 Task: Search one way flight ticket for 4 adults, 2 children, 2 infants in seat and 1 infant on lap in economy from Paducah: Barkley Regional Airport to Springfield: Abraham Lincoln Capital Airport on 5-2-2023. Choice of flights is Delta. Number of bags: 1 carry on bag. Price is upto 75000. Outbound departure time preference is 13:30.
Action: Mouse moved to (416, 337)
Screenshot: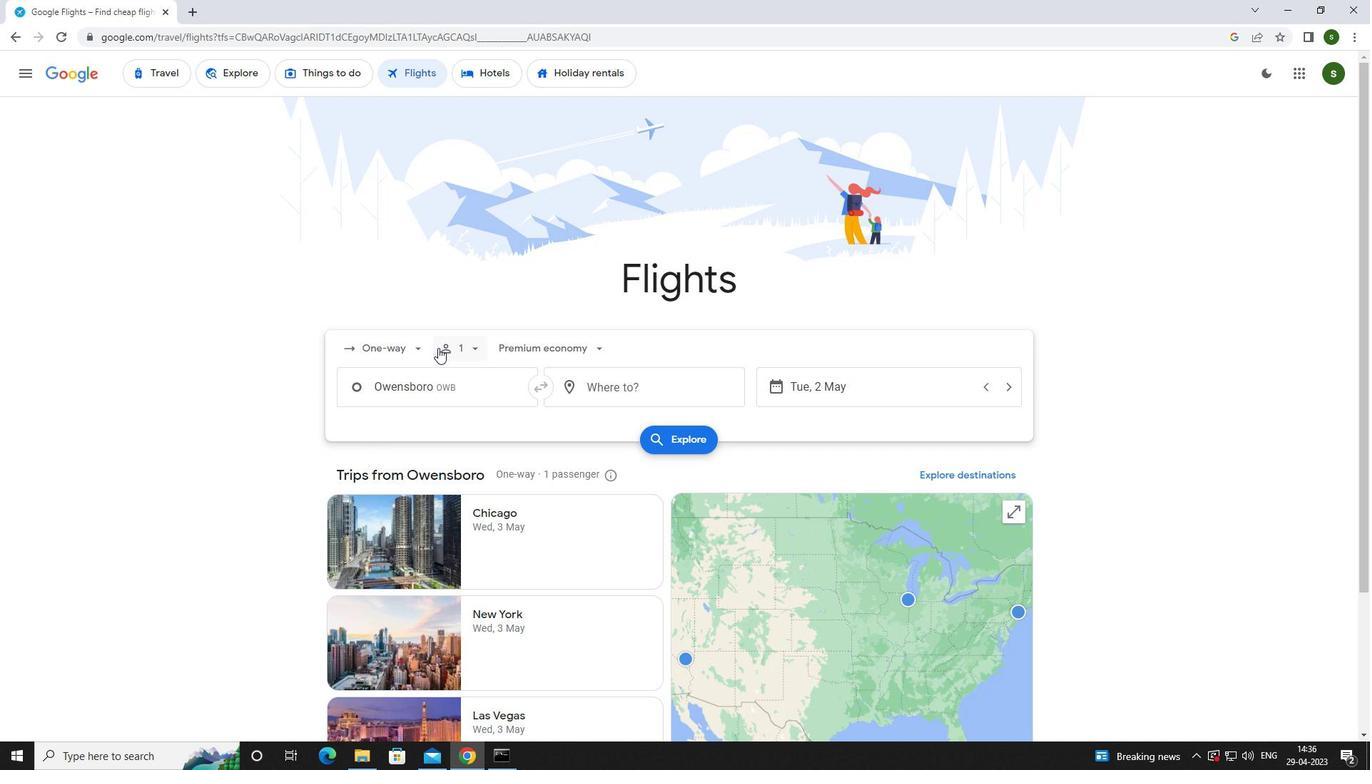 
Action: Mouse pressed left at (416, 337)
Screenshot: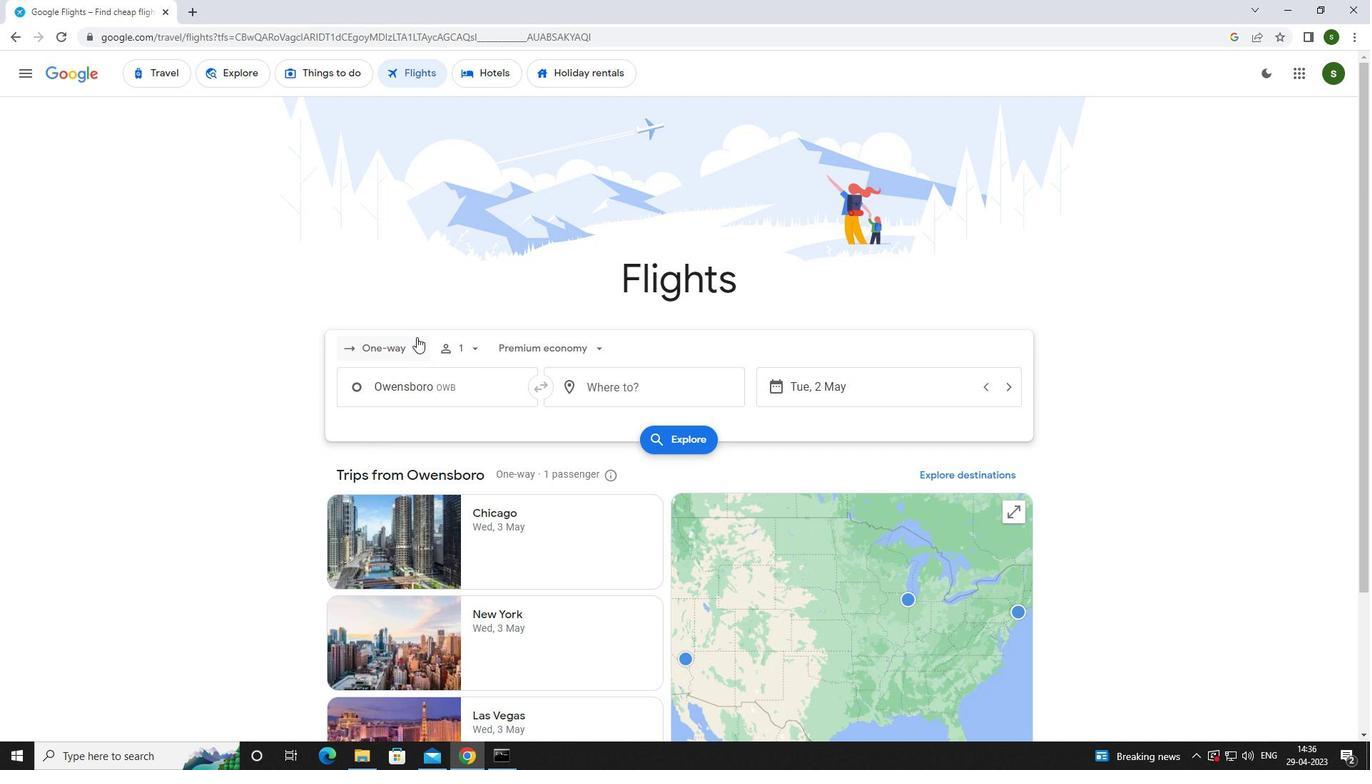 
Action: Mouse moved to (418, 345)
Screenshot: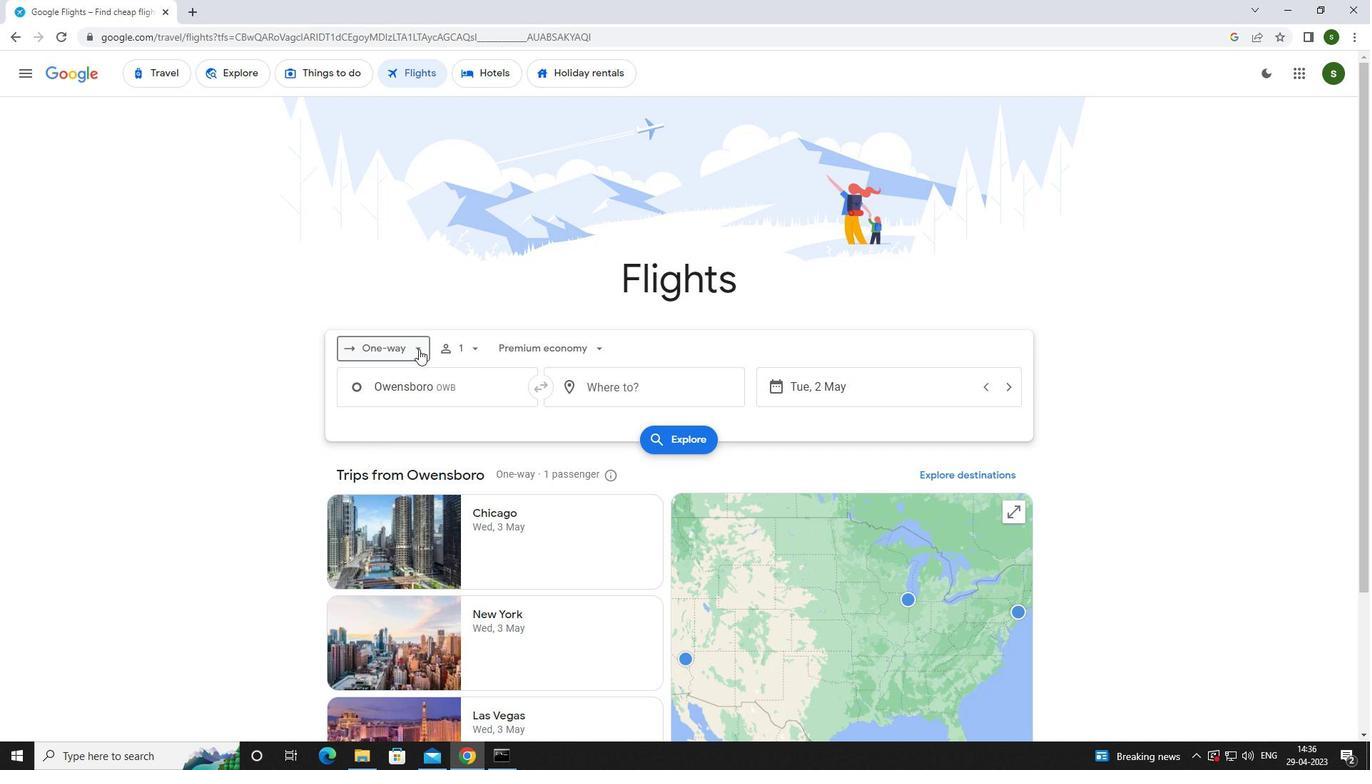 
Action: Mouse pressed left at (418, 345)
Screenshot: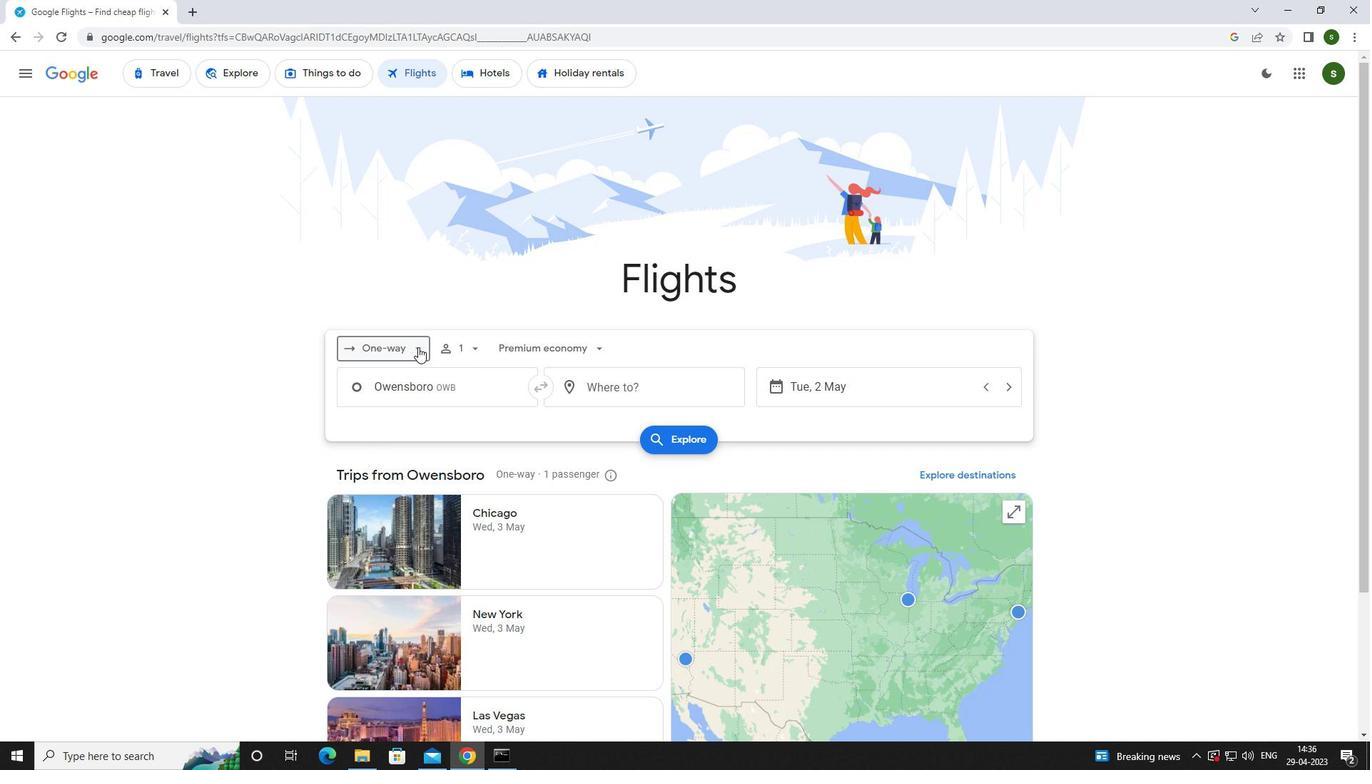 
Action: Mouse moved to (411, 349)
Screenshot: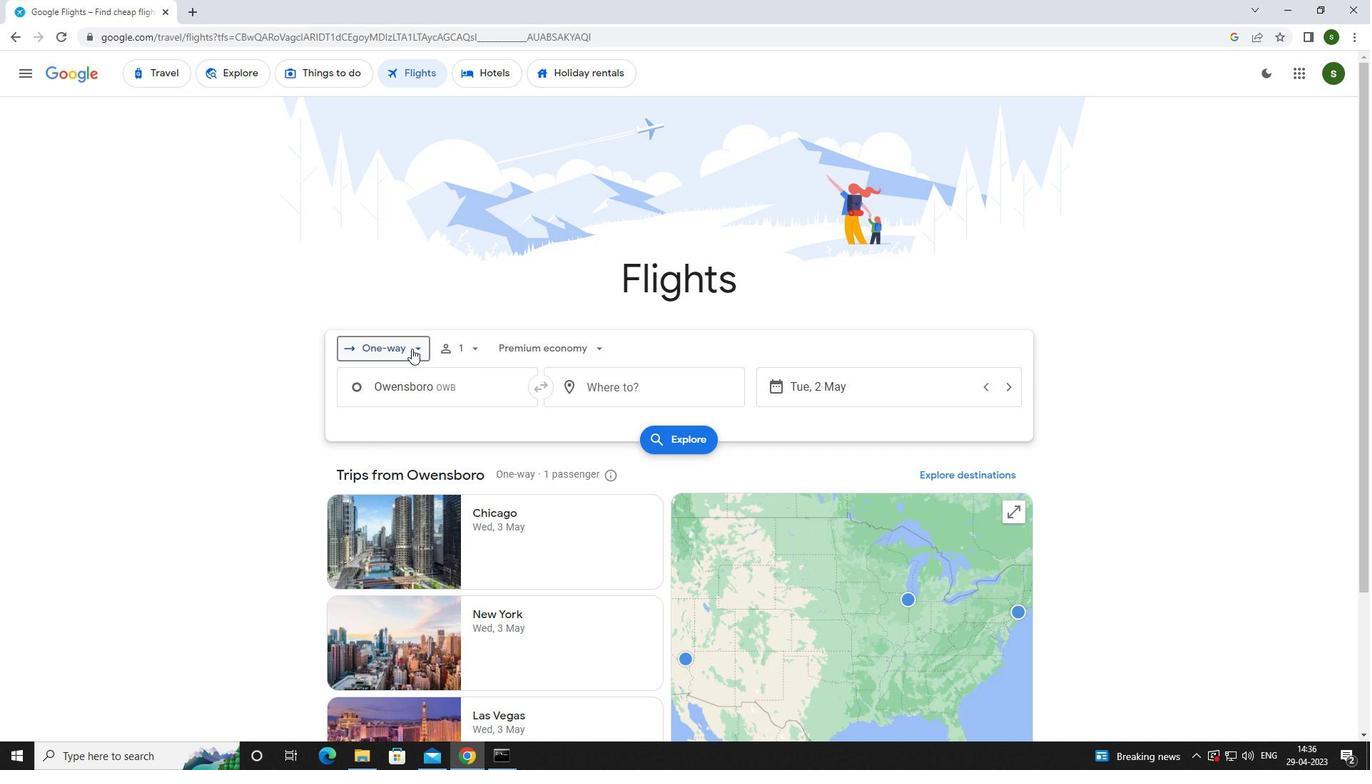 
Action: Mouse pressed left at (411, 349)
Screenshot: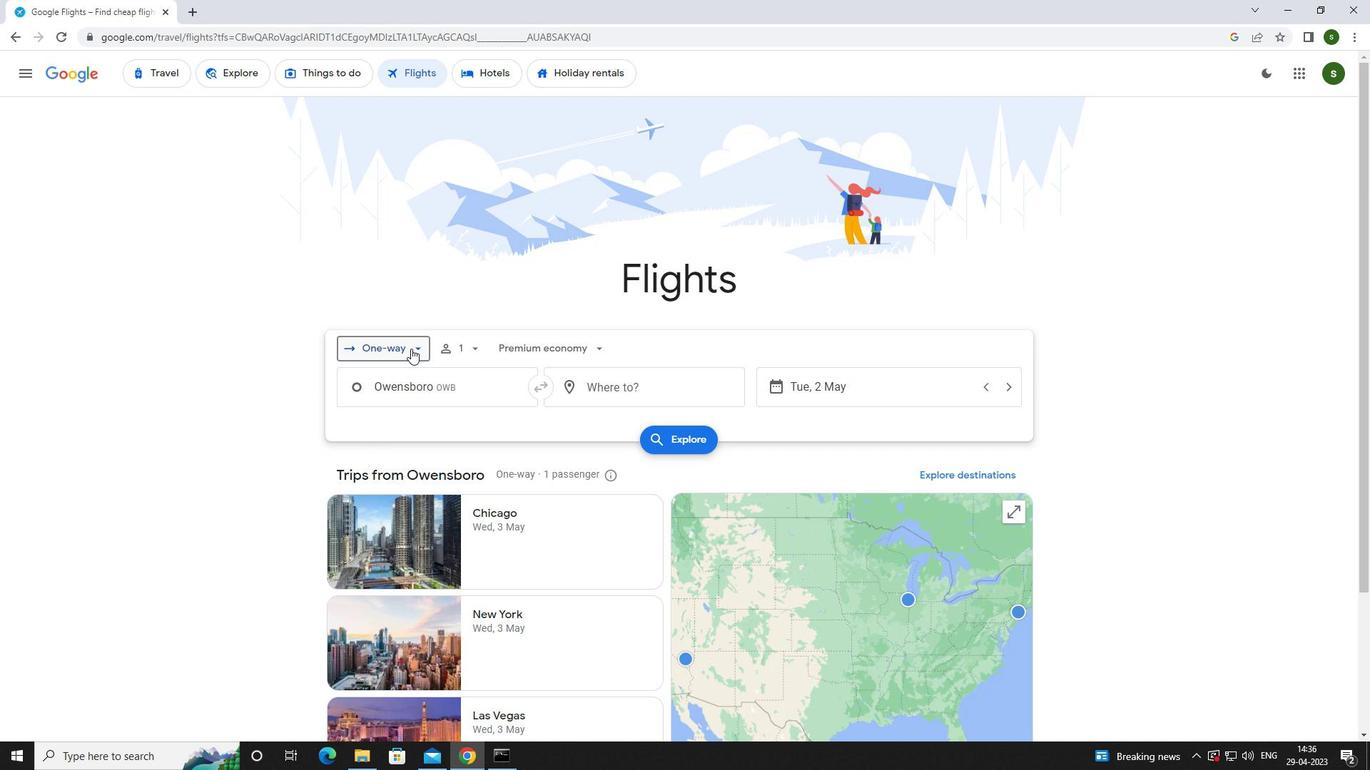 
Action: Mouse moved to (414, 409)
Screenshot: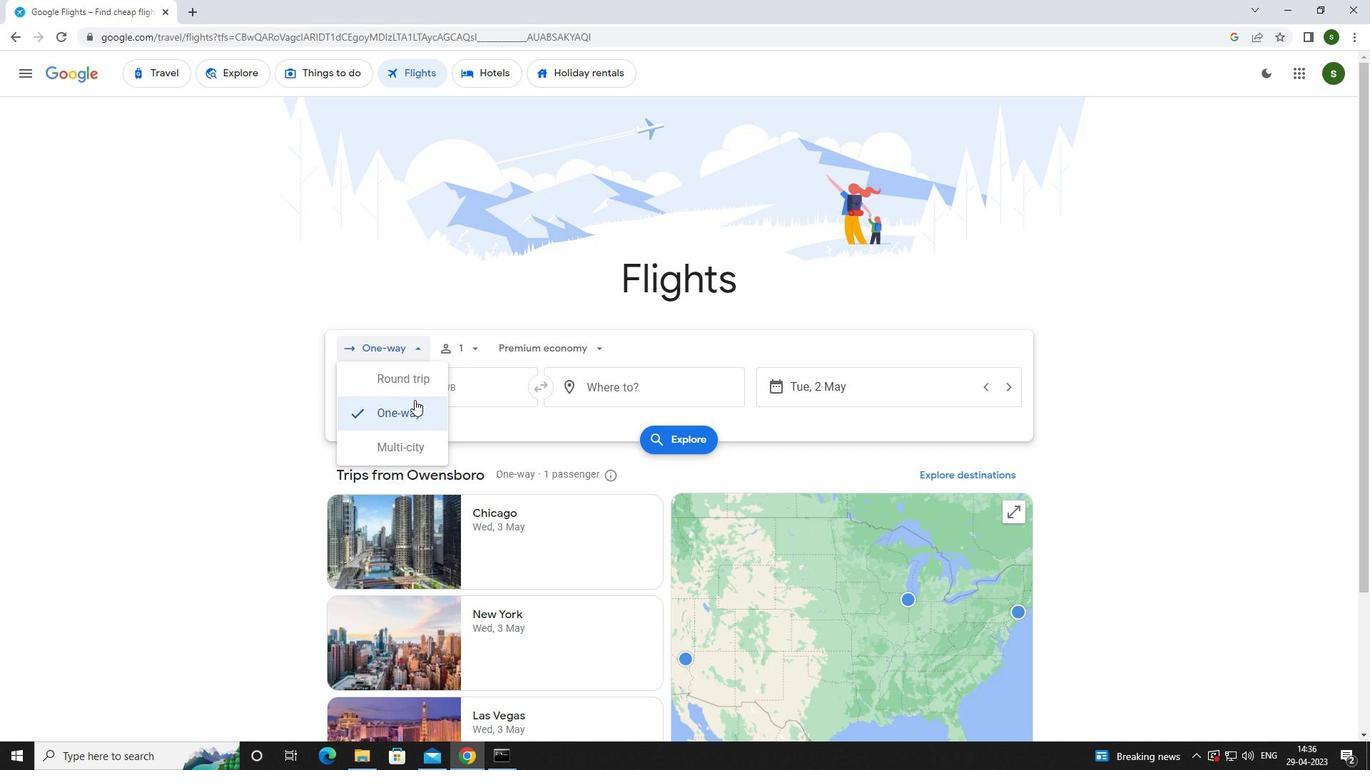 
Action: Mouse pressed left at (414, 409)
Screenshot: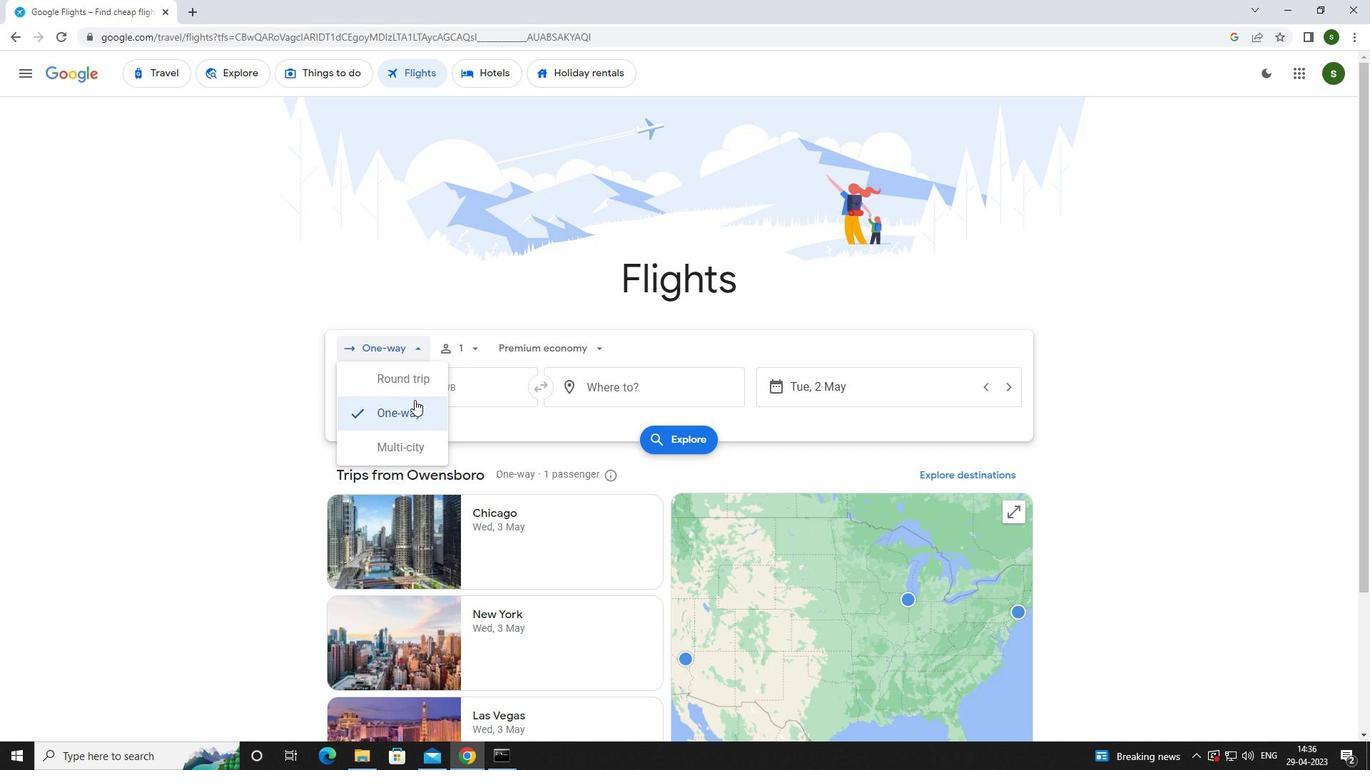 
Action: Mouse moved to (477, 344)
Screenshot: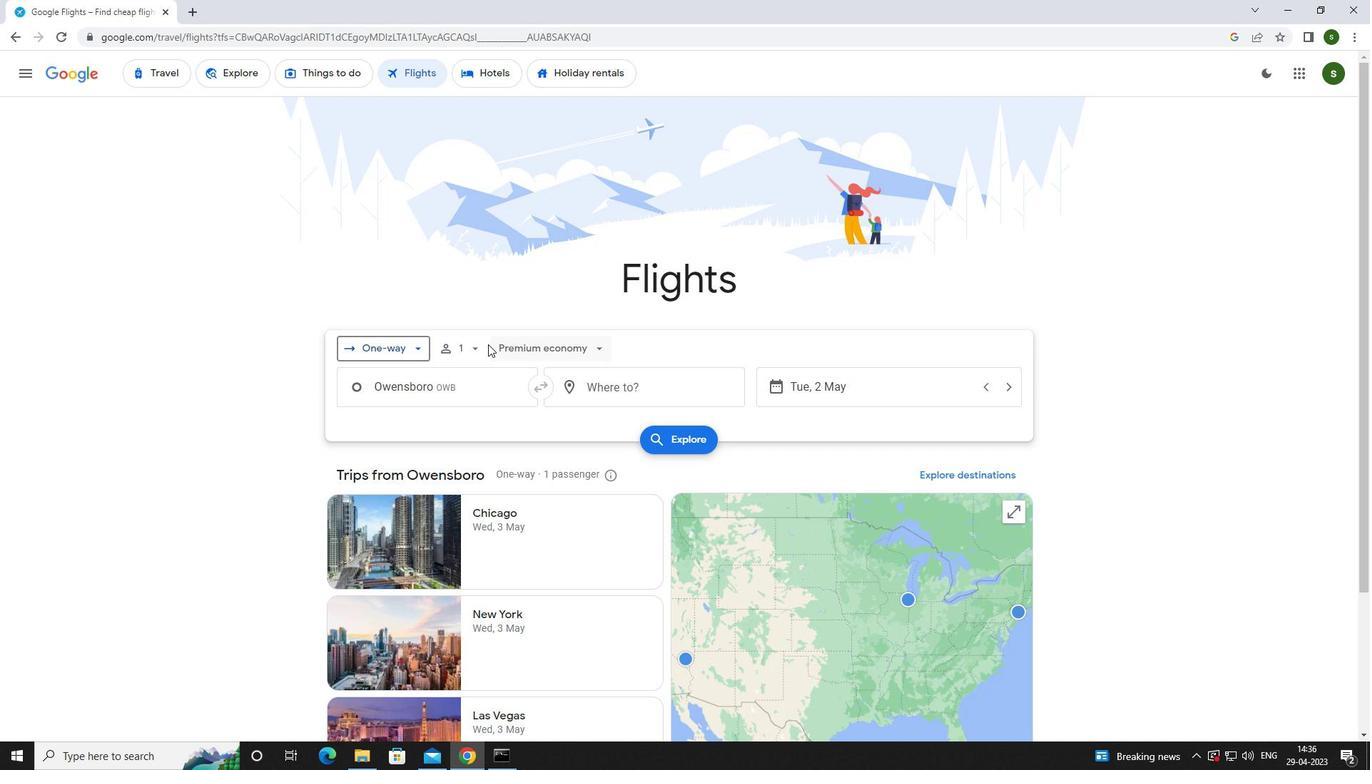 
Action: Mouse pressed left at (477, 344)
Screenshot: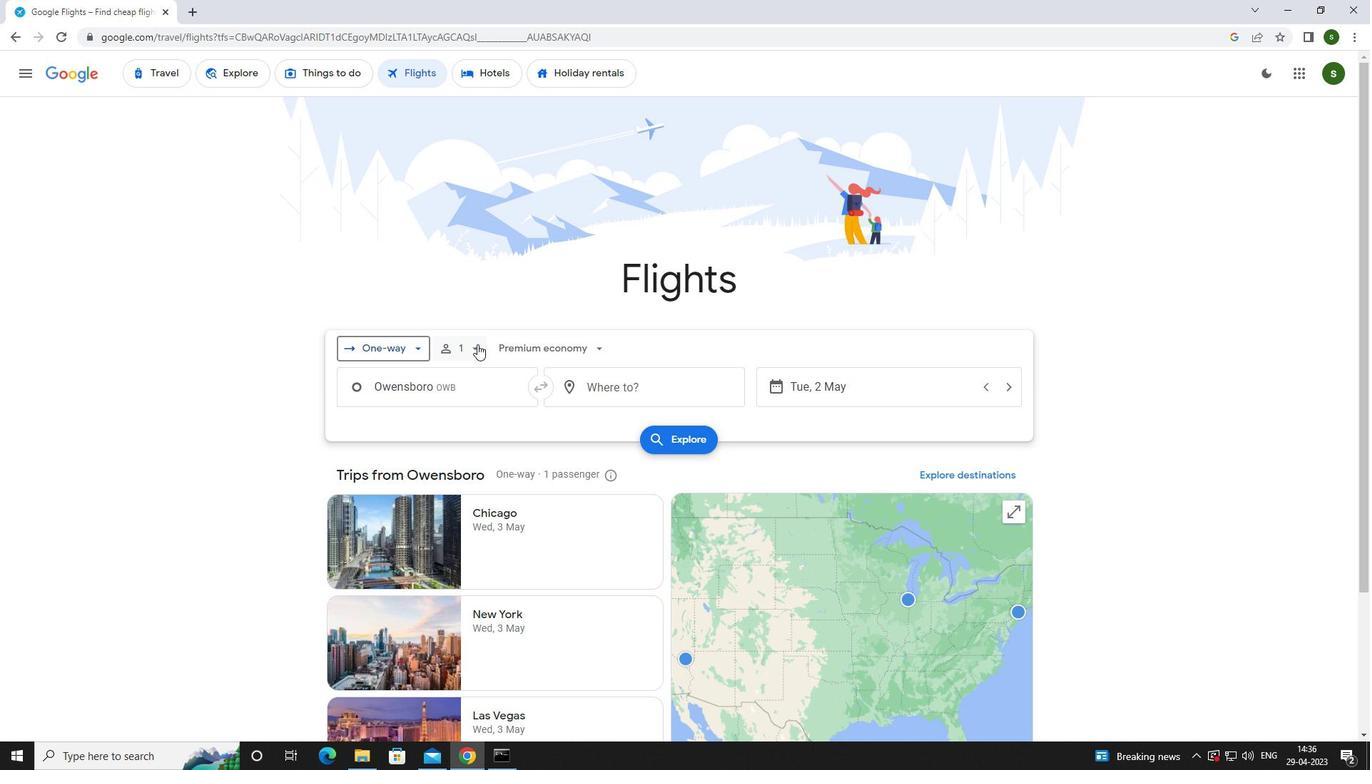 
Action: Mouse moved to (583, 382)
Screenshot: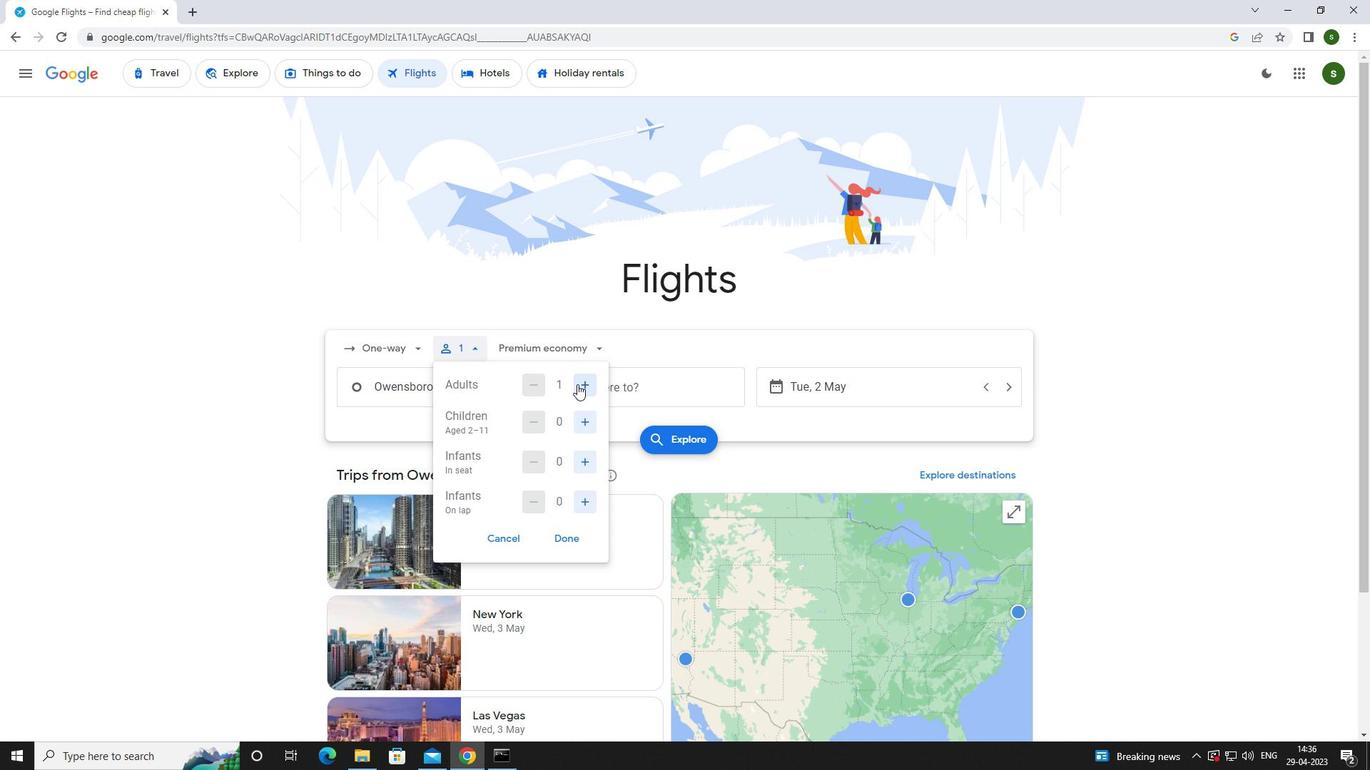 
Action: Mouse pressed left at (583, 382)
Screenshot: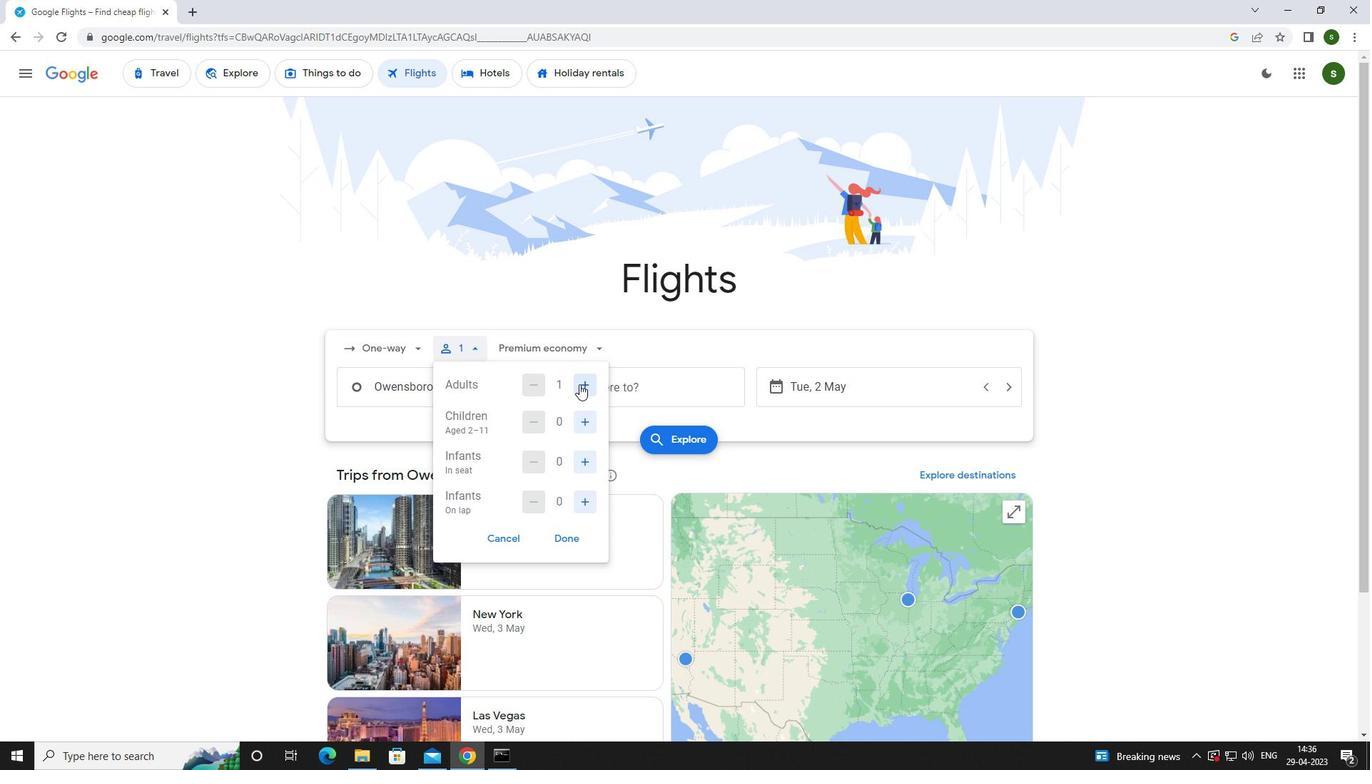 
Action: Mouse pressed left at (583, 382)
Screenshot: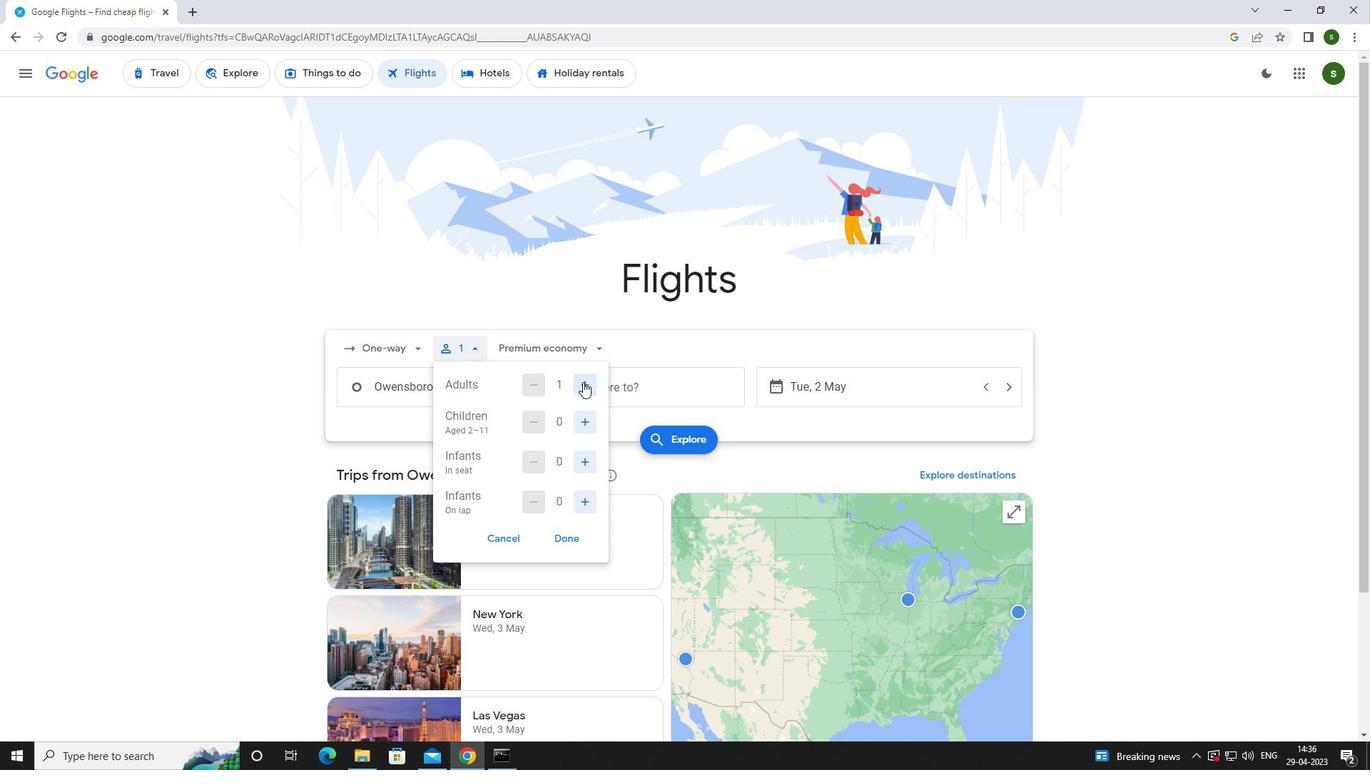 
Action: Mouse pressed left at (583, 382)
Screenshot: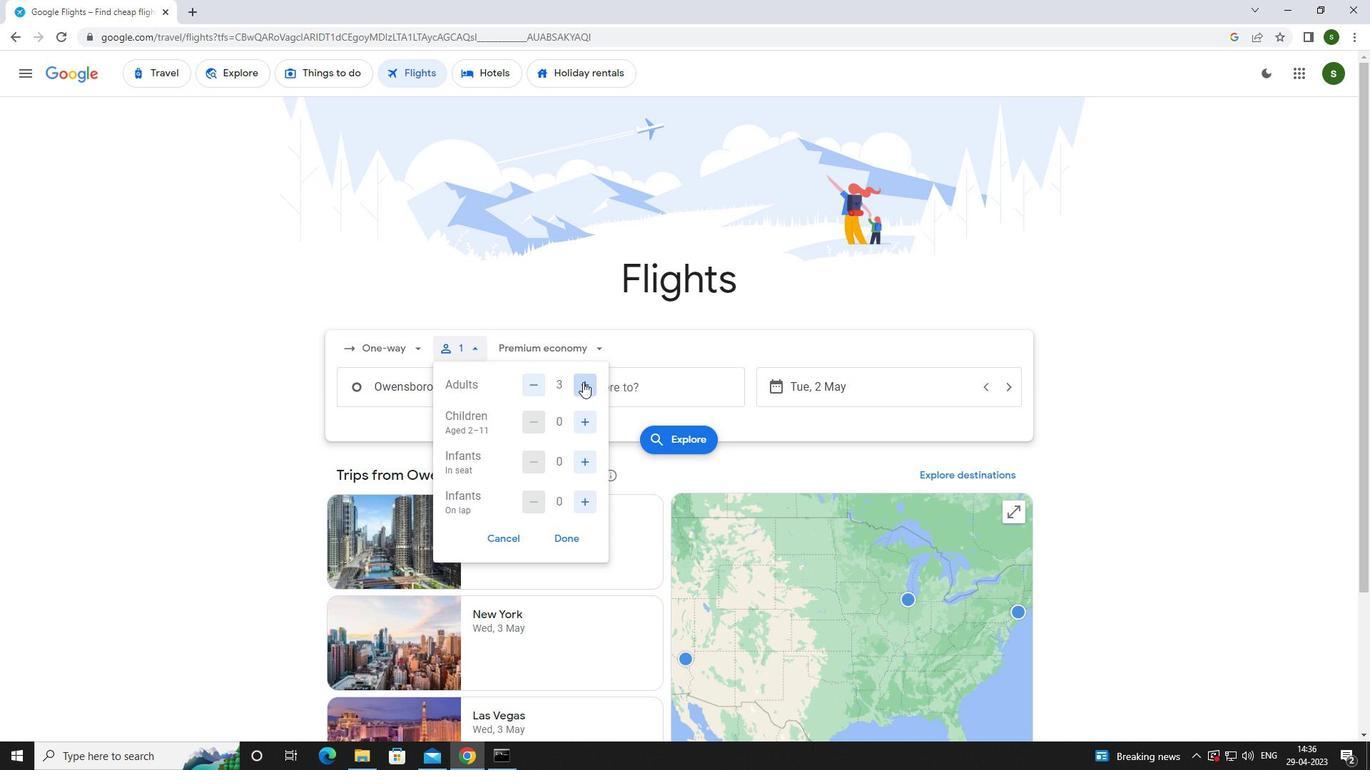 
Action: Mouse moved to (594, 424)
Screenshot: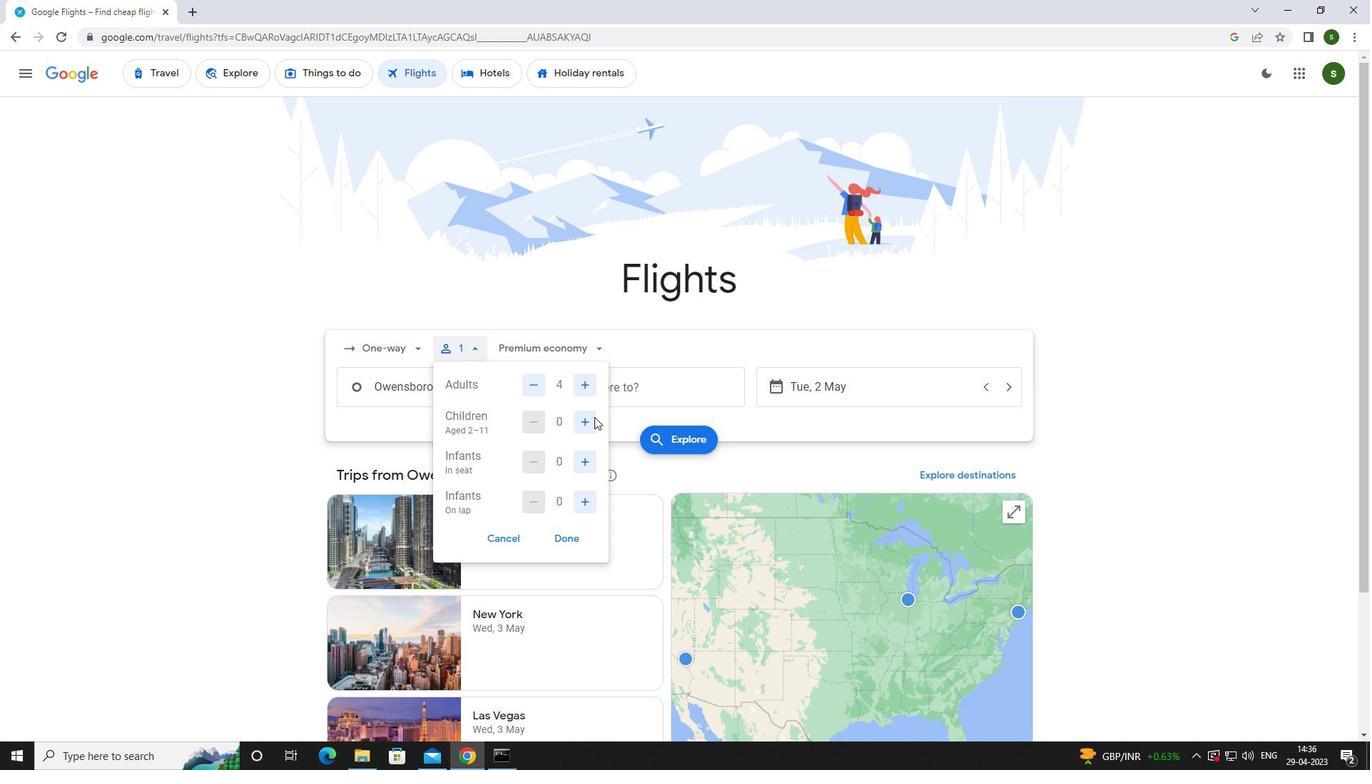 
Action: Mouse pressed left at (594, 424)
Screenshot: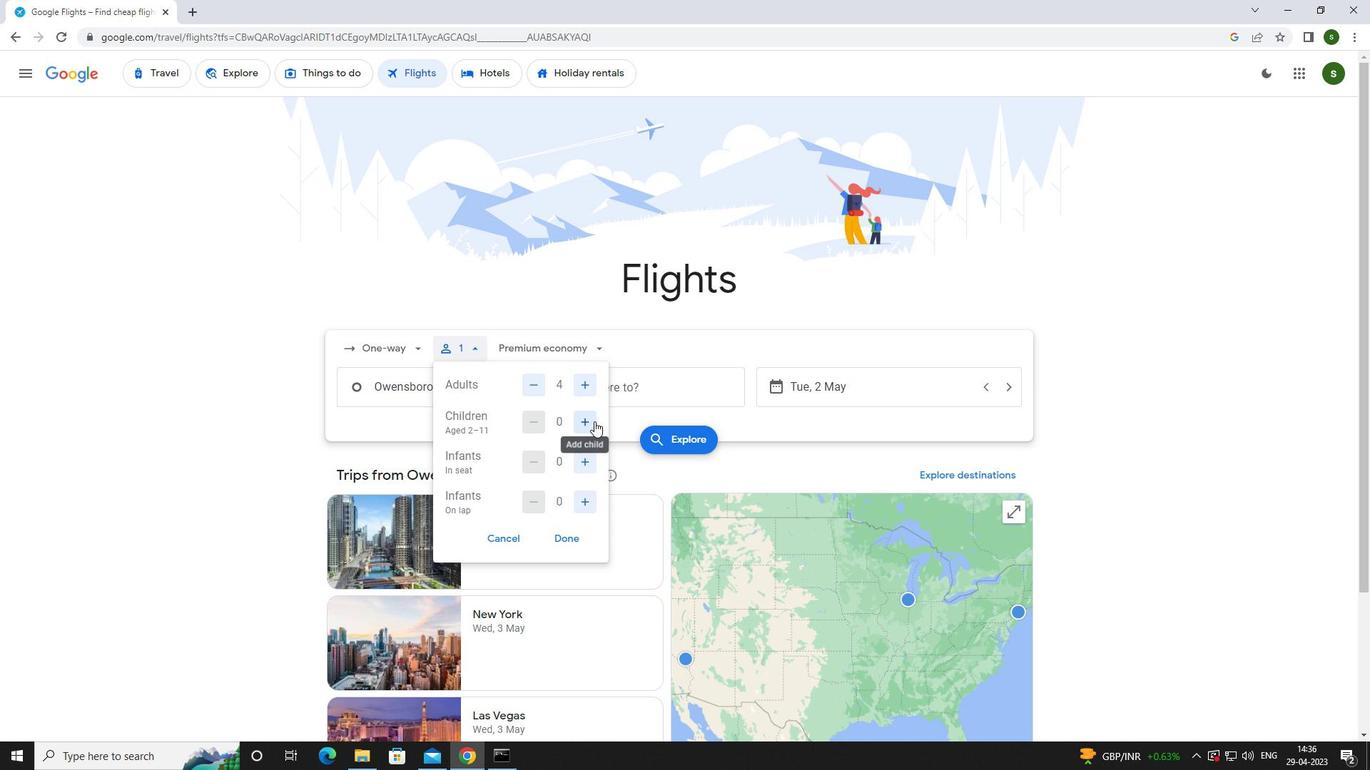 
Action: Mouse pressed left at (594, 424)
Screenshot: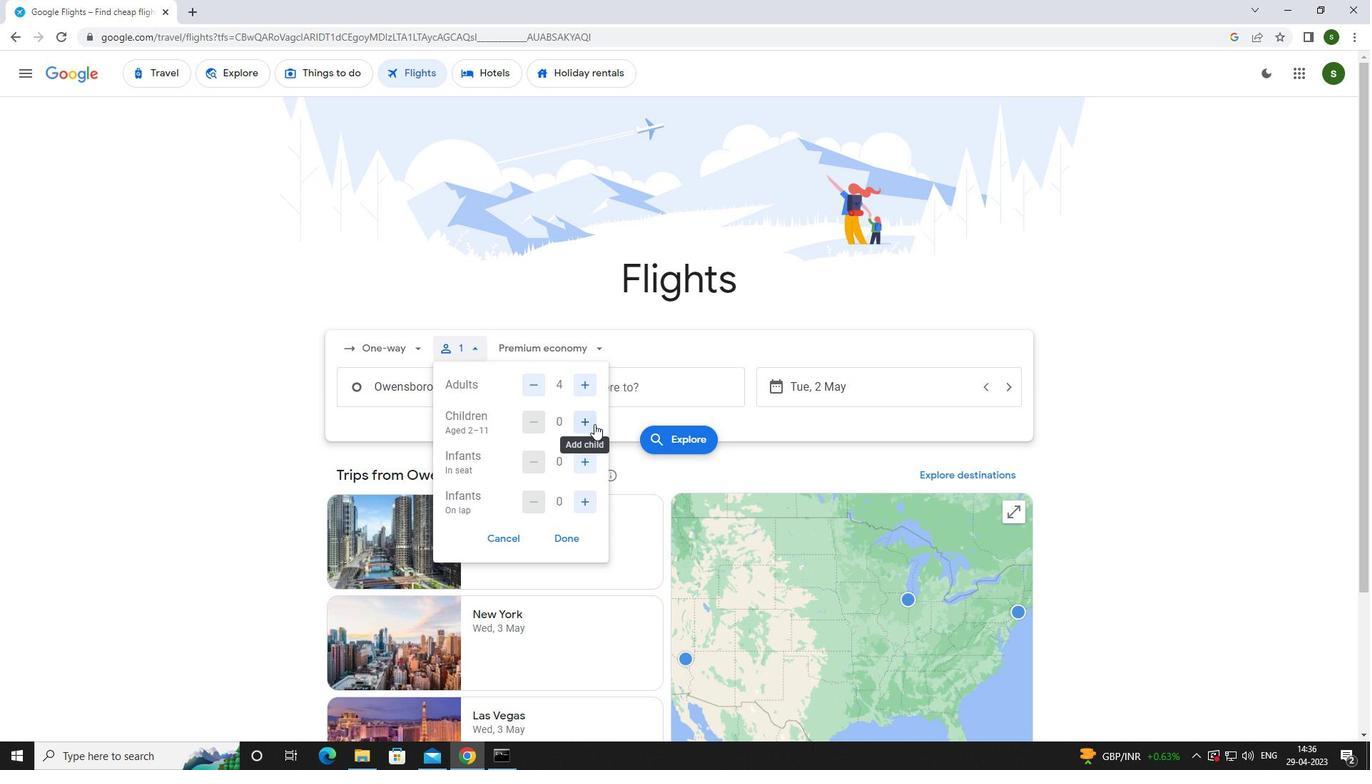 
Action: Mouse moved to (585, 458)
Screenshot: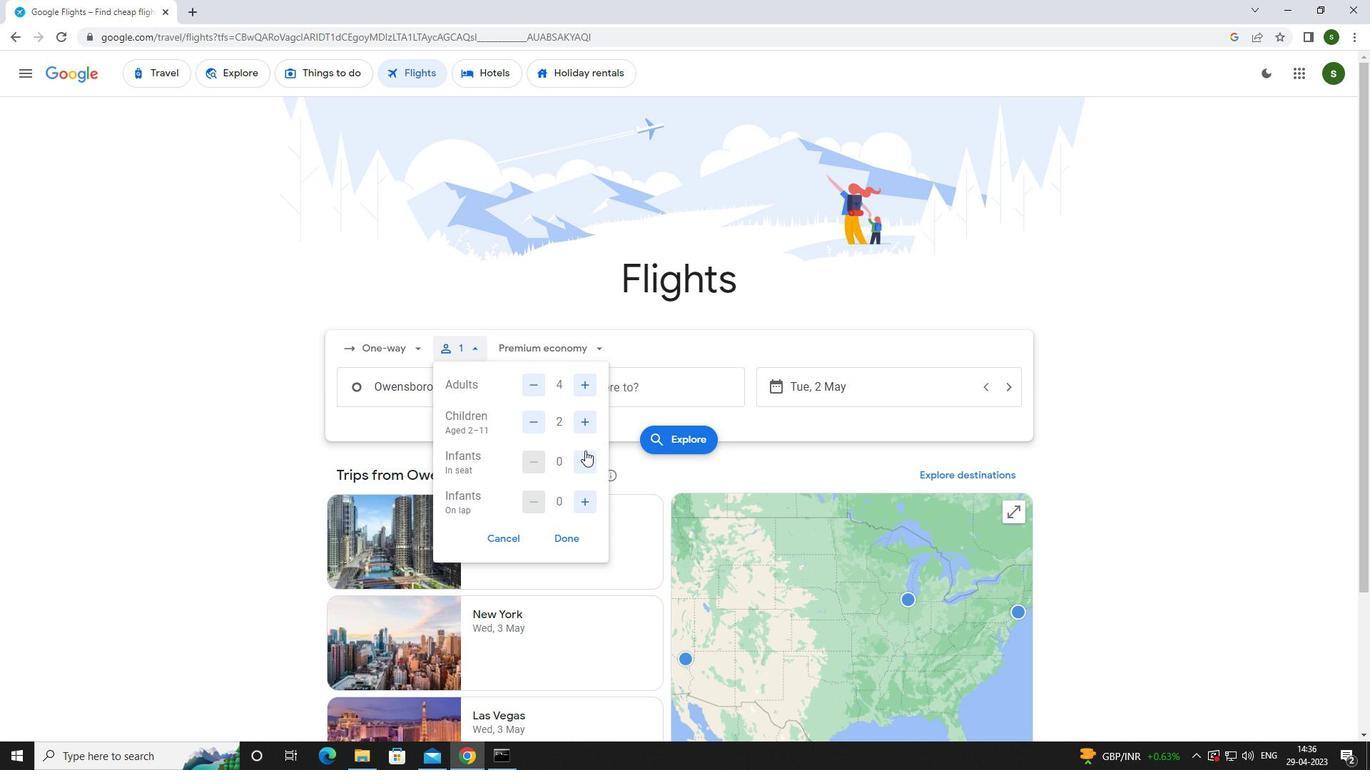
Action: Mouse pressed left at (585, 458)
Screenshot: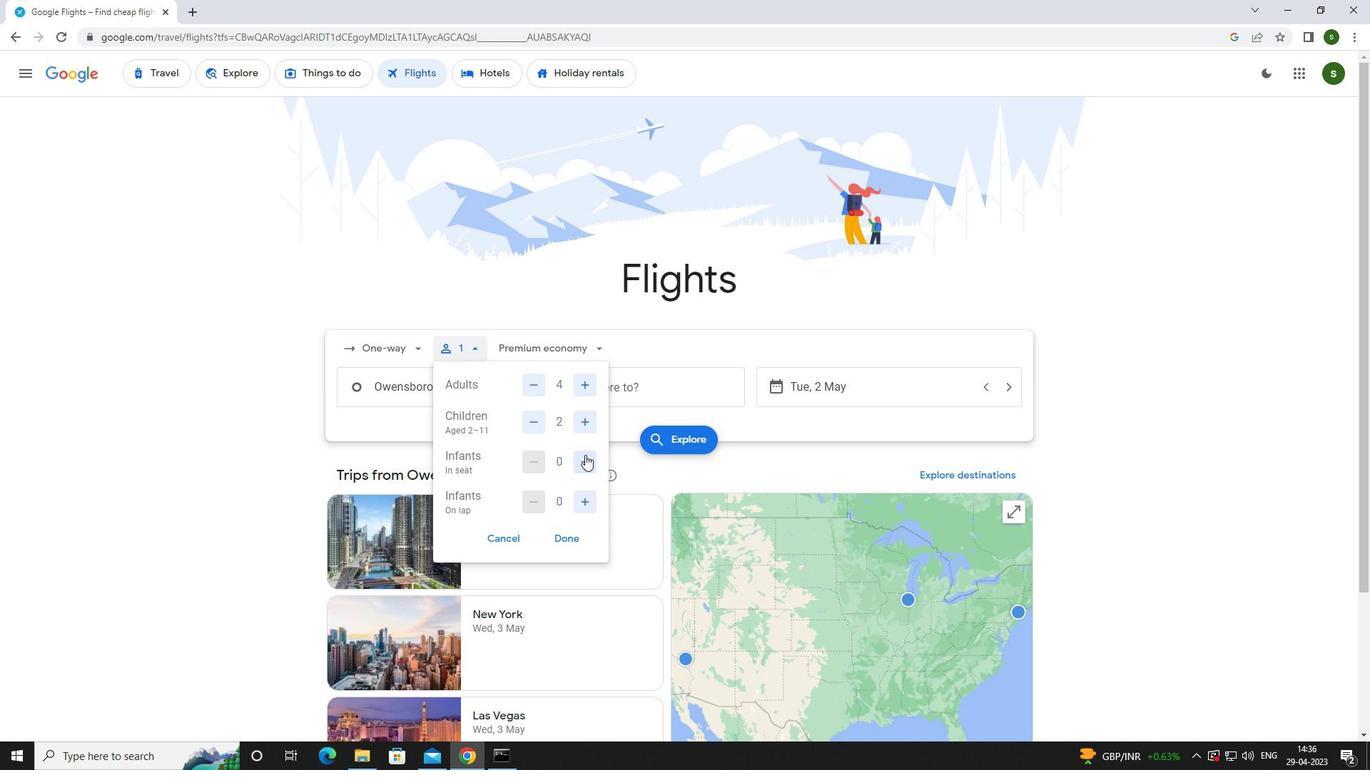 
Action: Mouse pressed left at (585, 458)
Screenshot: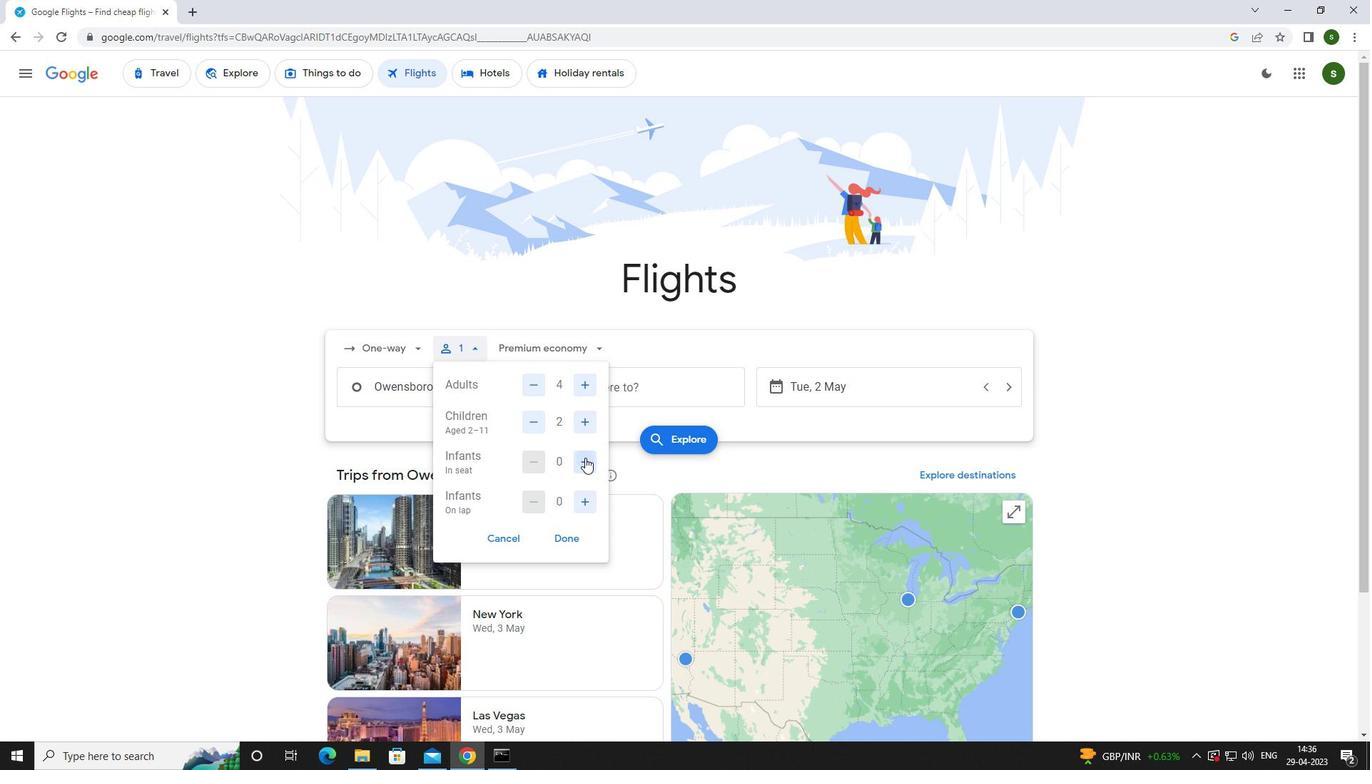
Action: Mouse moved to (593, 507)
Screenshot: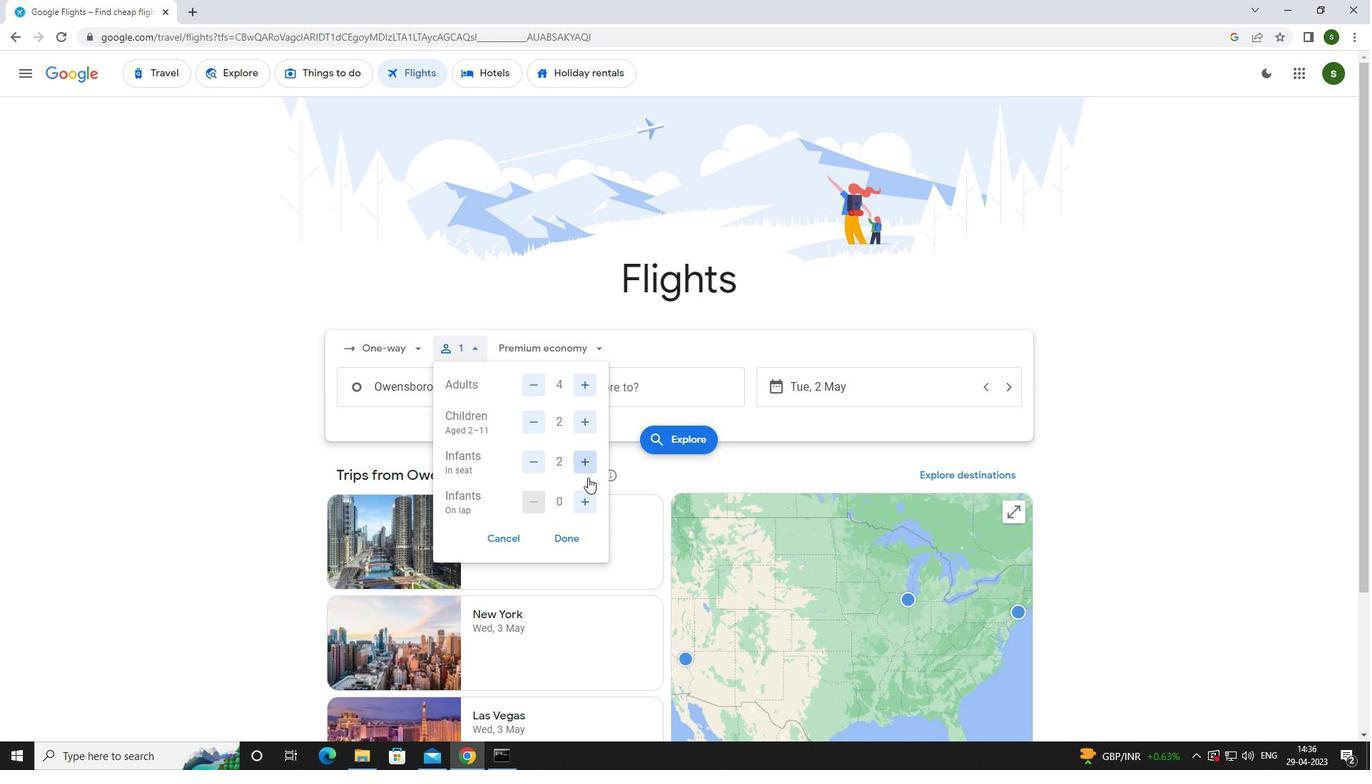 
Action: Mouse pressed left at (593, 507)
Screenshot: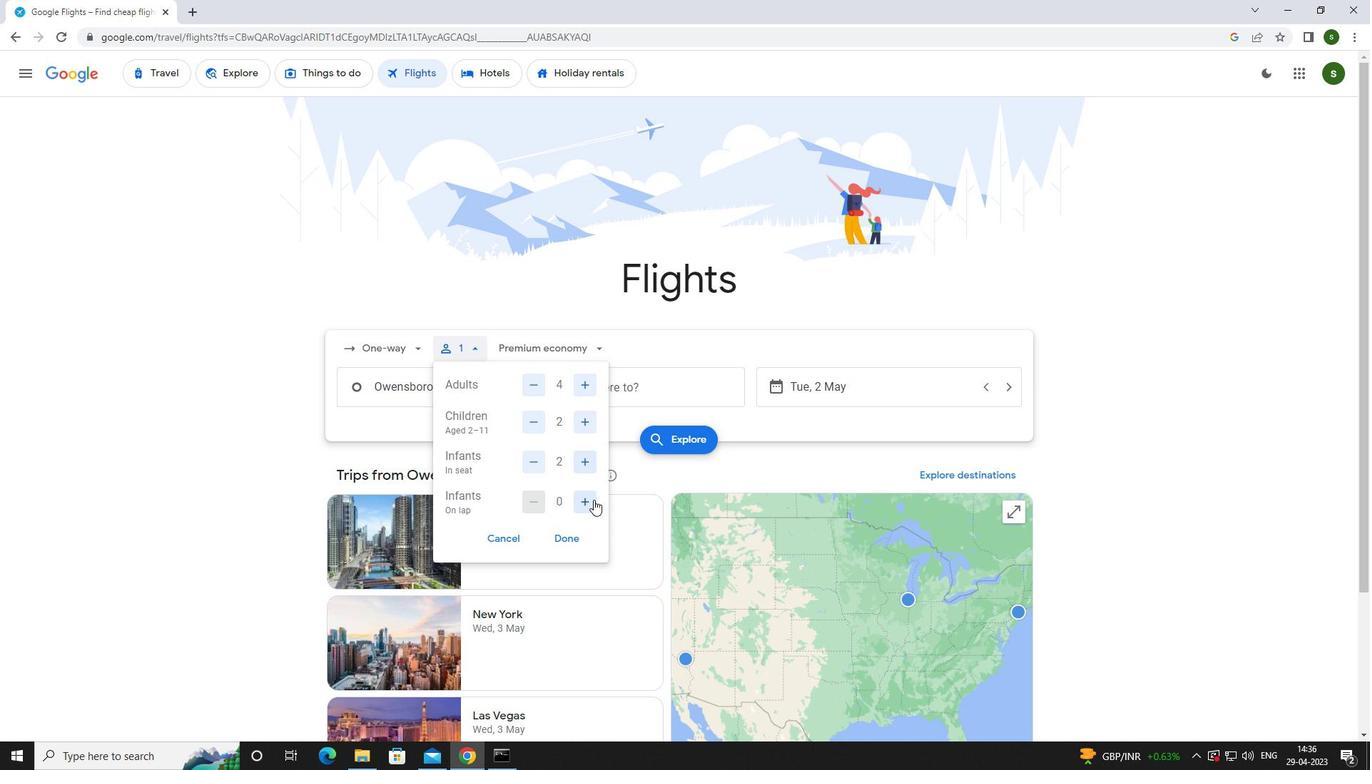 
Action: Mouse moved to (558, 349)
Screenshot: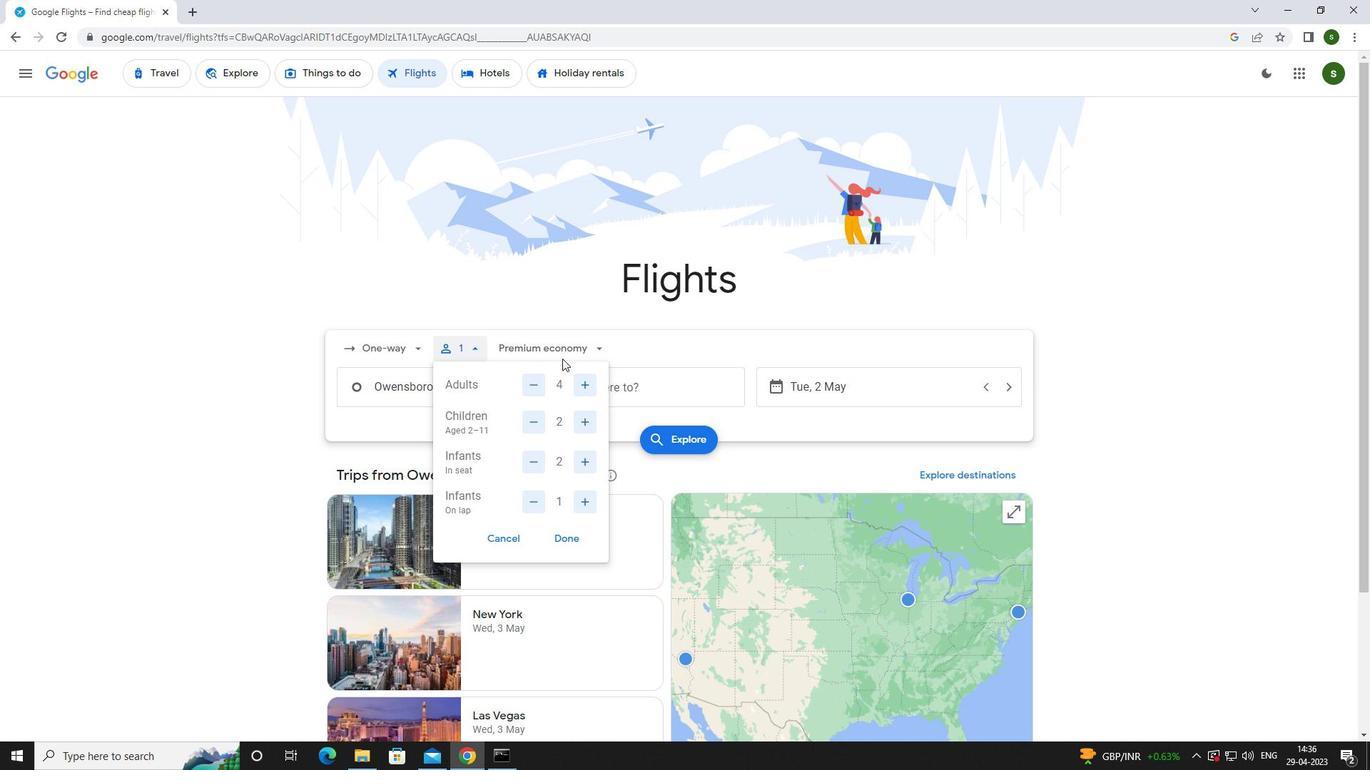
Action: Mouse pressed left at (558, 349)
Screenshot: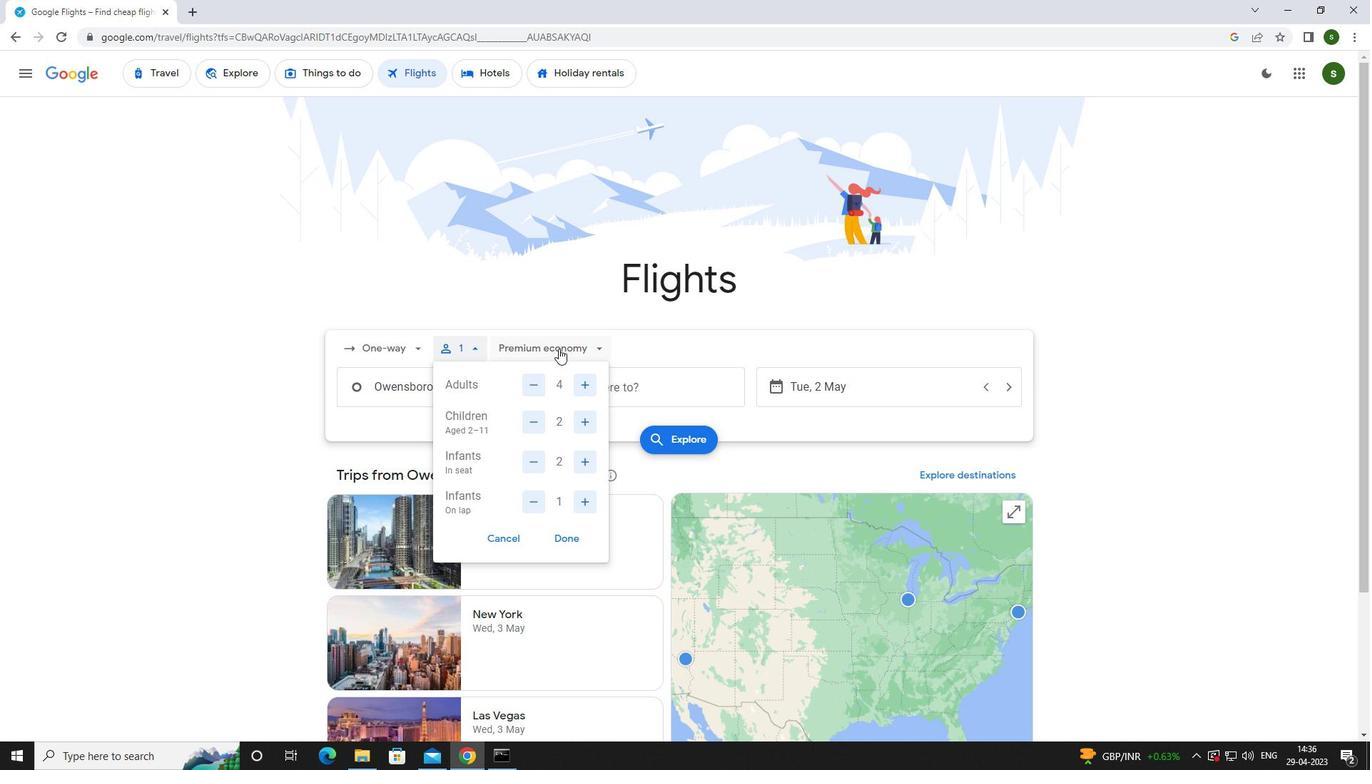 
Action: Mouse moved to (561, 375)
Screenshot: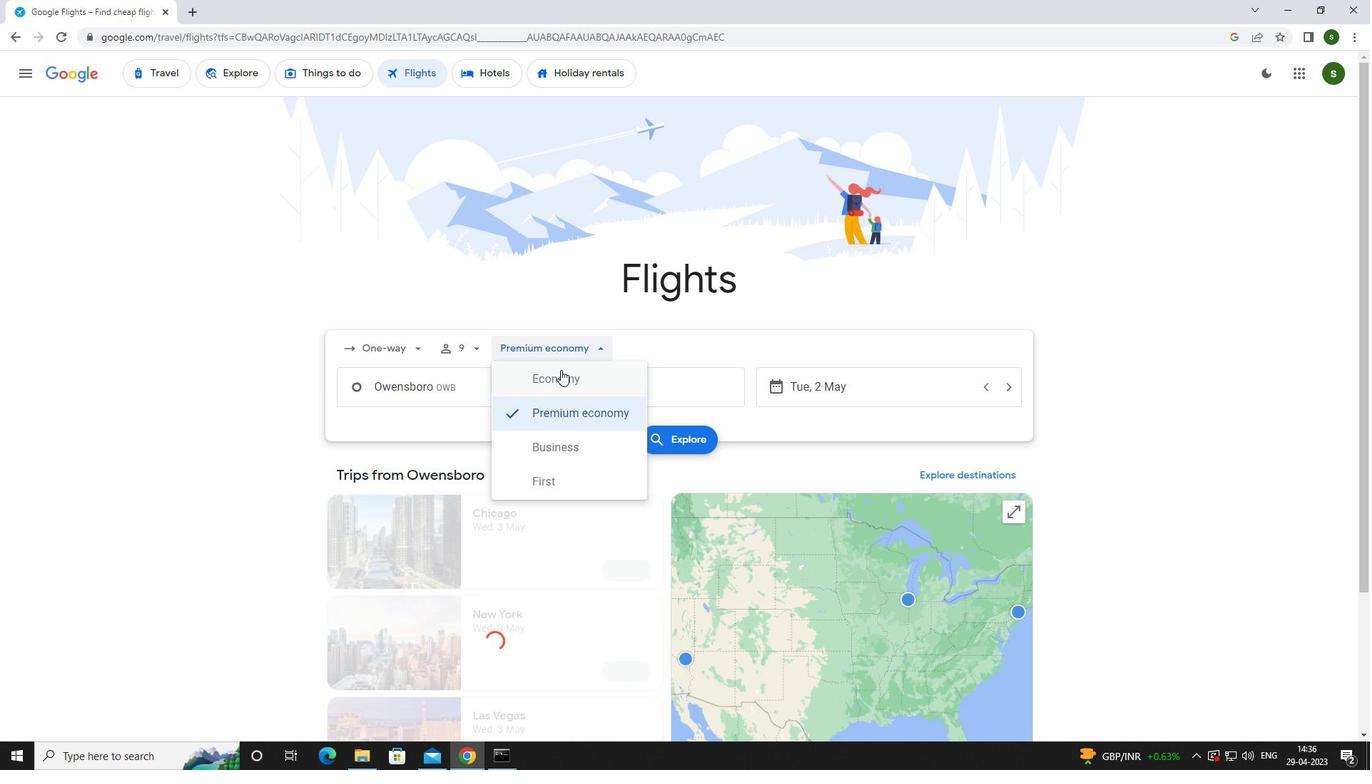 
Action: Mouse pressed left at (561, 375)
Screenshot: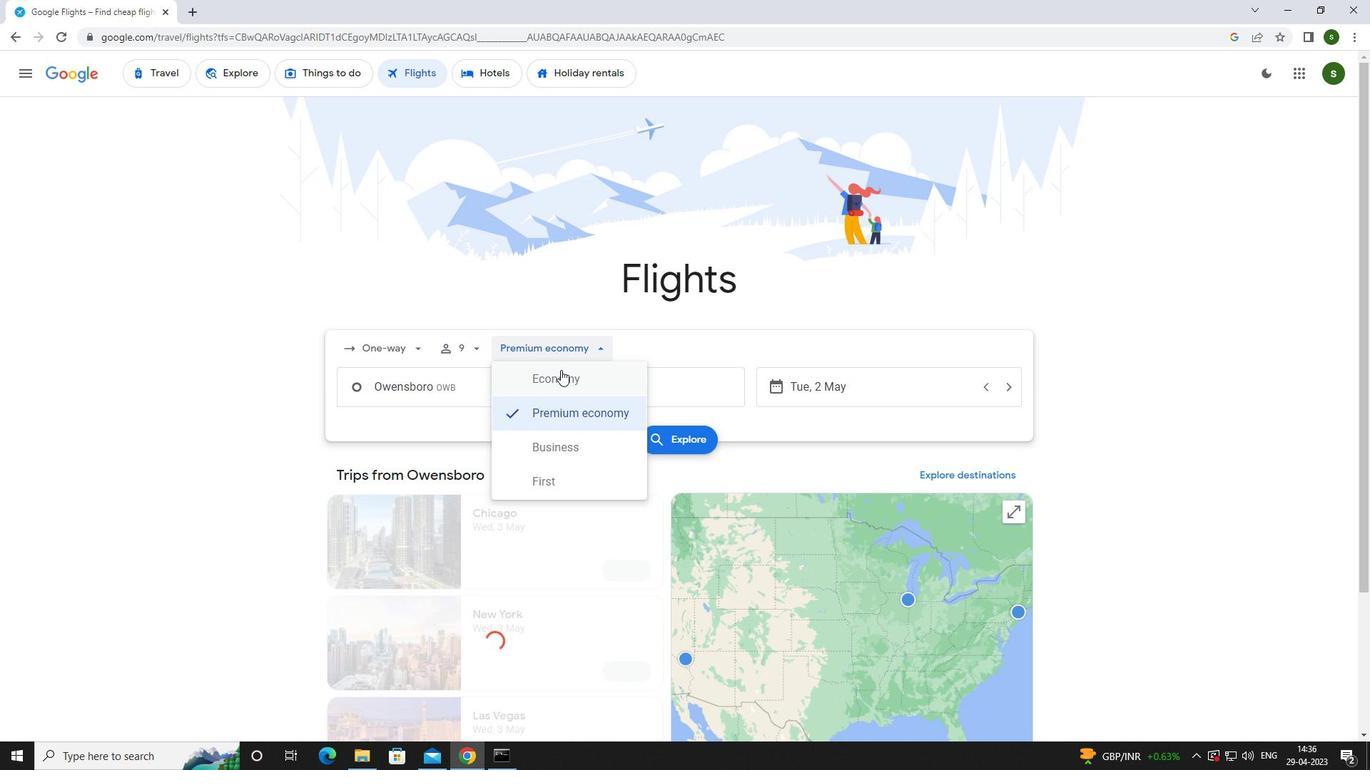 
Action: Mouse moved to (490, 392)
Screenshot: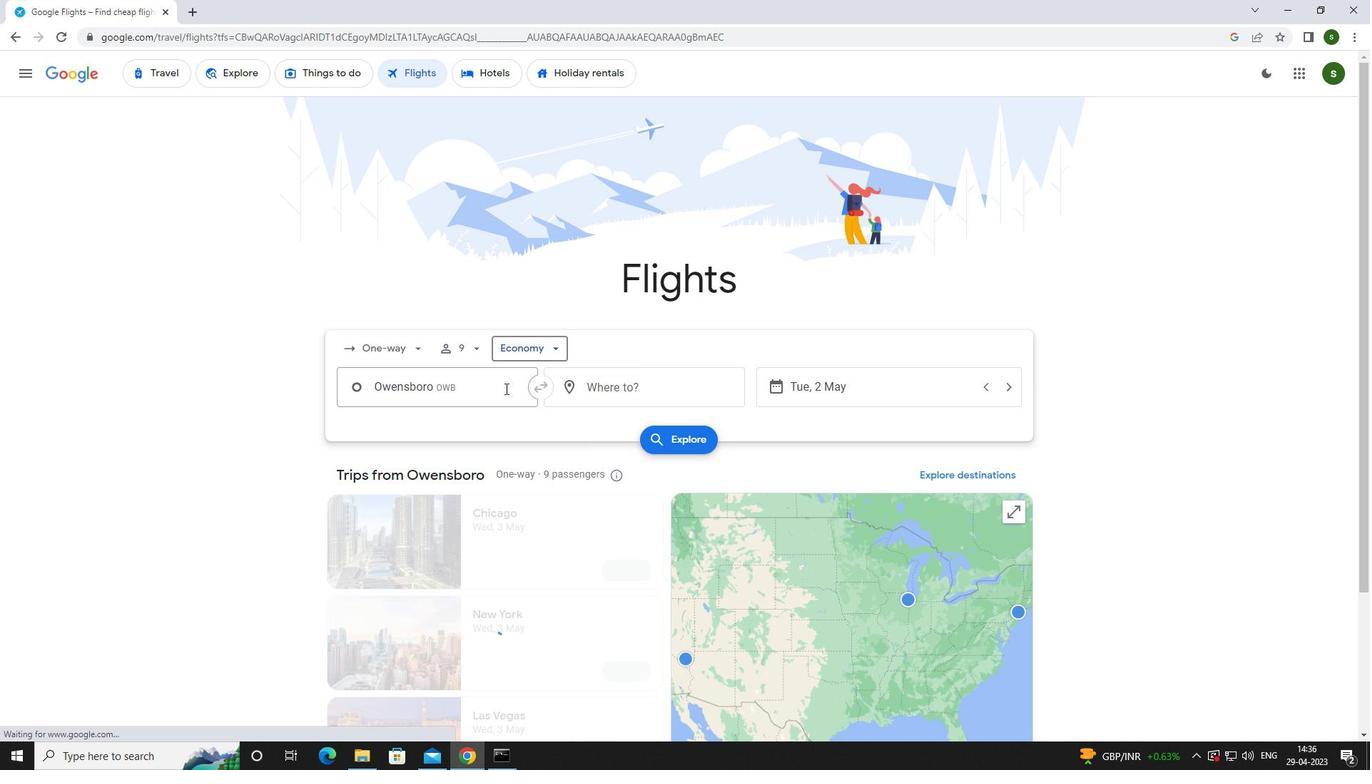 
Action: Mouse pressed left at (490, 392)
Screenshot: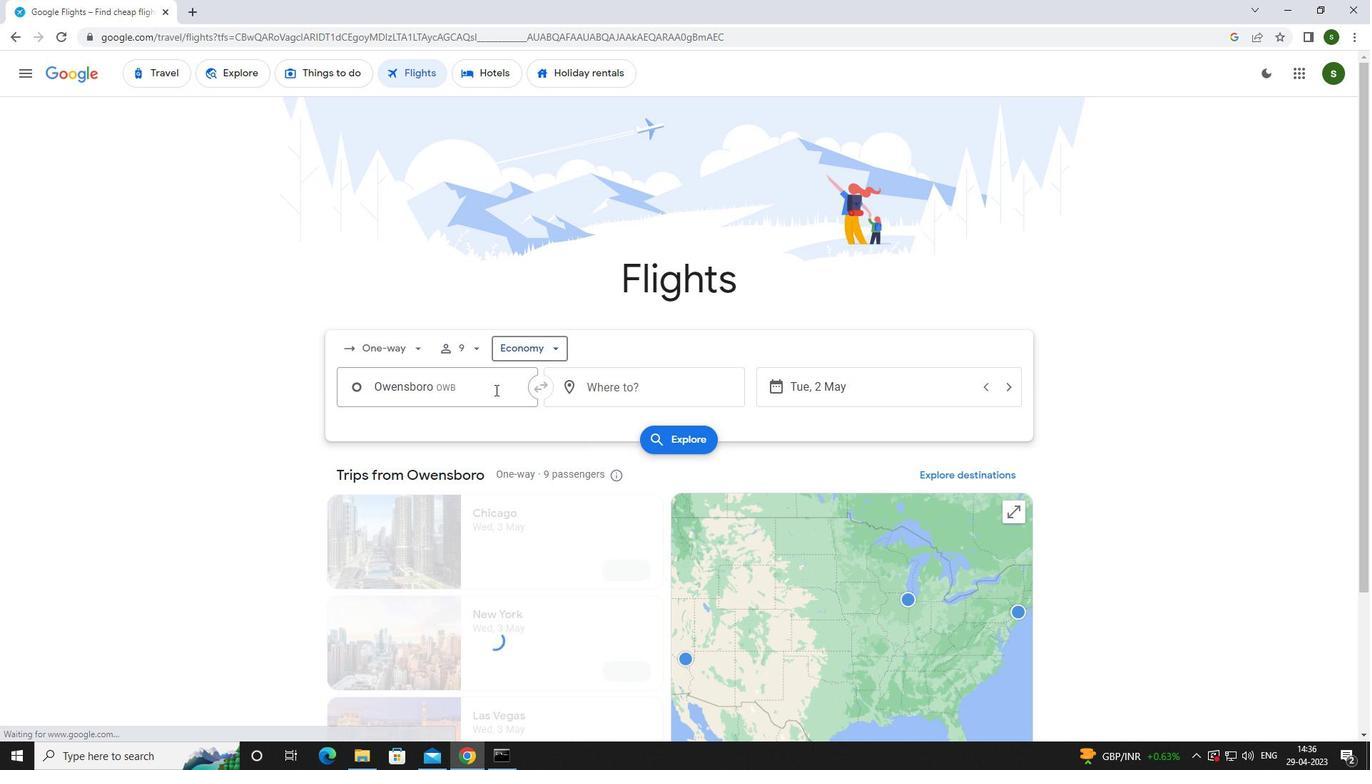 
Action: Key pressed b<Key.caps_lock>arkle
Screenshot: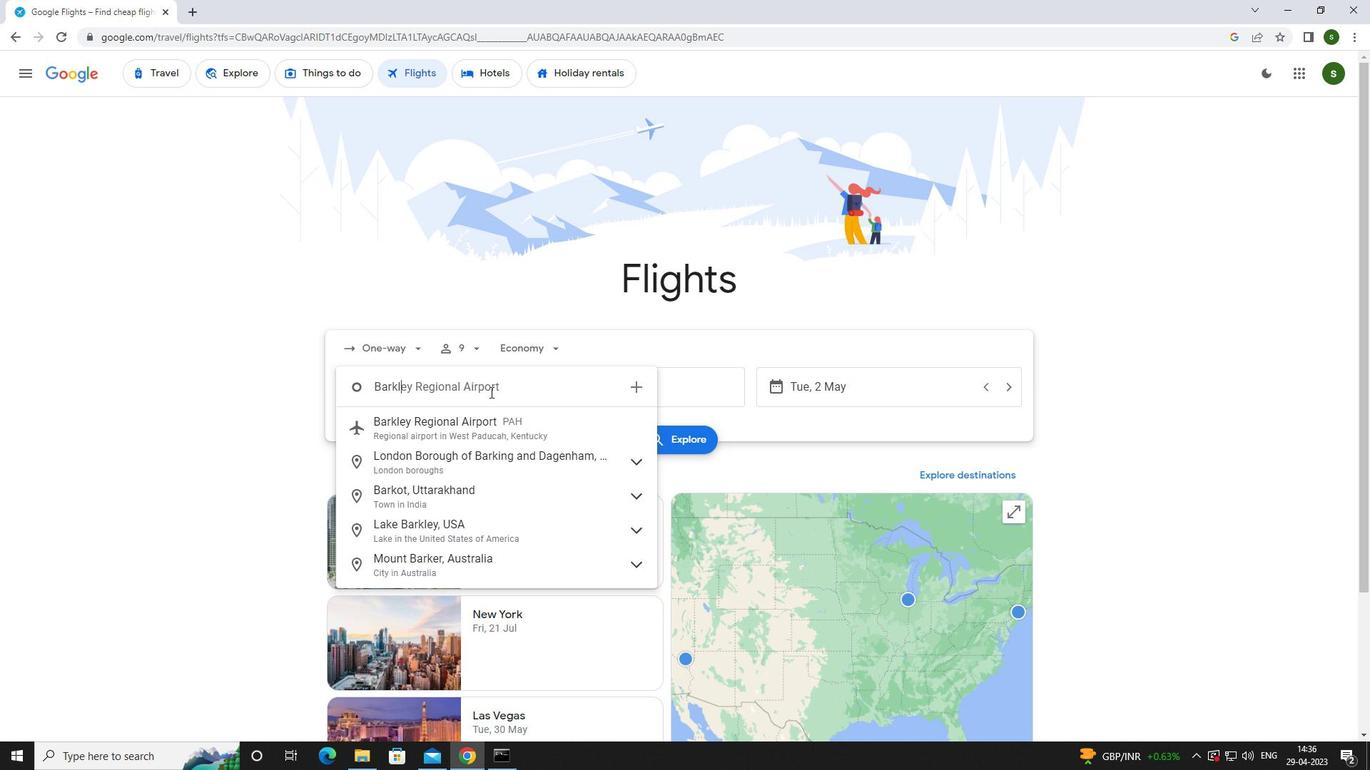
Action: Mouse moved to (494, 426)
Screenshot: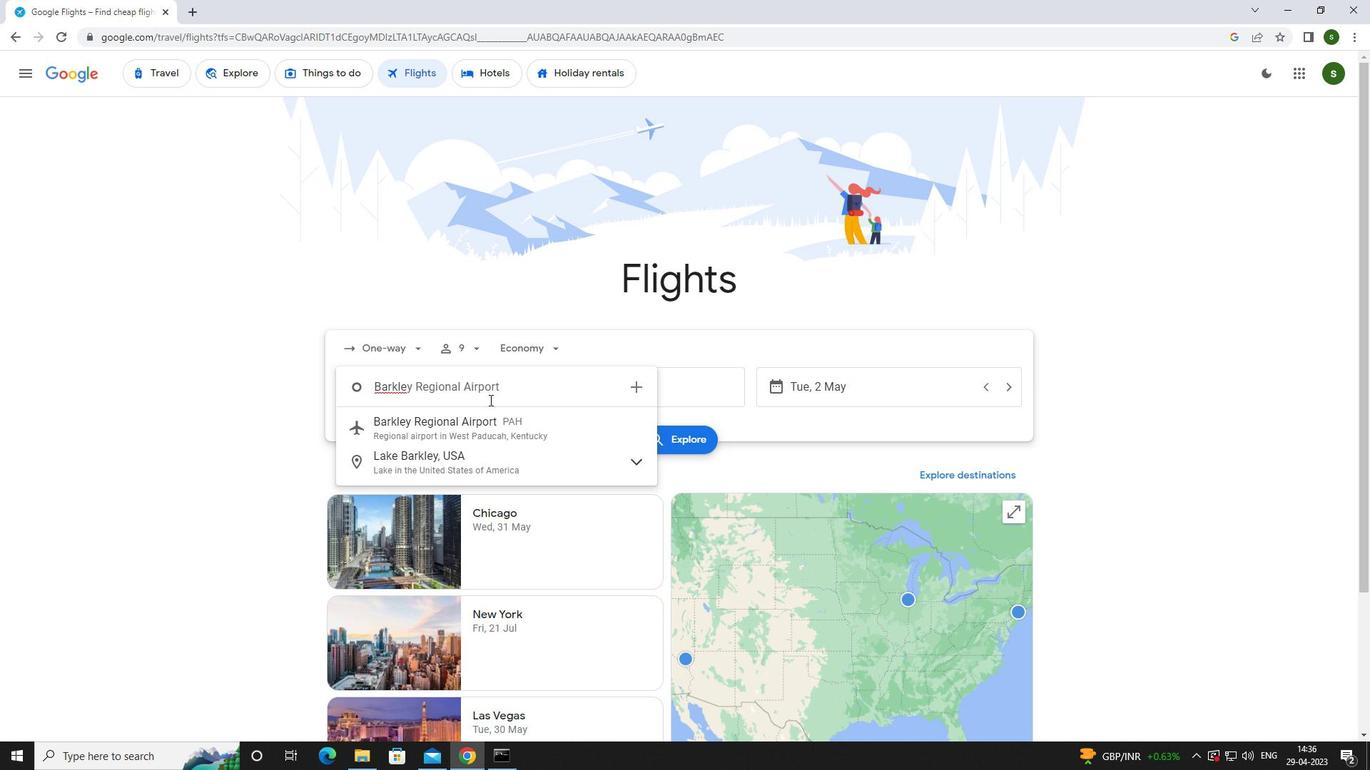 
Action: Mouse pressed left at (494, 426)
Screenshot: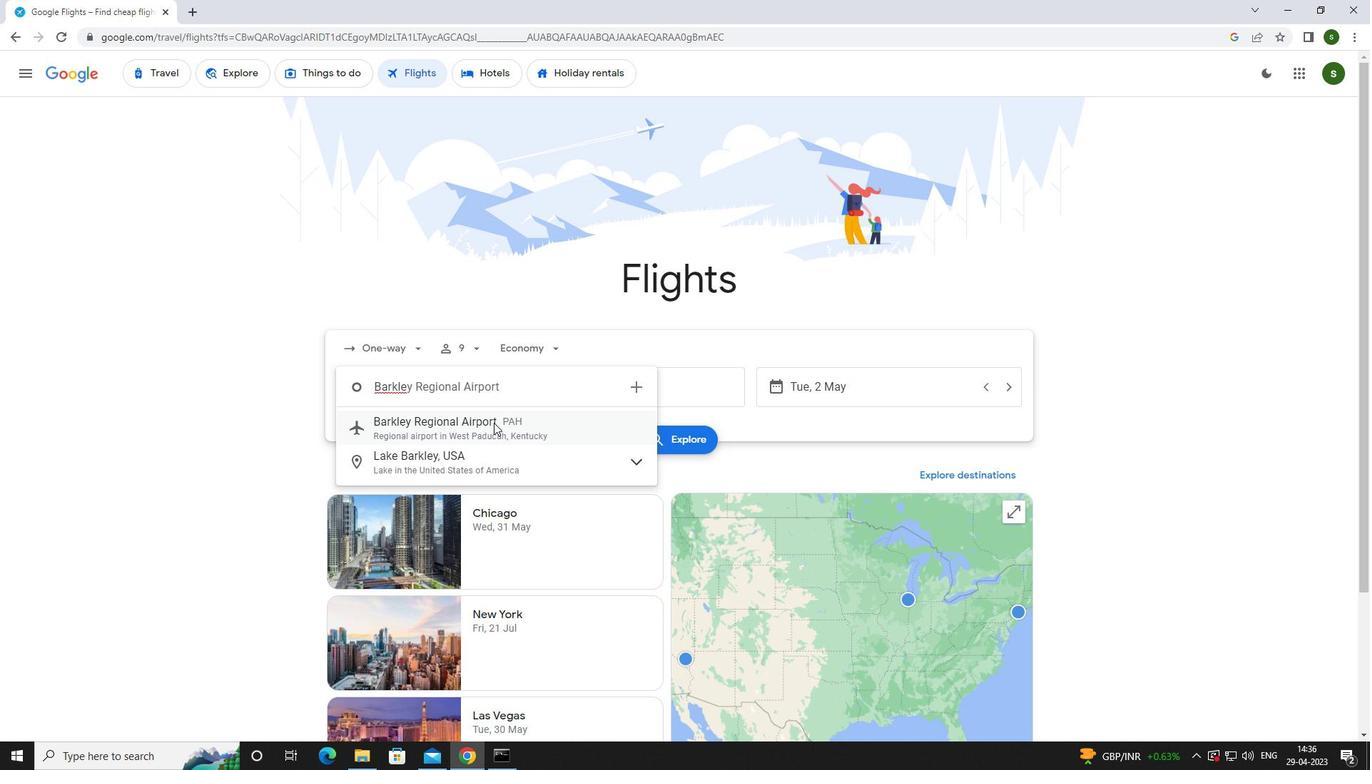 
Action: Mouse moved to (661, 393)
Screenshot: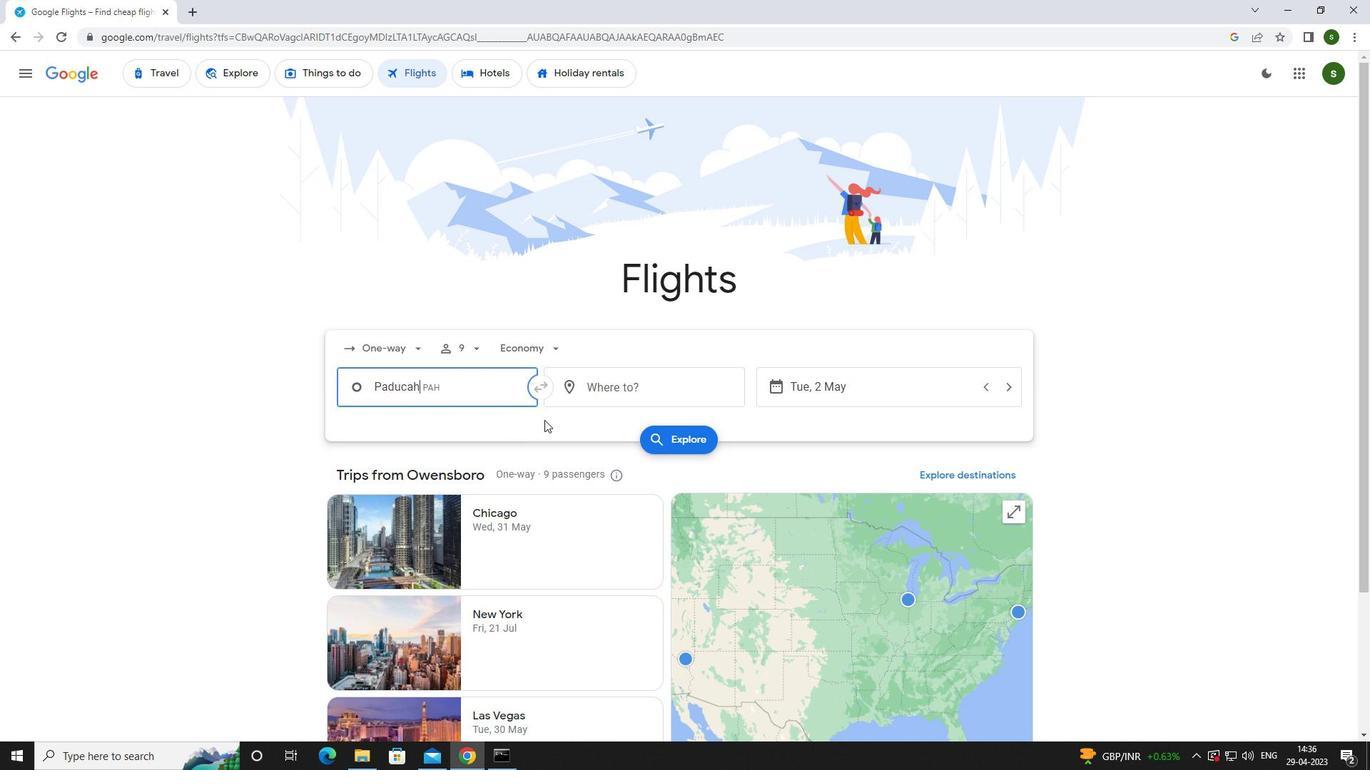 
Action: Mouse pressed left at (661, 393)
Screenshot: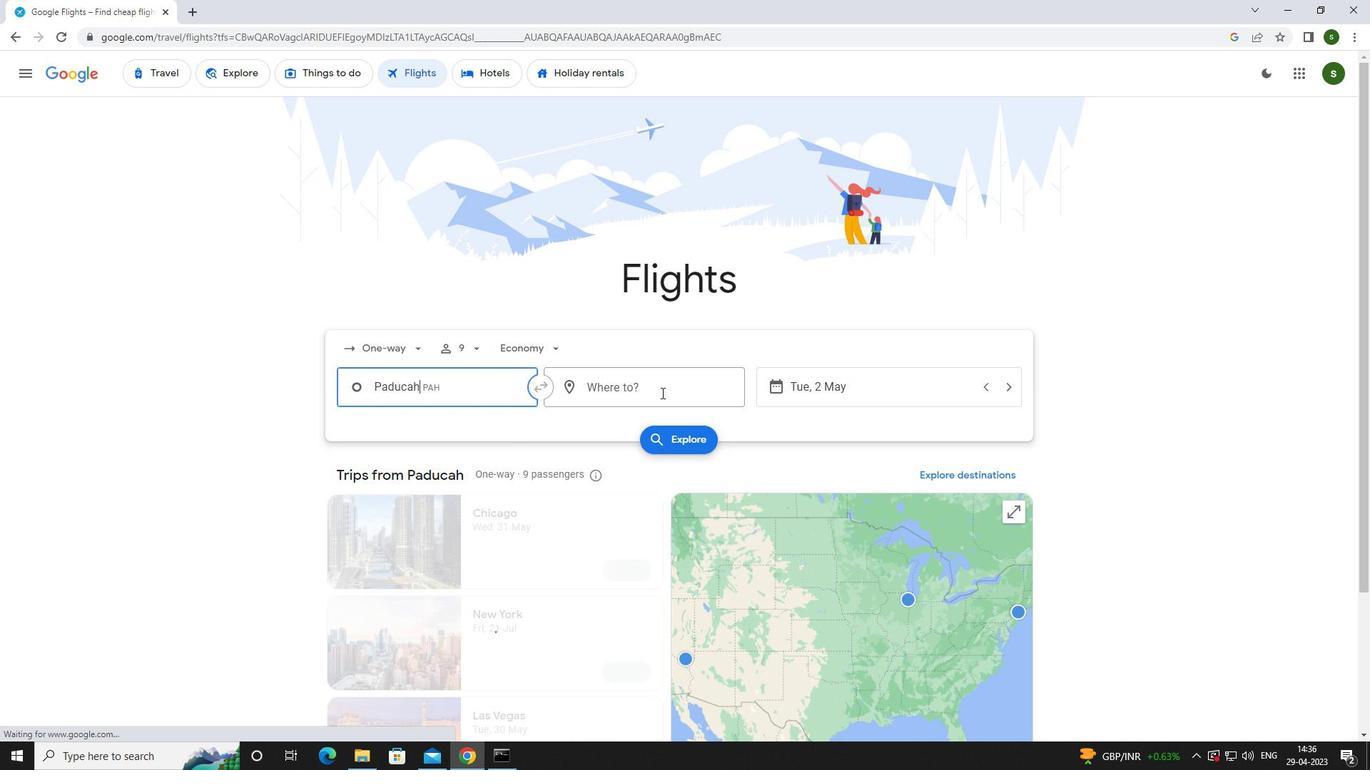 
Action: Mouse moved to (661, 384)
Screenshot: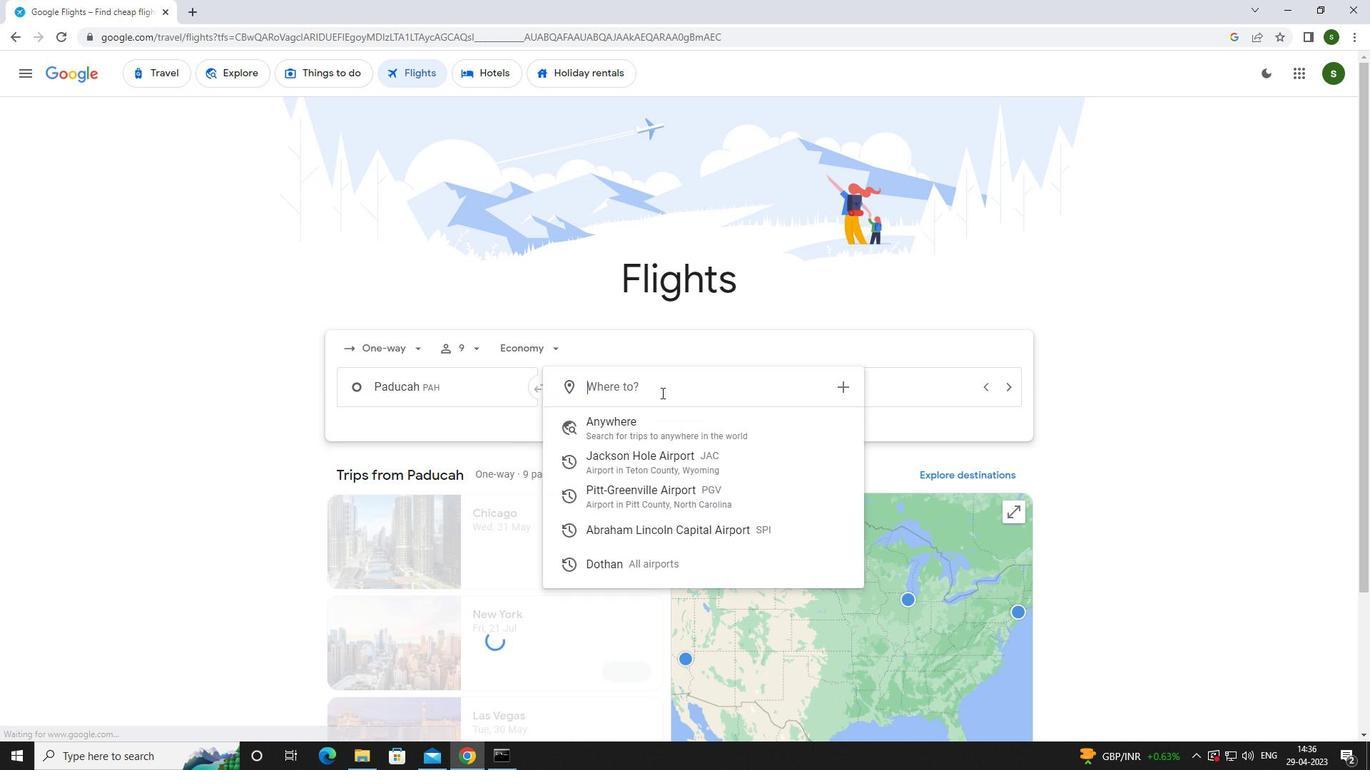 
Action: Key pressed <Key.caps_lock>s<Key.caps_lock>pringfiel
Screenshot: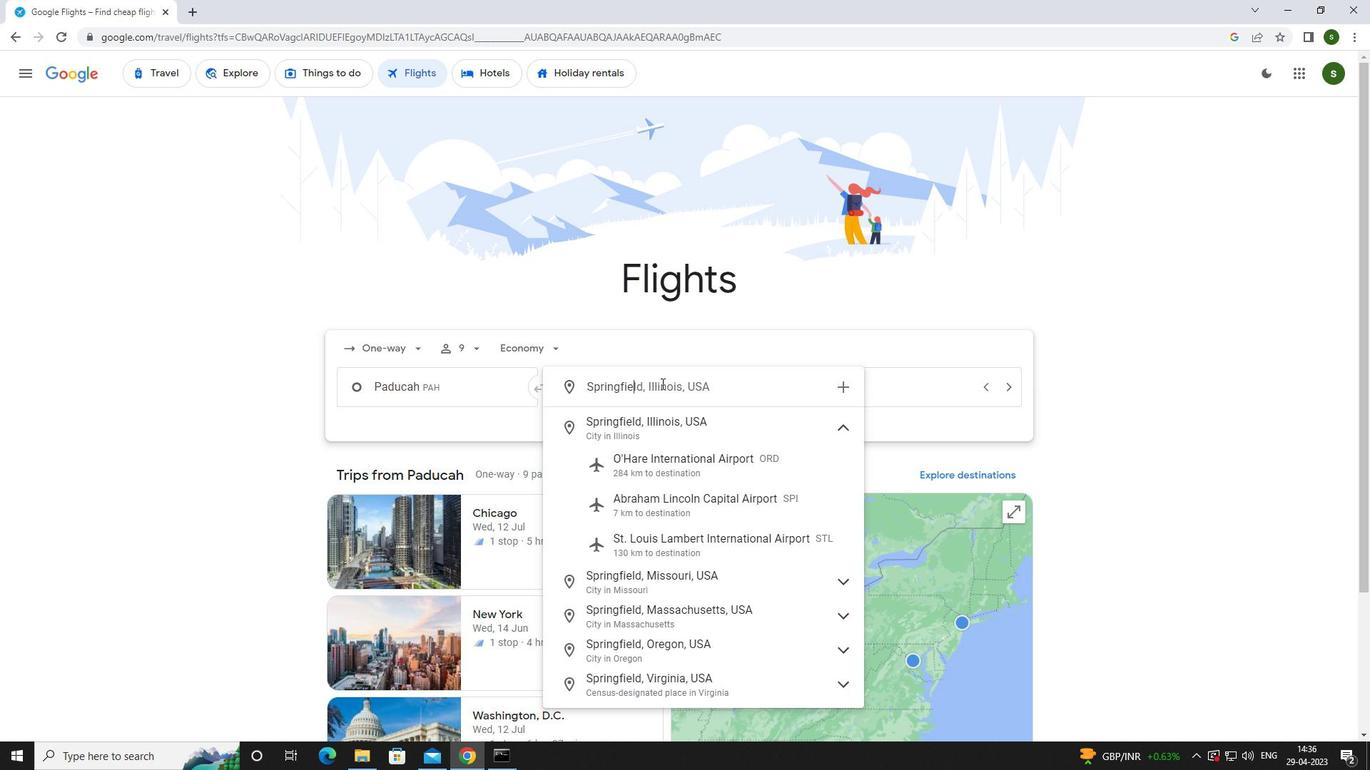 
Action: Mouse moved to (677, 500)
Screenshot: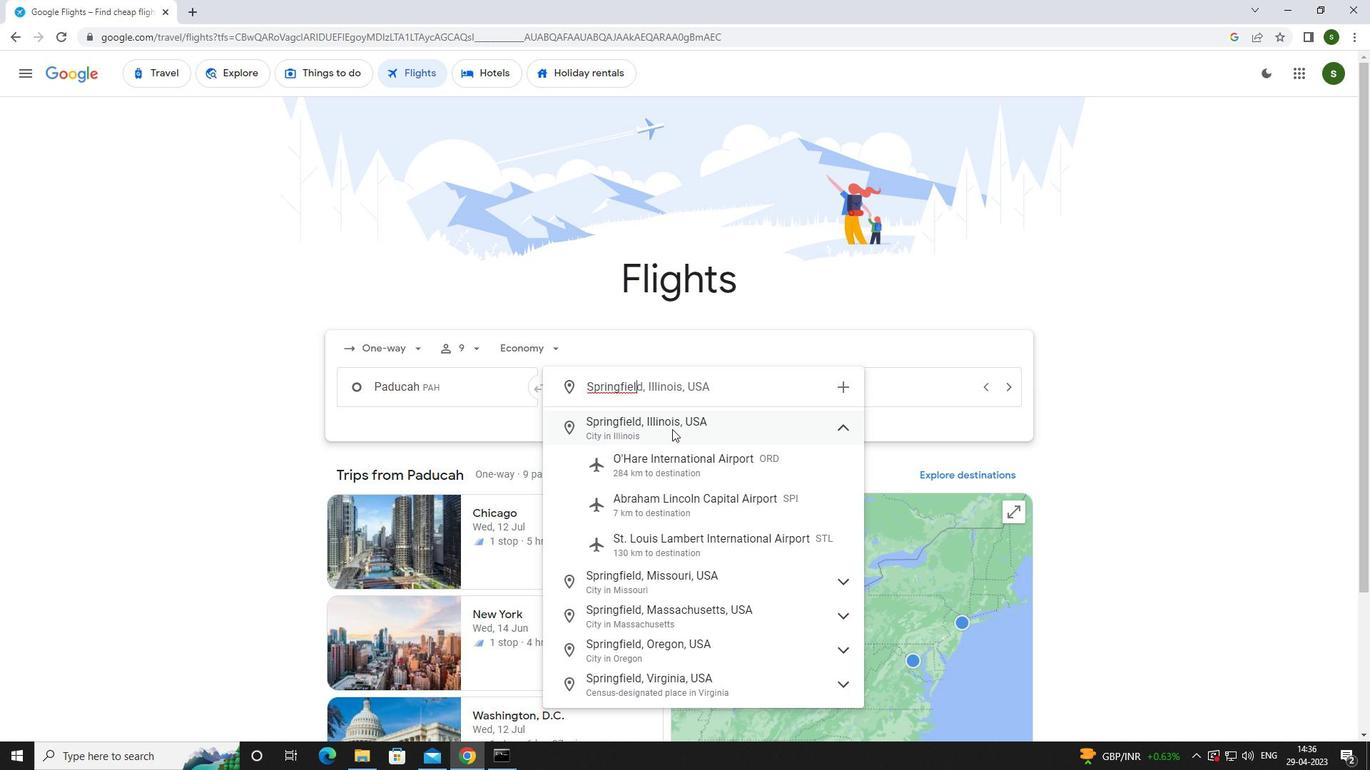 
Action: Mouse pressed left at (677, 500)
Screenshot: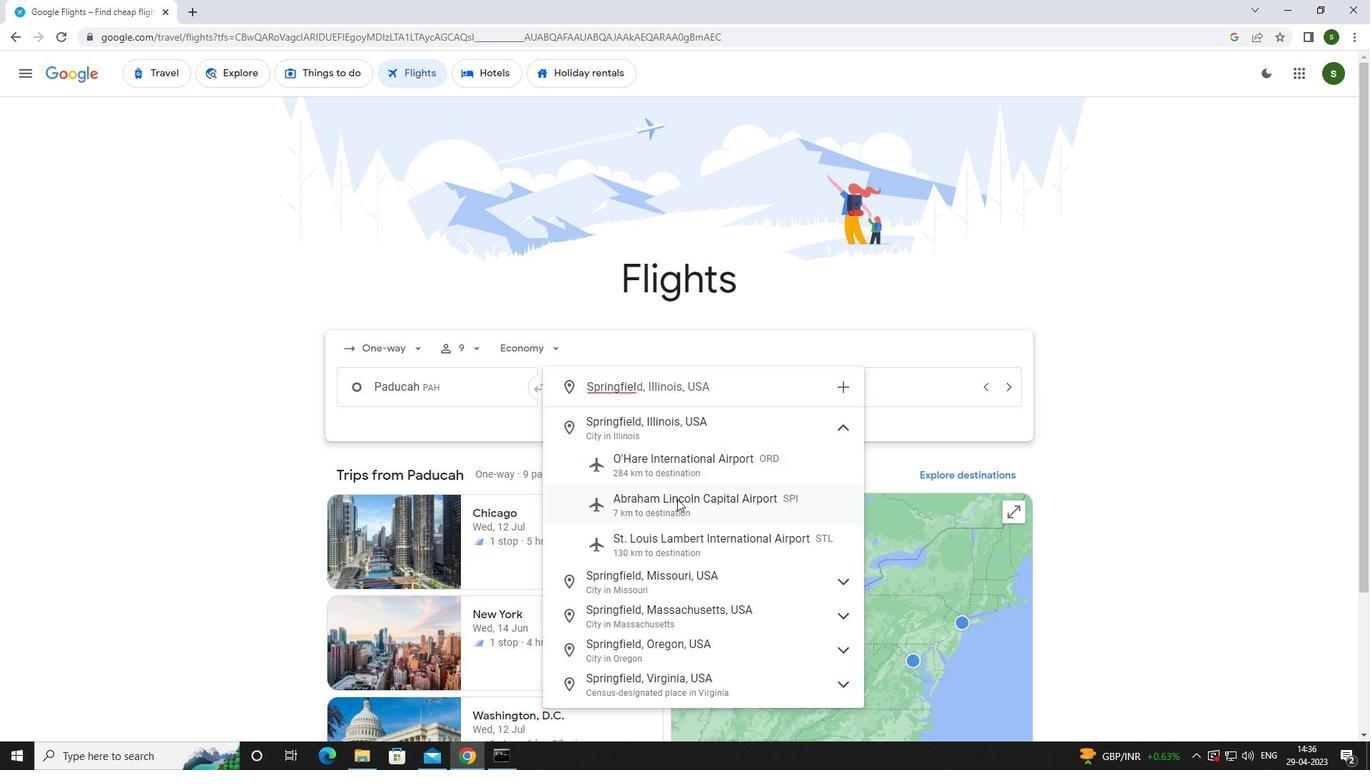 
Action: Mouse moved to (863, 393)
Screenshot: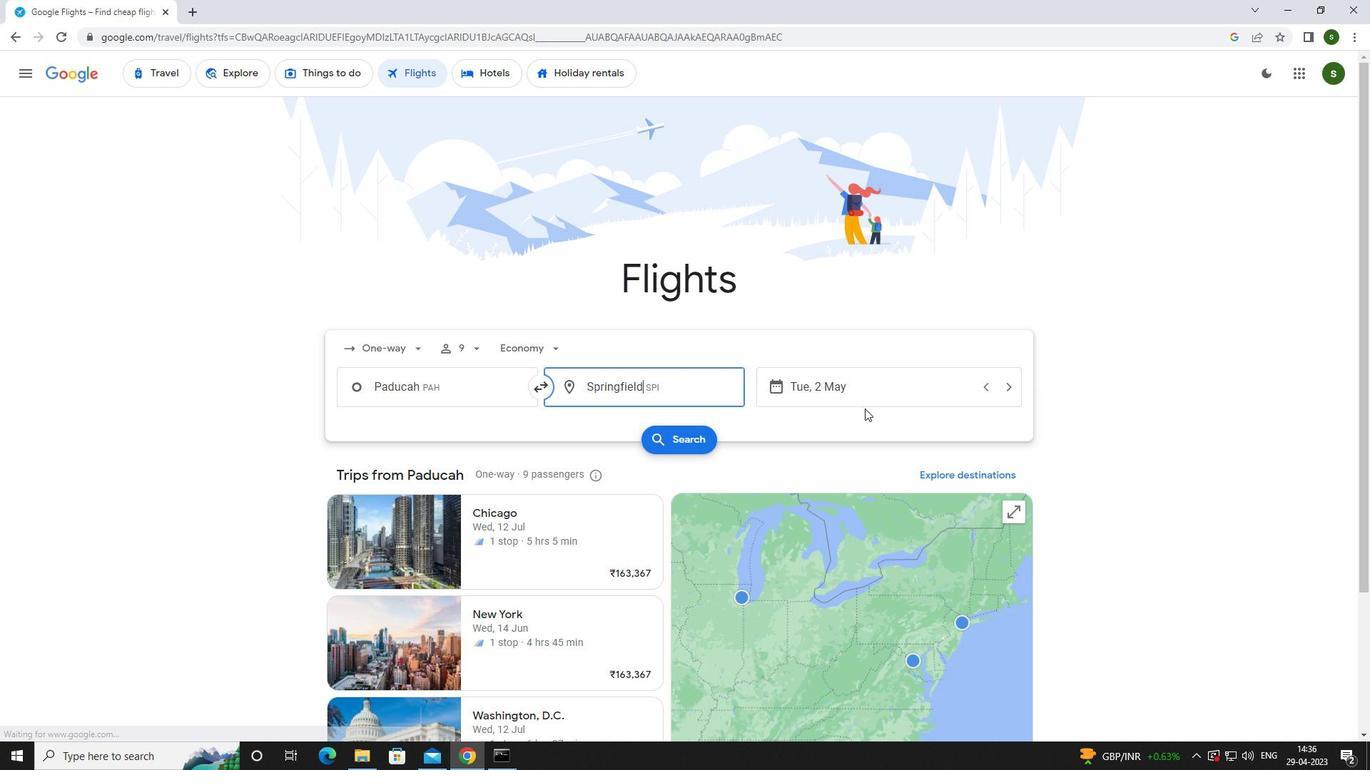 
Action: Mouse pressed left at (863, 393)
Screenshot: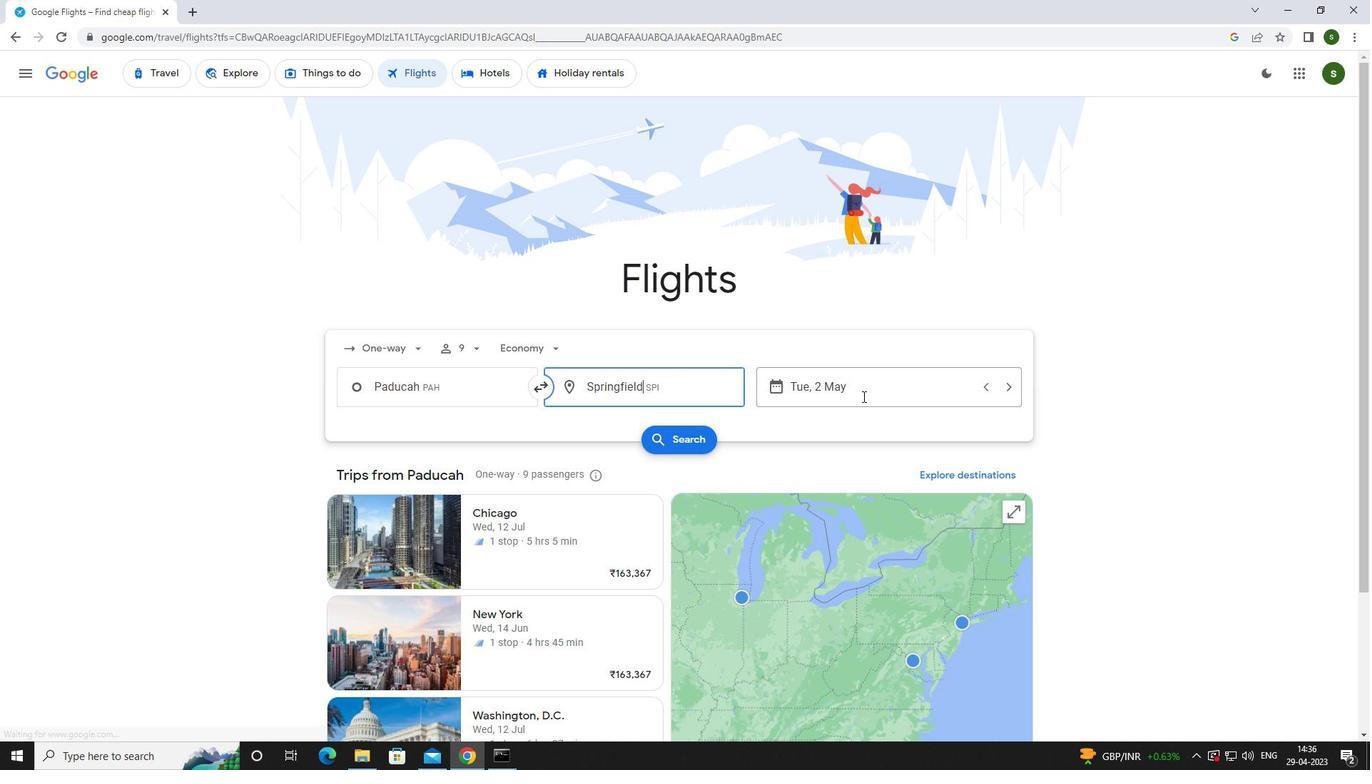 
Action: Mouse moved to (863, 488)
Screenshot: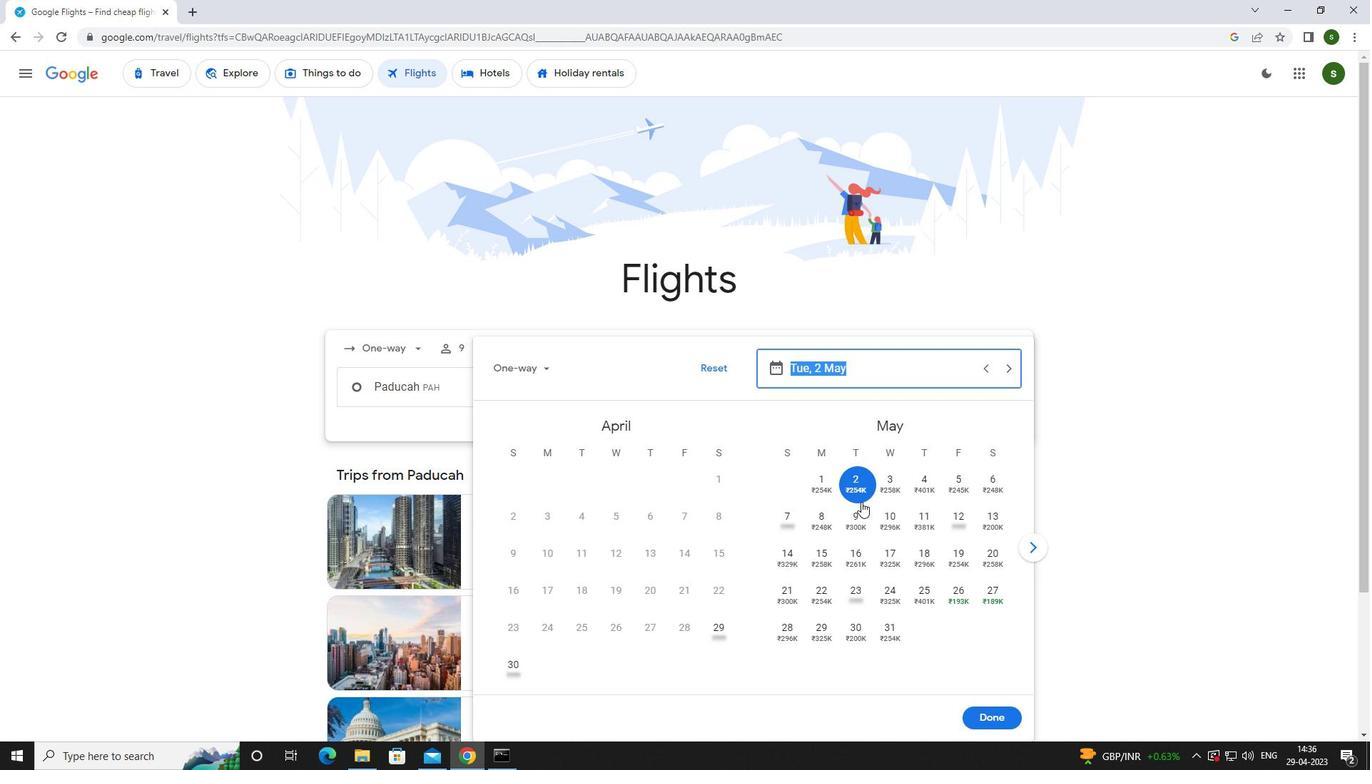 
Action: Mouse pressed left at (863, 488)
Screenshot: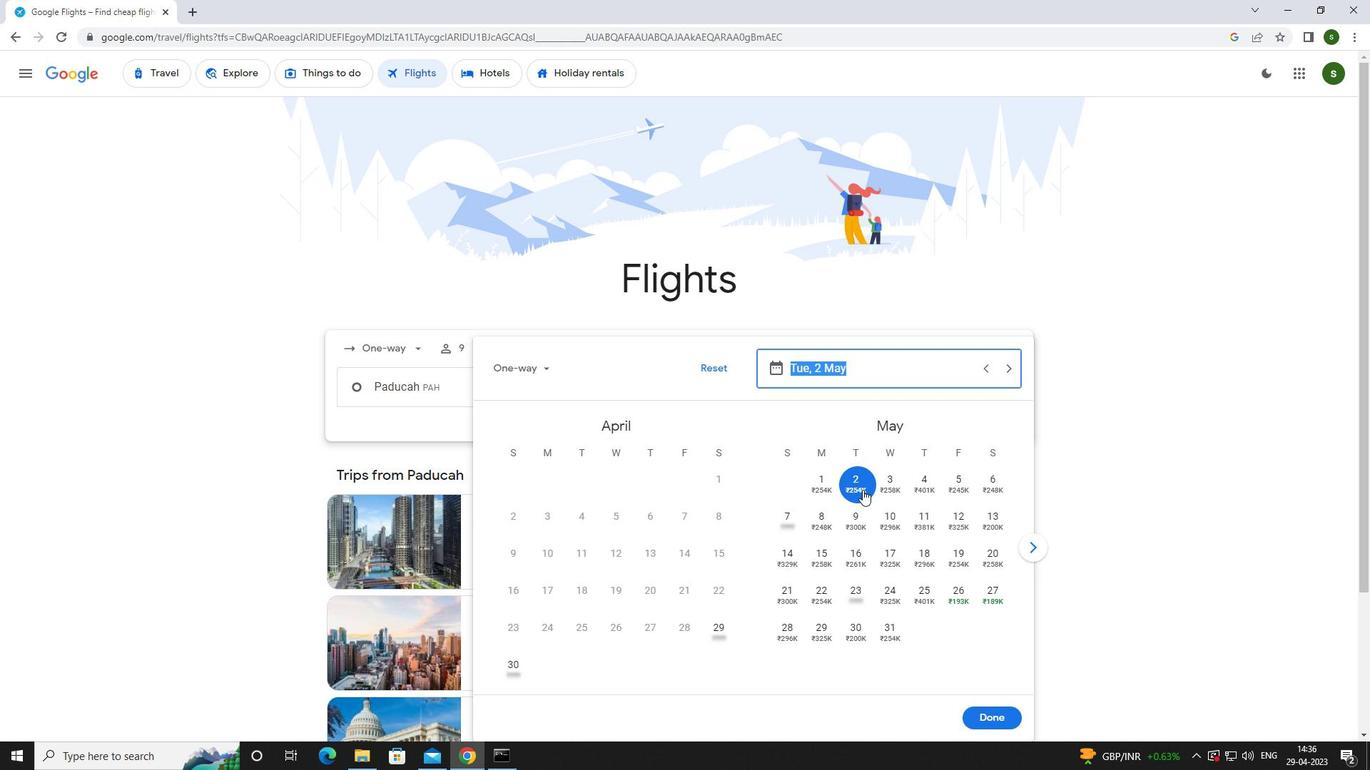 
Action: Mouse moved to (1007, 720)
Screenshot: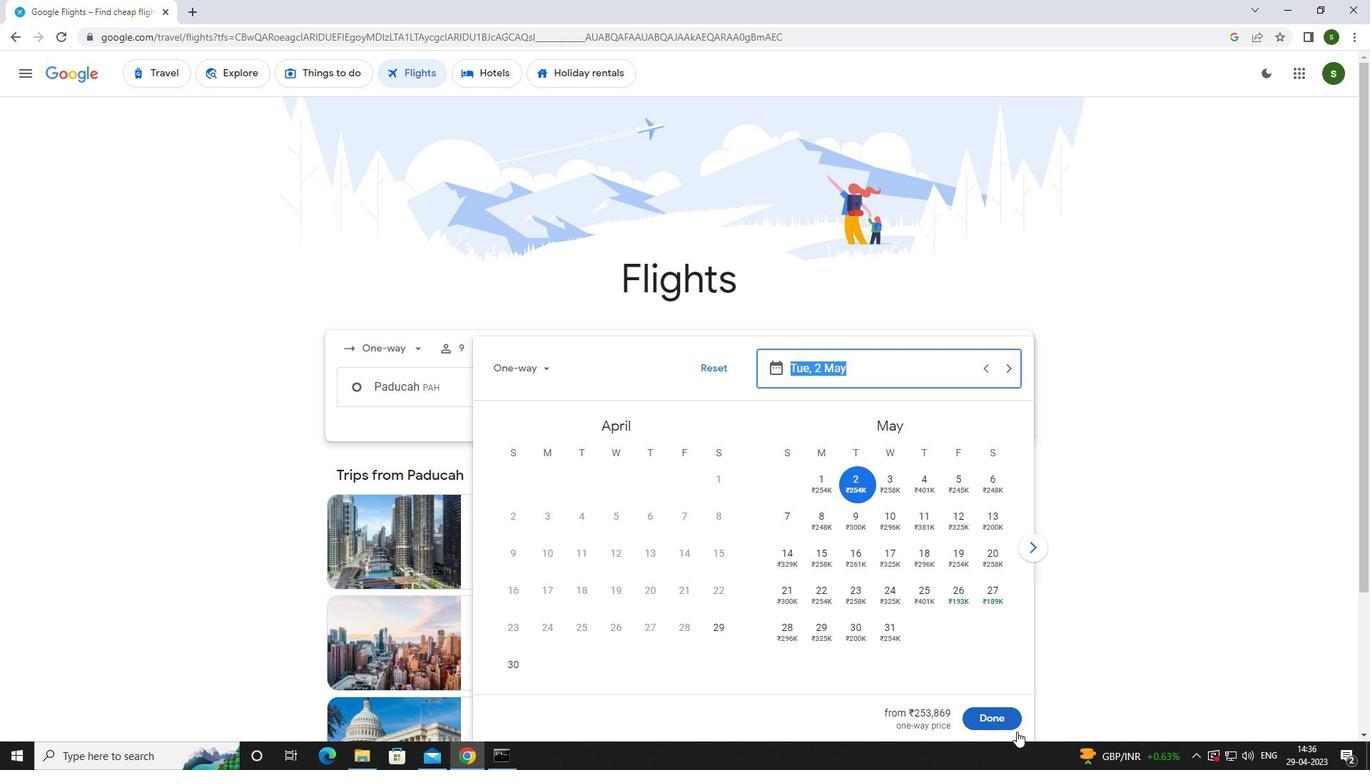 
Action: Mouse pressed left at (1007, 720)
Screenshot: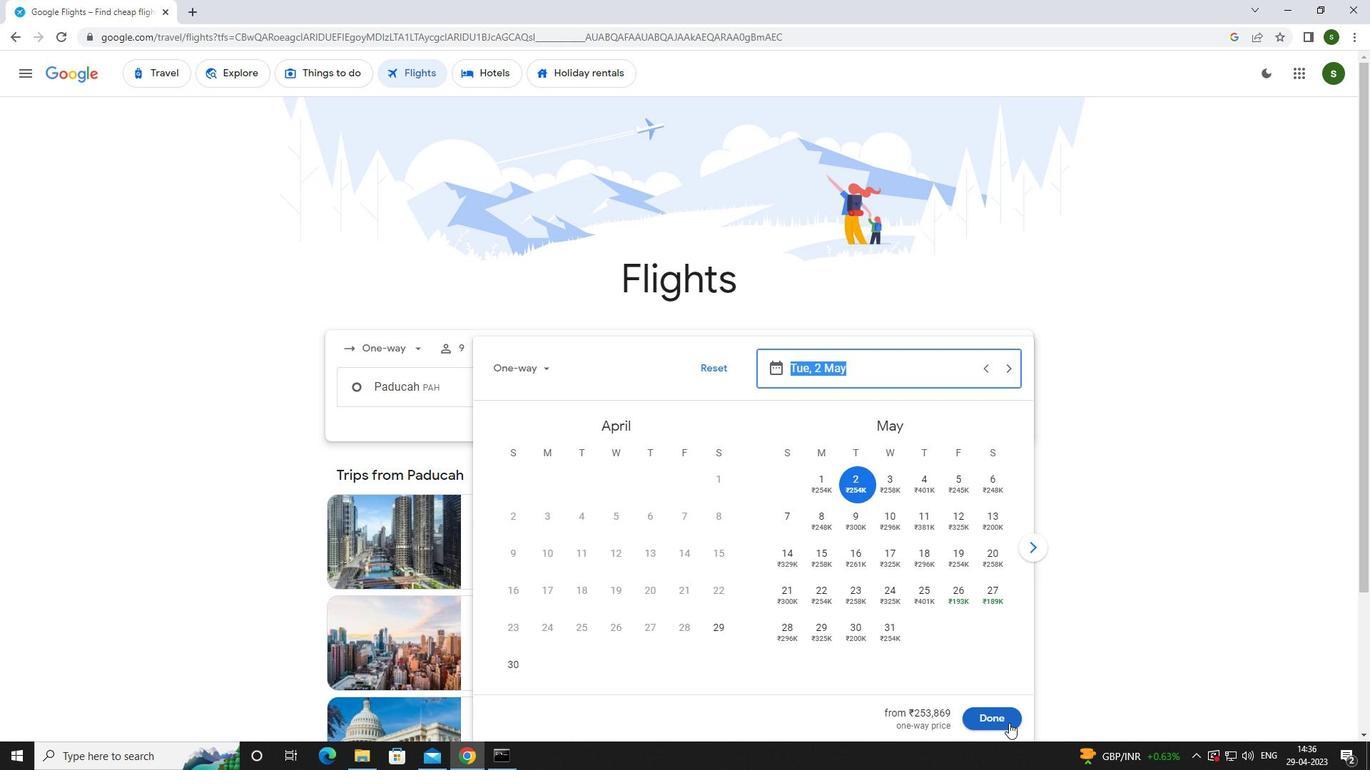 
Action: Mouse moved to (671, 437)
Screenshot: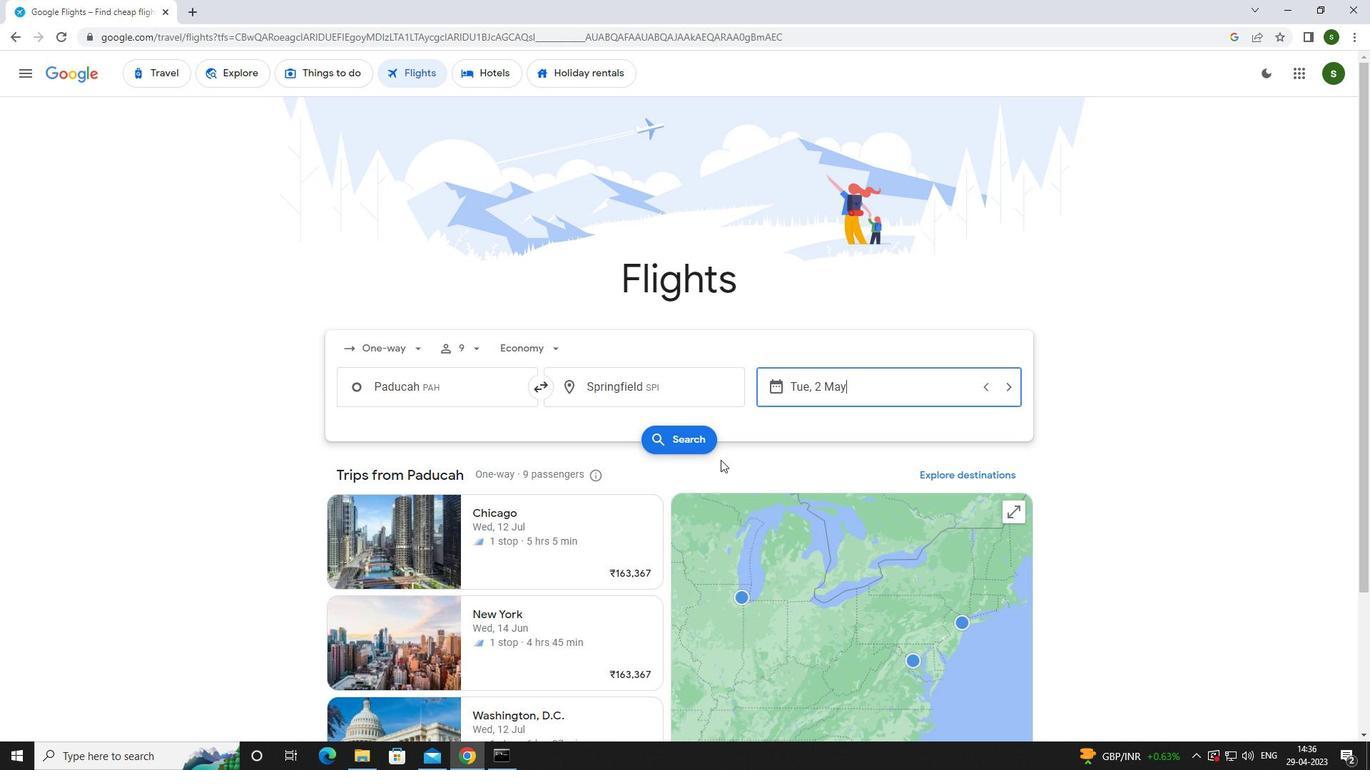 
Action: Mouse pressed left at (671, 437)
Screenshot: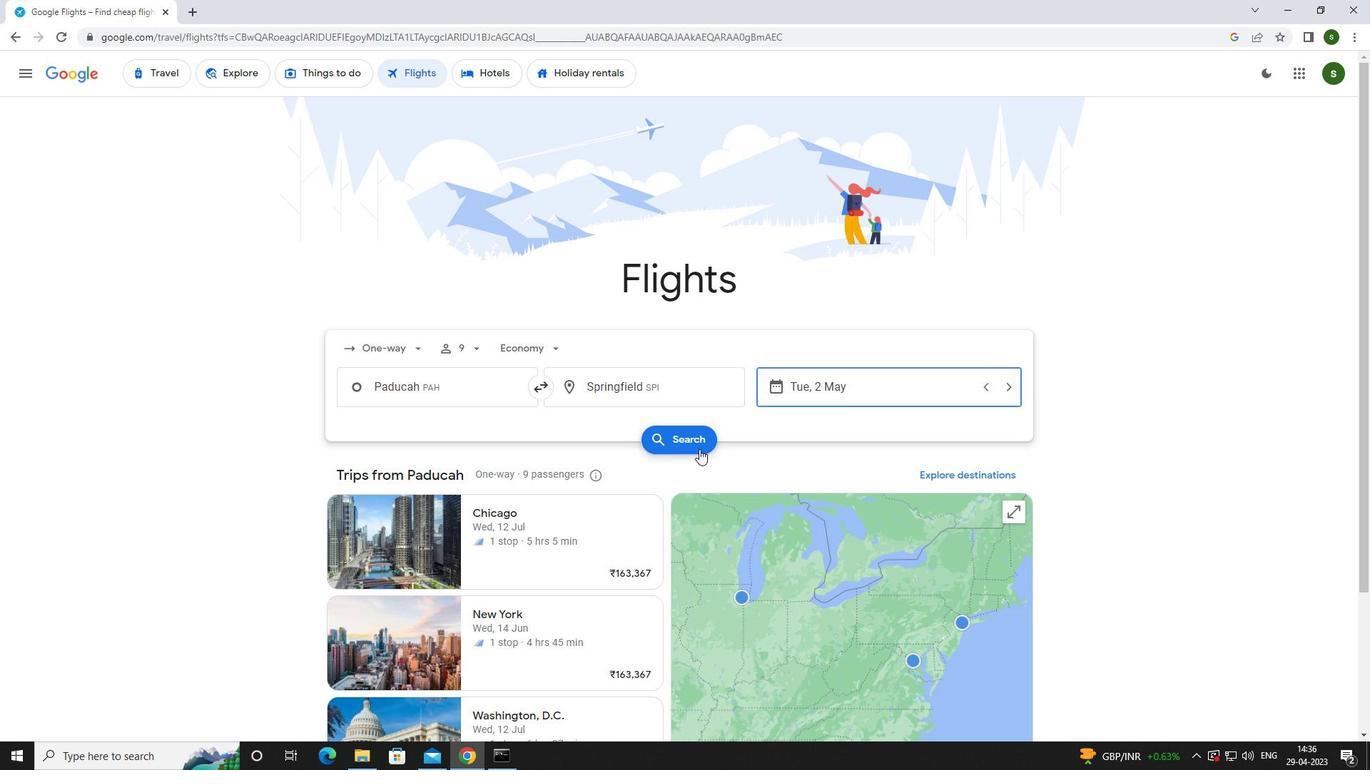 
Action: Mouse moved to (364, 204)
Screenshot: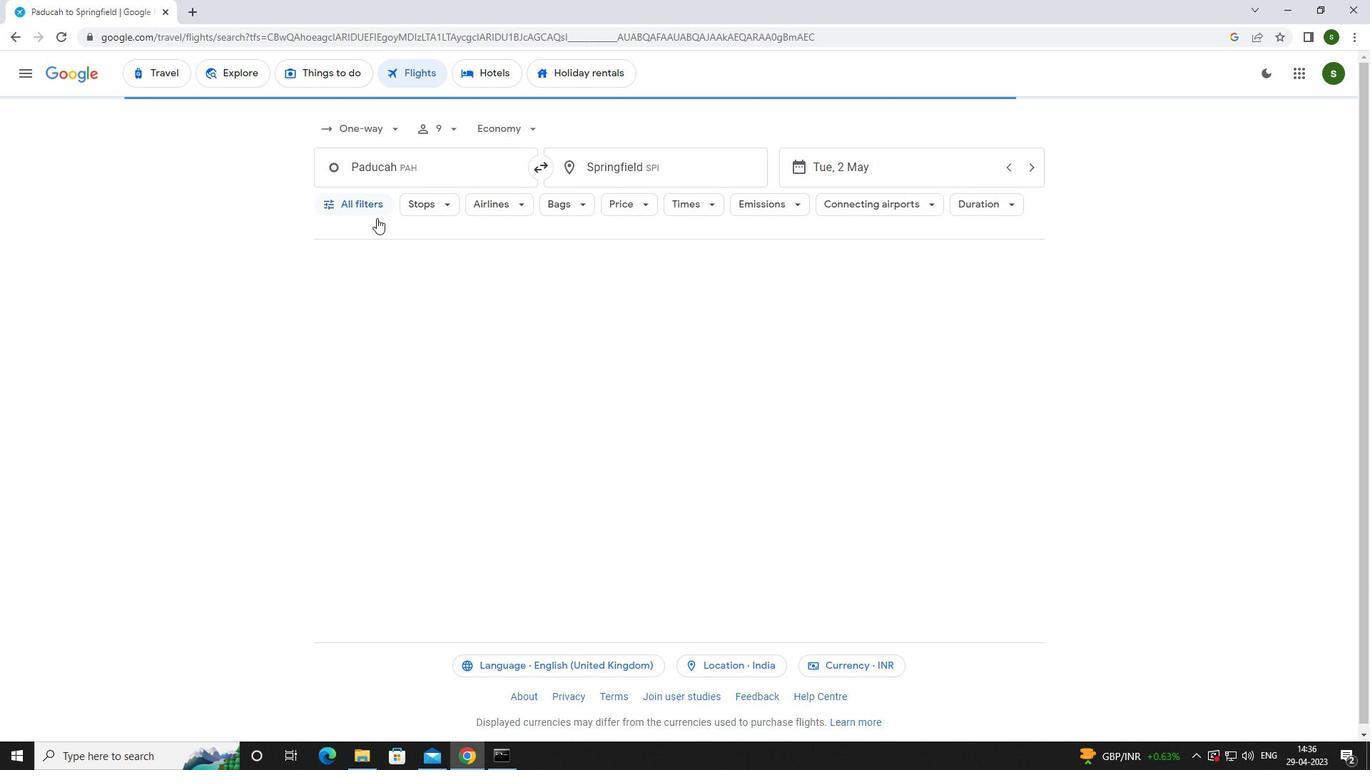 
Action: Mouse pressed left at (364, 204)
Screenshot: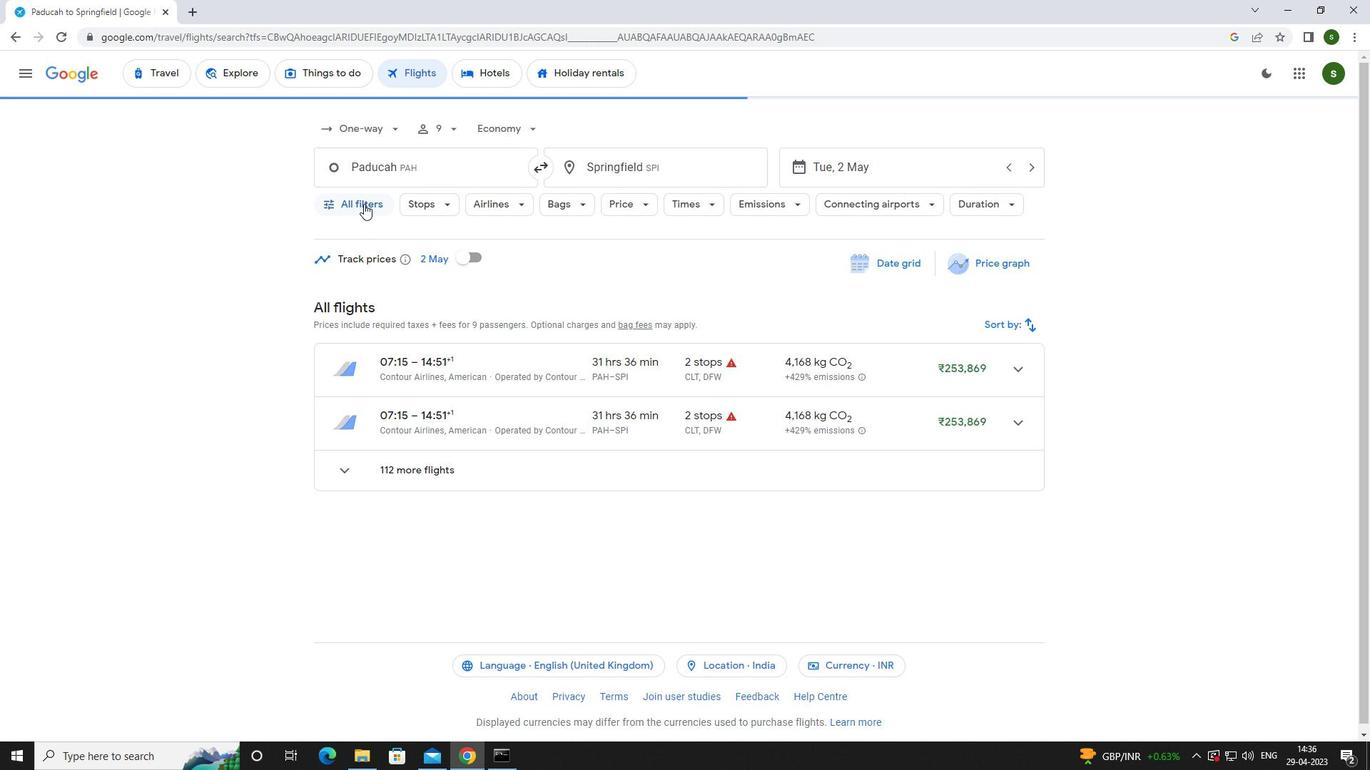 
Action: Mouse moved to (534, 516)
Screenshot: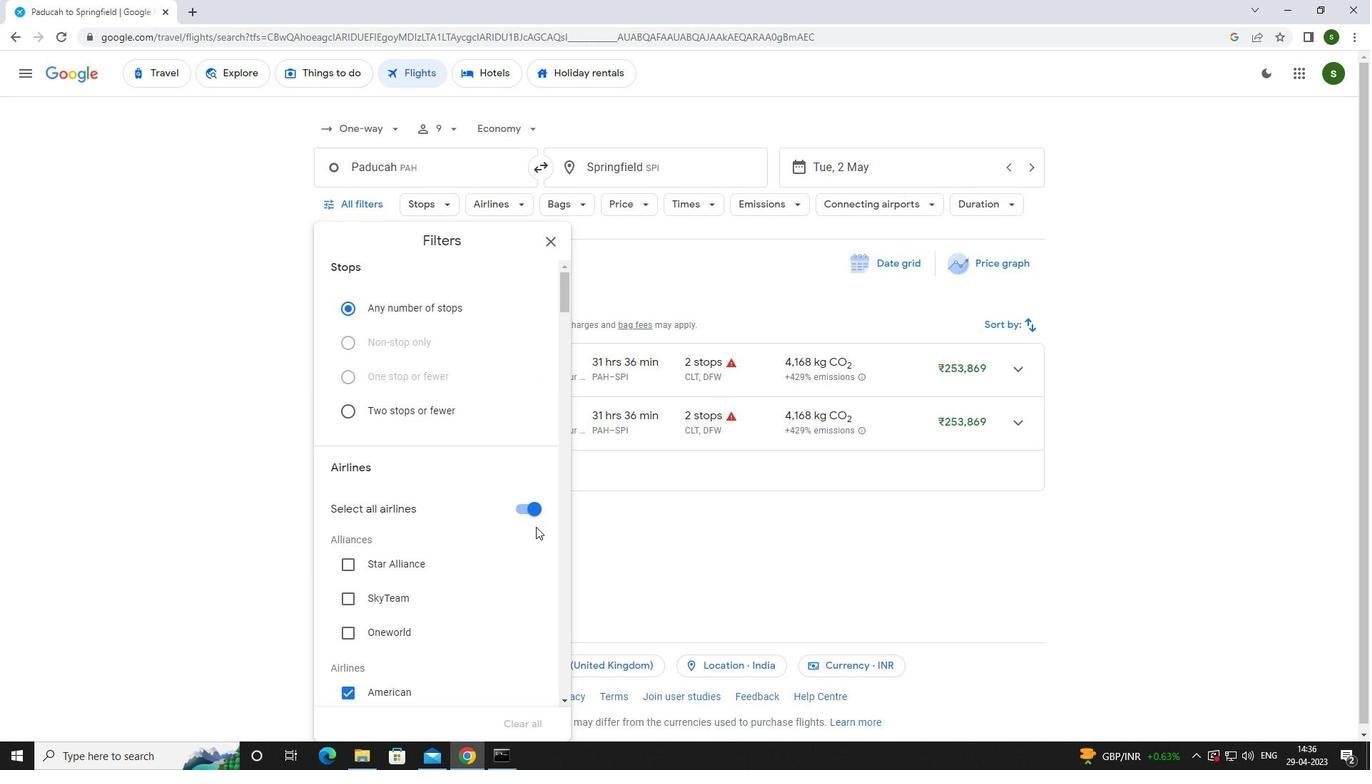 
Action: Mouse pressed left at (534, 516)
Screenshot: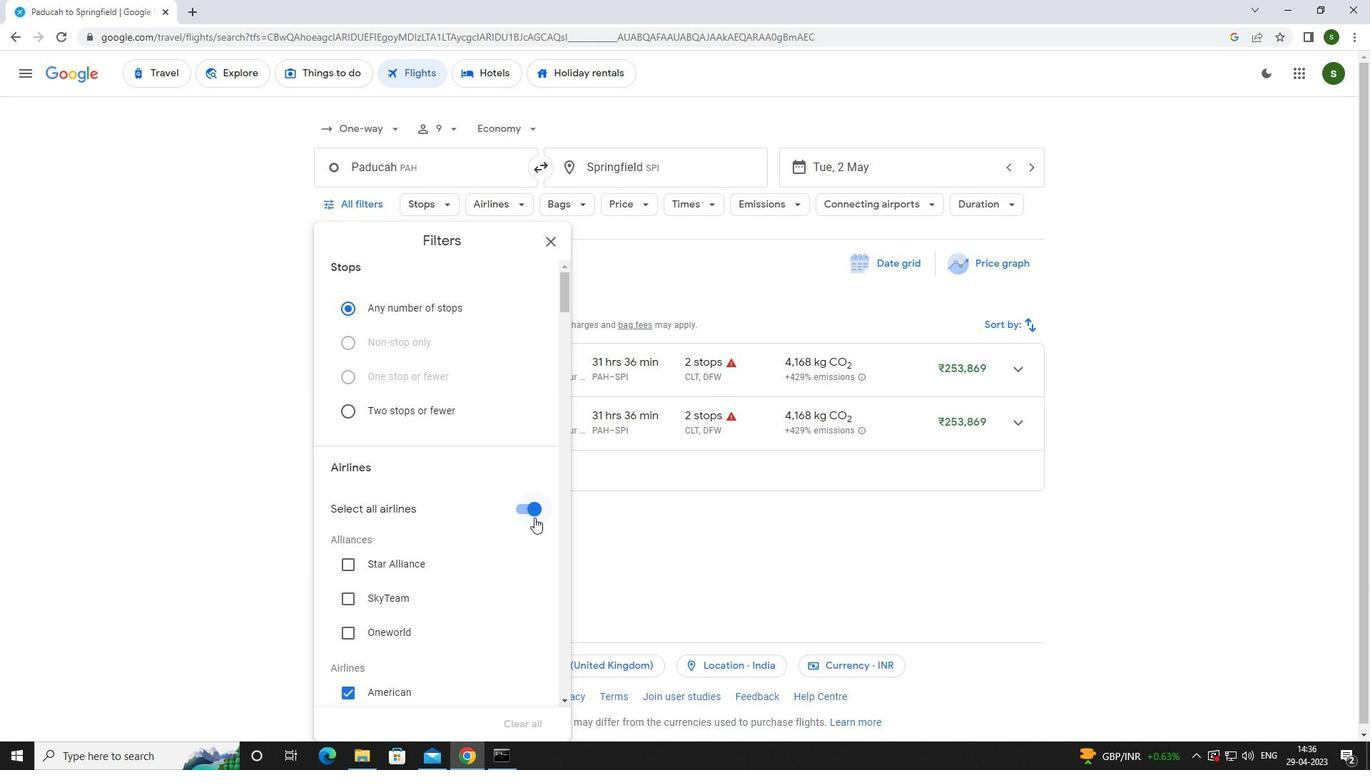 
Action: Mouse moved to (483, 485)
Screenshot: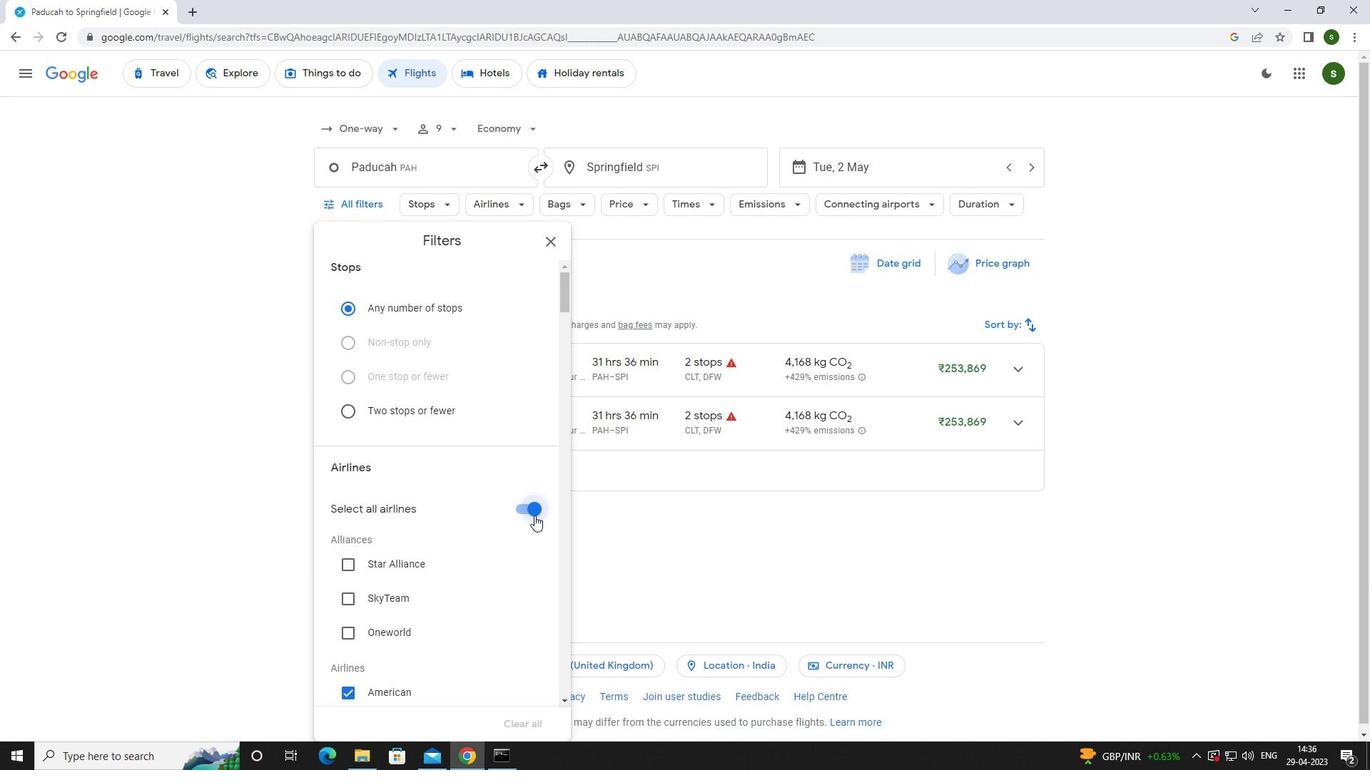 
Action: Mouse scrolled (483, 484) with delta (0, 0)
Screenshot: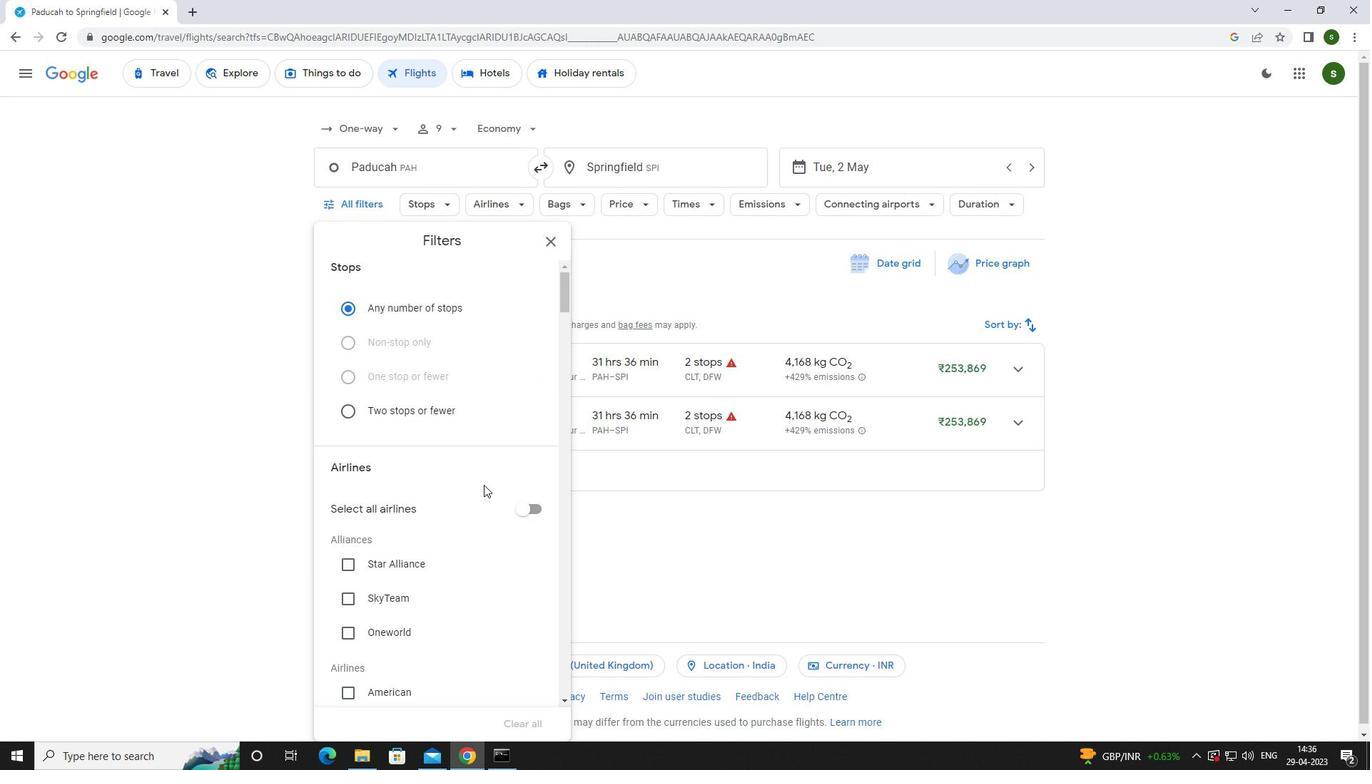 
Action: Mouse scrolled (483, 484) with delta (0, 0)
Screenshot: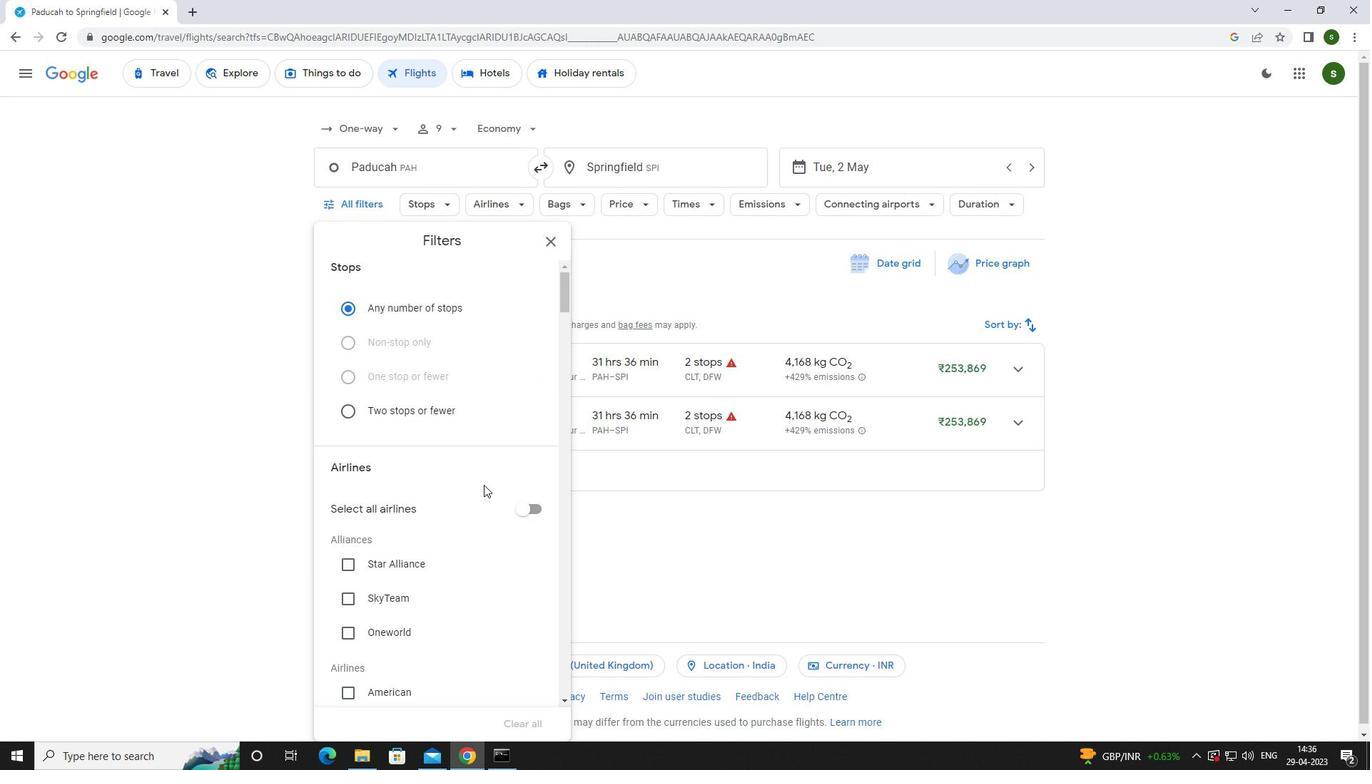 
Action: Mouse scrolled (483, 484) with delta (0, 0)
Screenshot: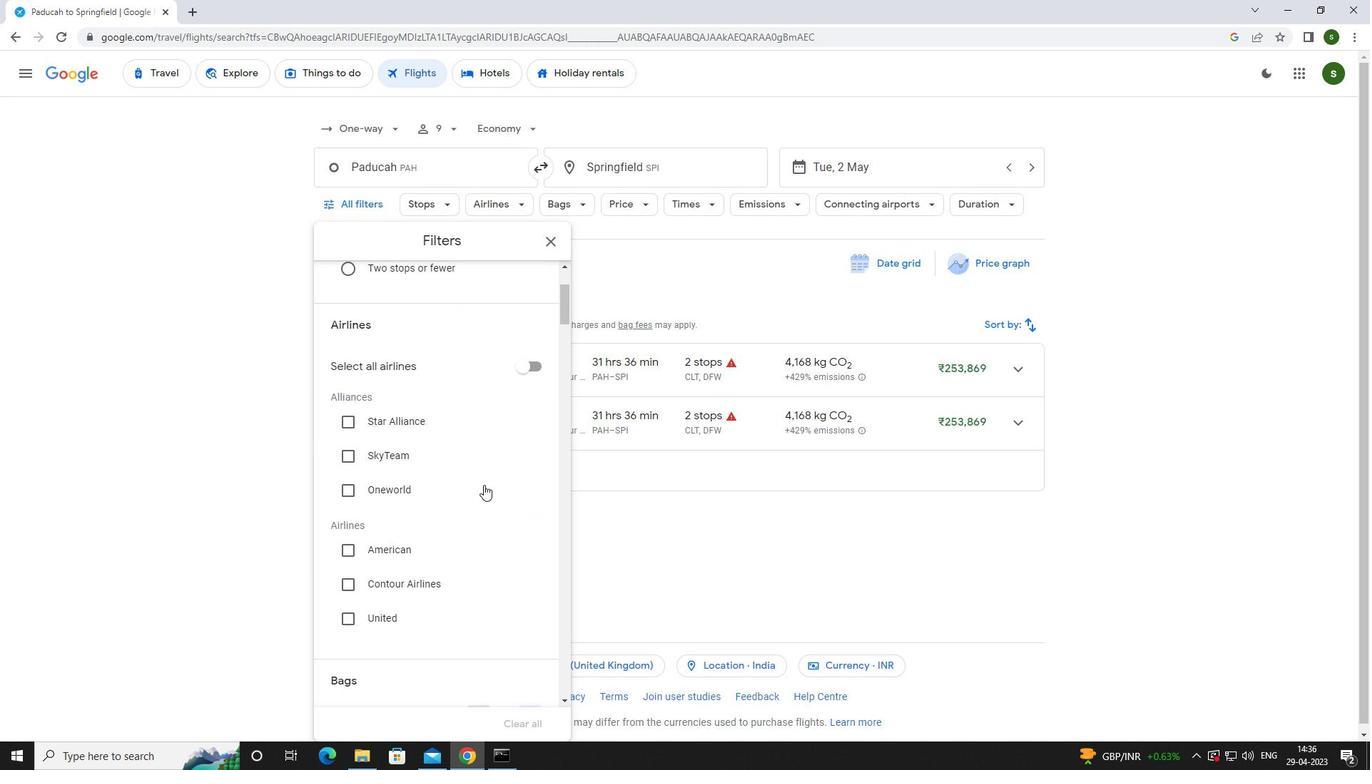 
Action: Mouse scrolled (483, 484) with delta (0, 0)
Screenshot: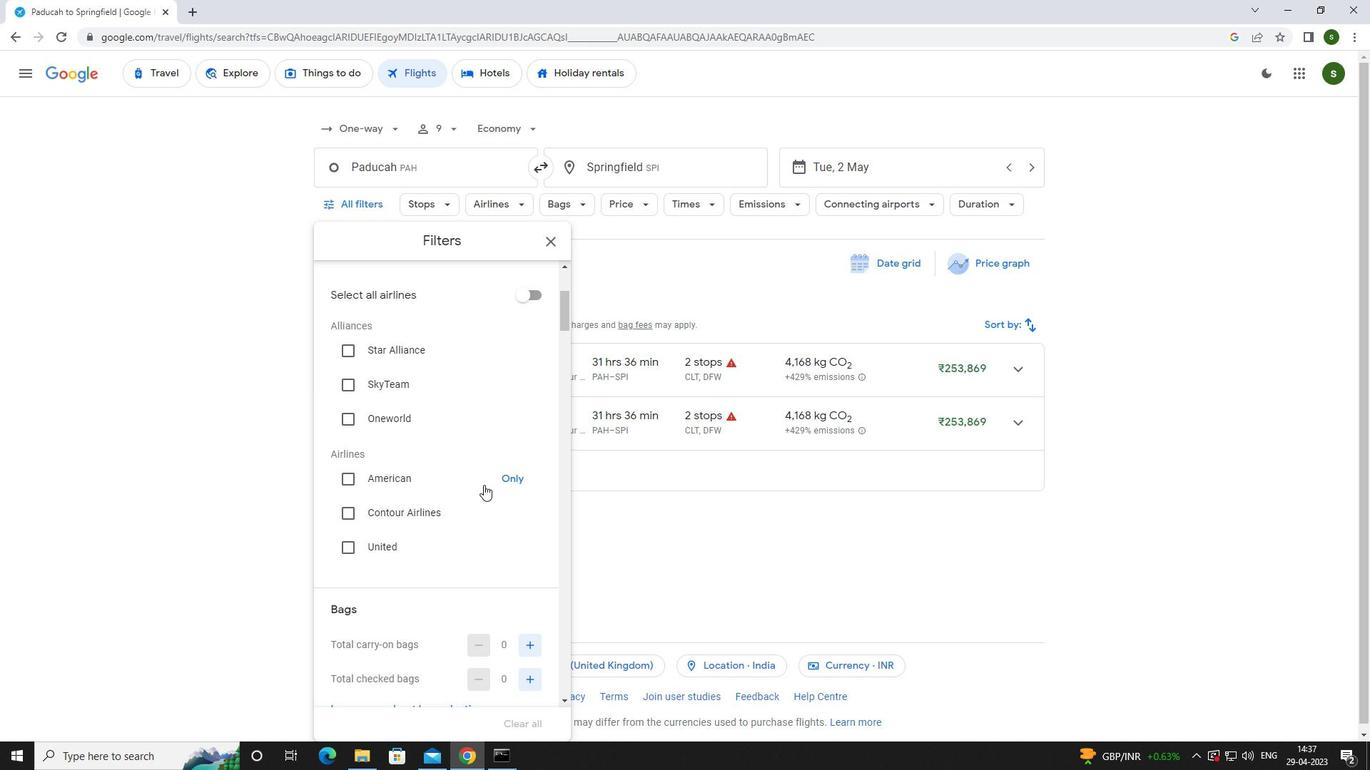 
Action: Mouse scrolled (483, 484) with delta (0, 0)
Screenshot: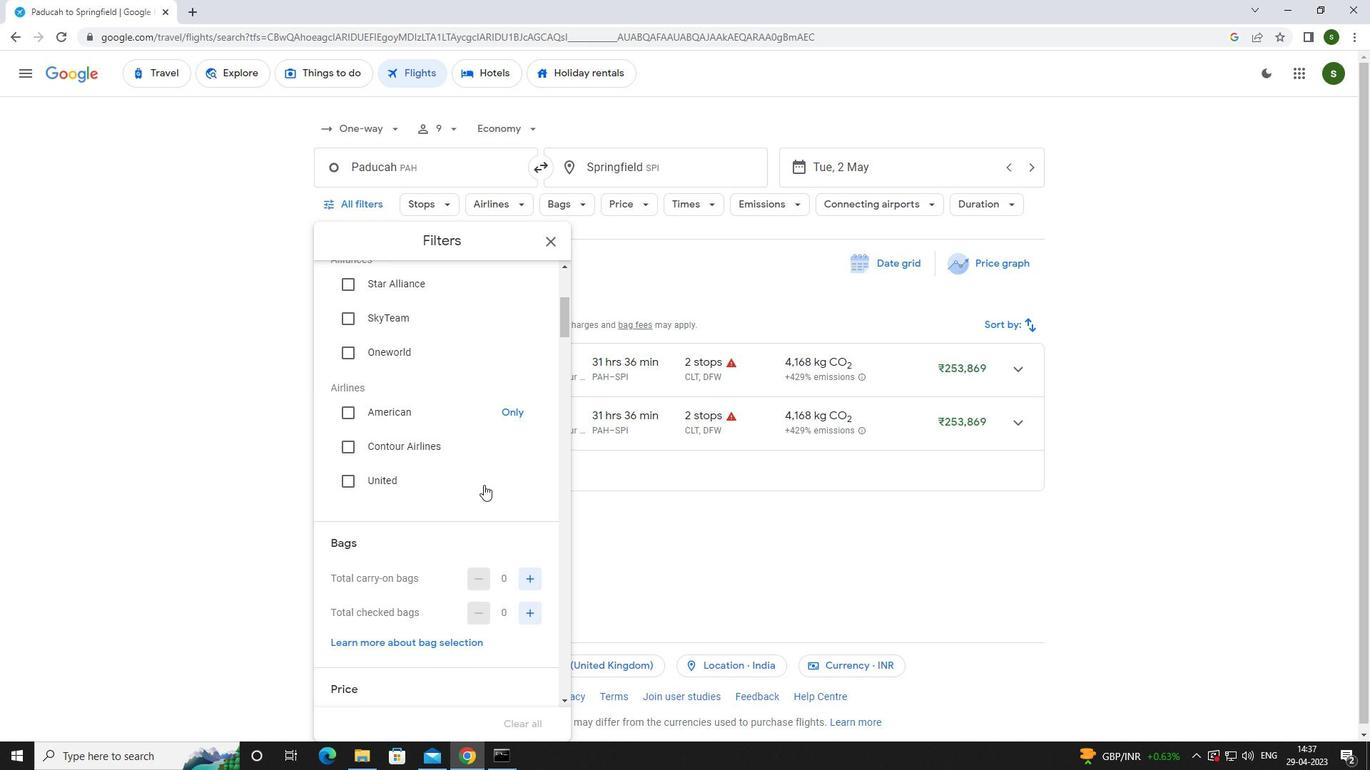 
Action: Mouse moved to (534, 505)
Screenshot: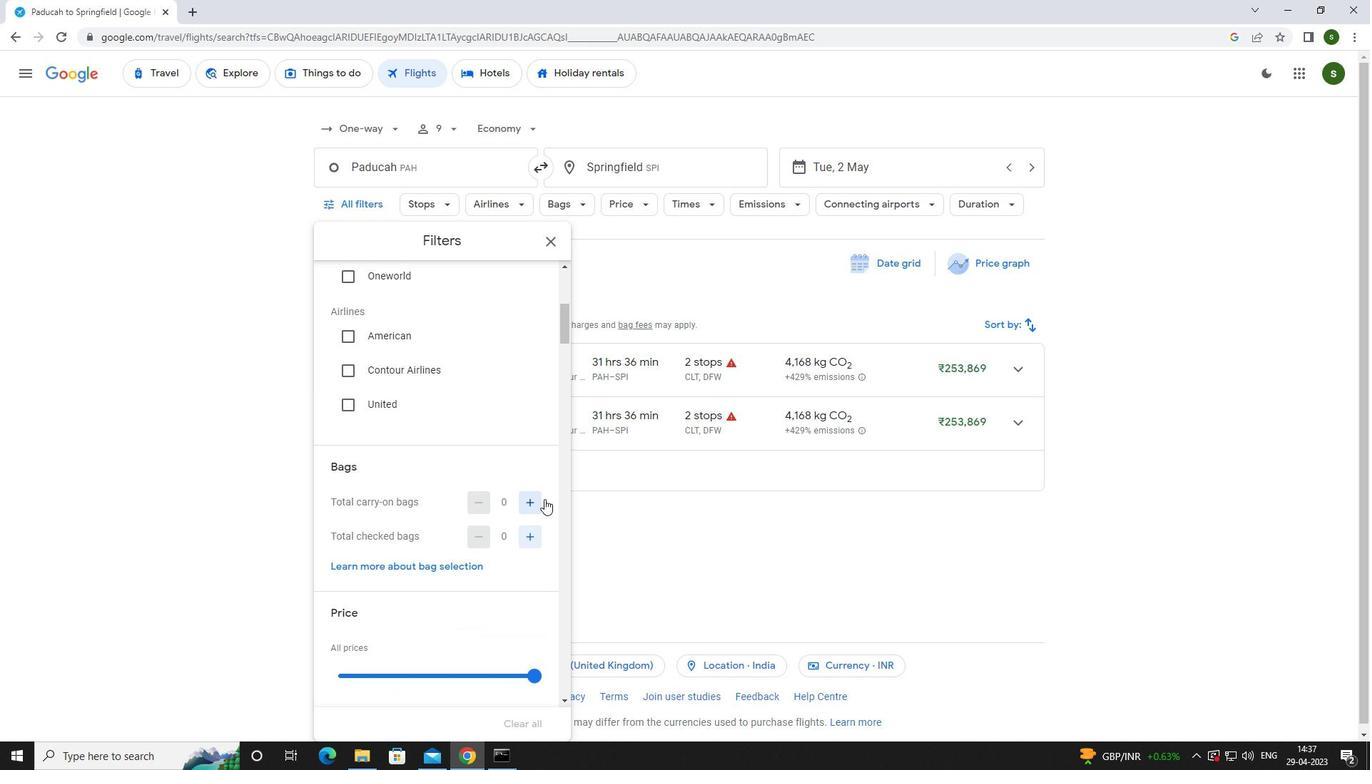 
Action: Mouse pressed left at (534, 505)
Screenshot: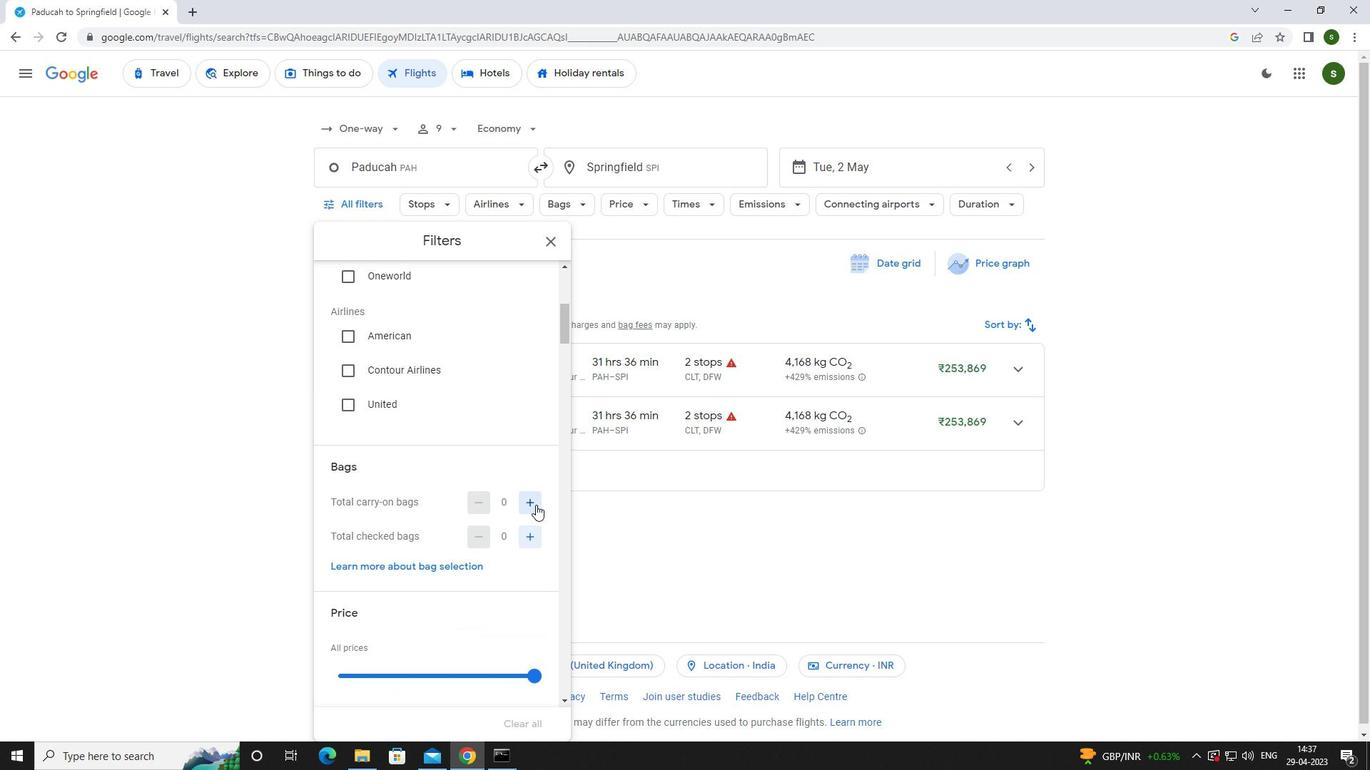 
Action: Mouse moved to (488, 479)
Screenshot: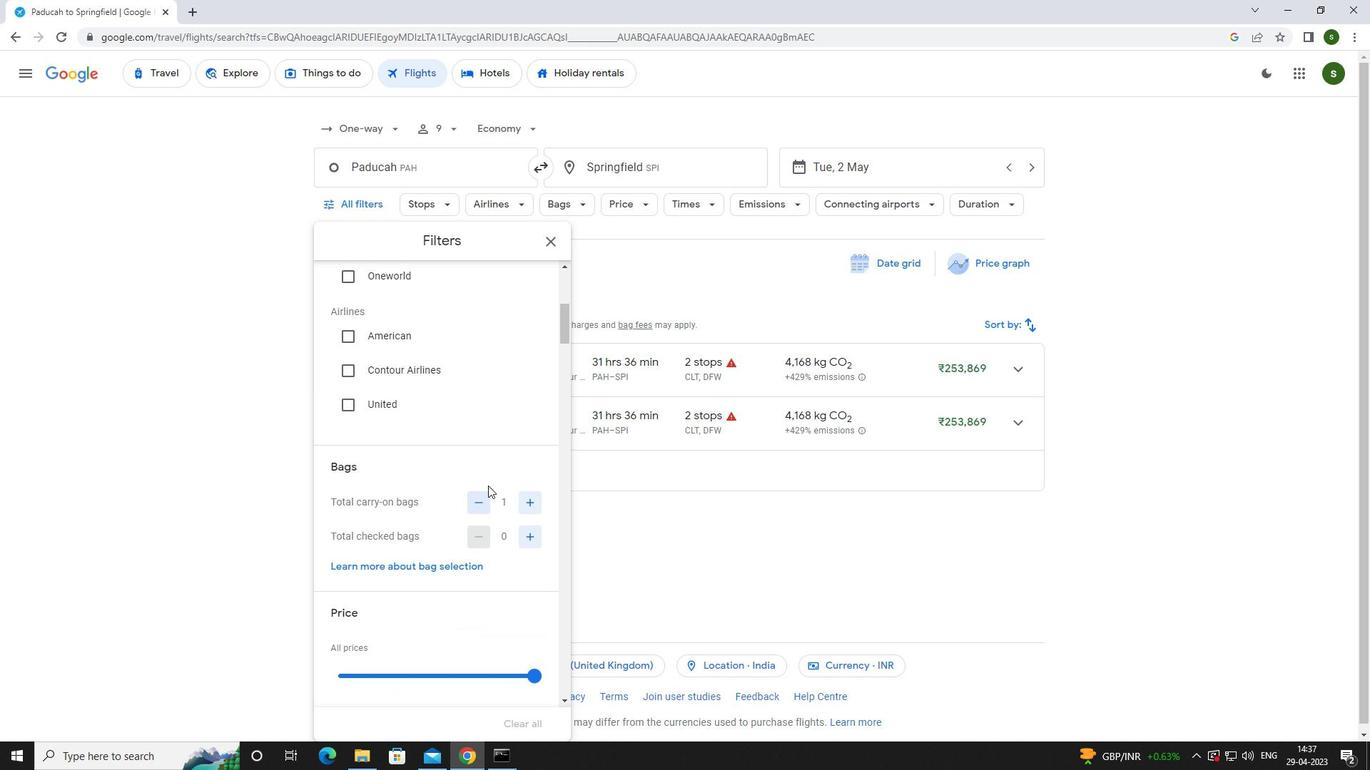 
Action: Mouse scrolled (488, 478) with delta (0, 0)
Screenshot: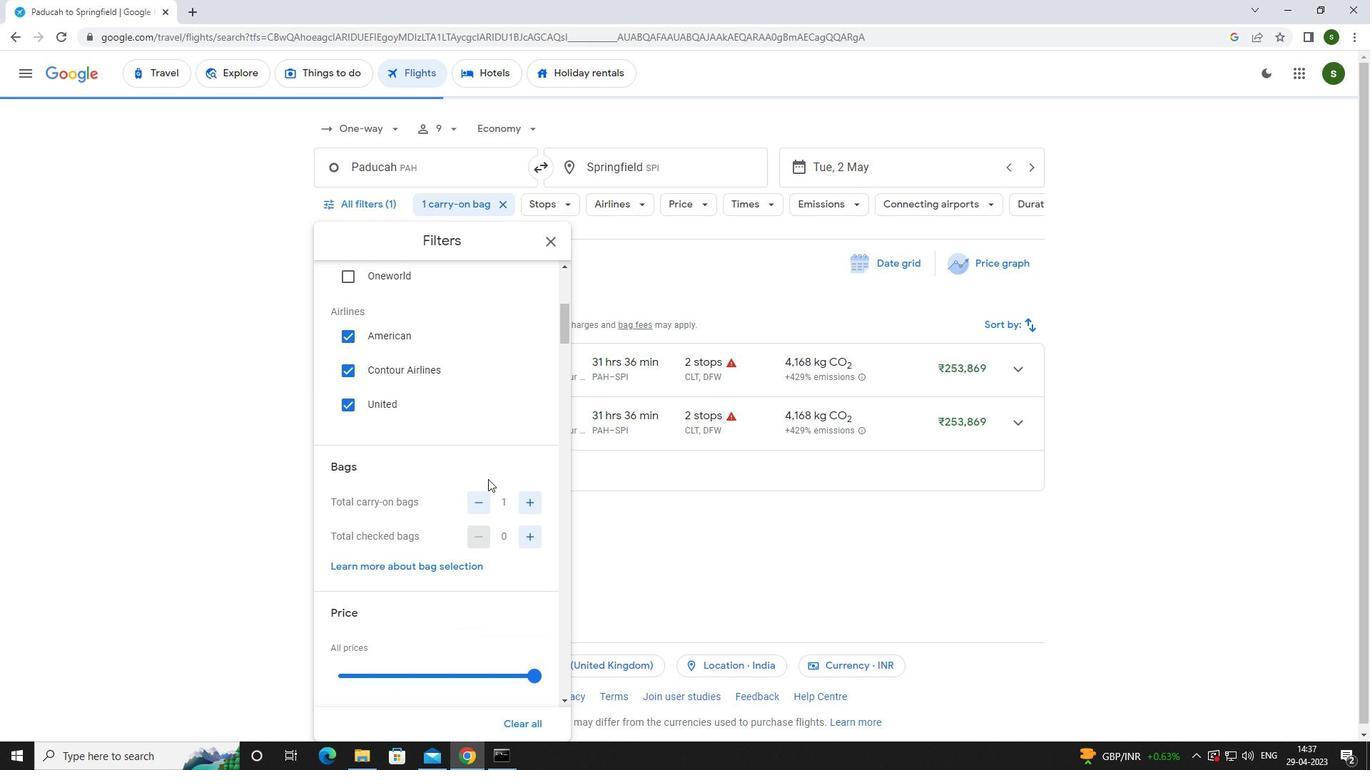
Action: Mouse scrolled (488, 478) with delta (0, 0)
Screenshot: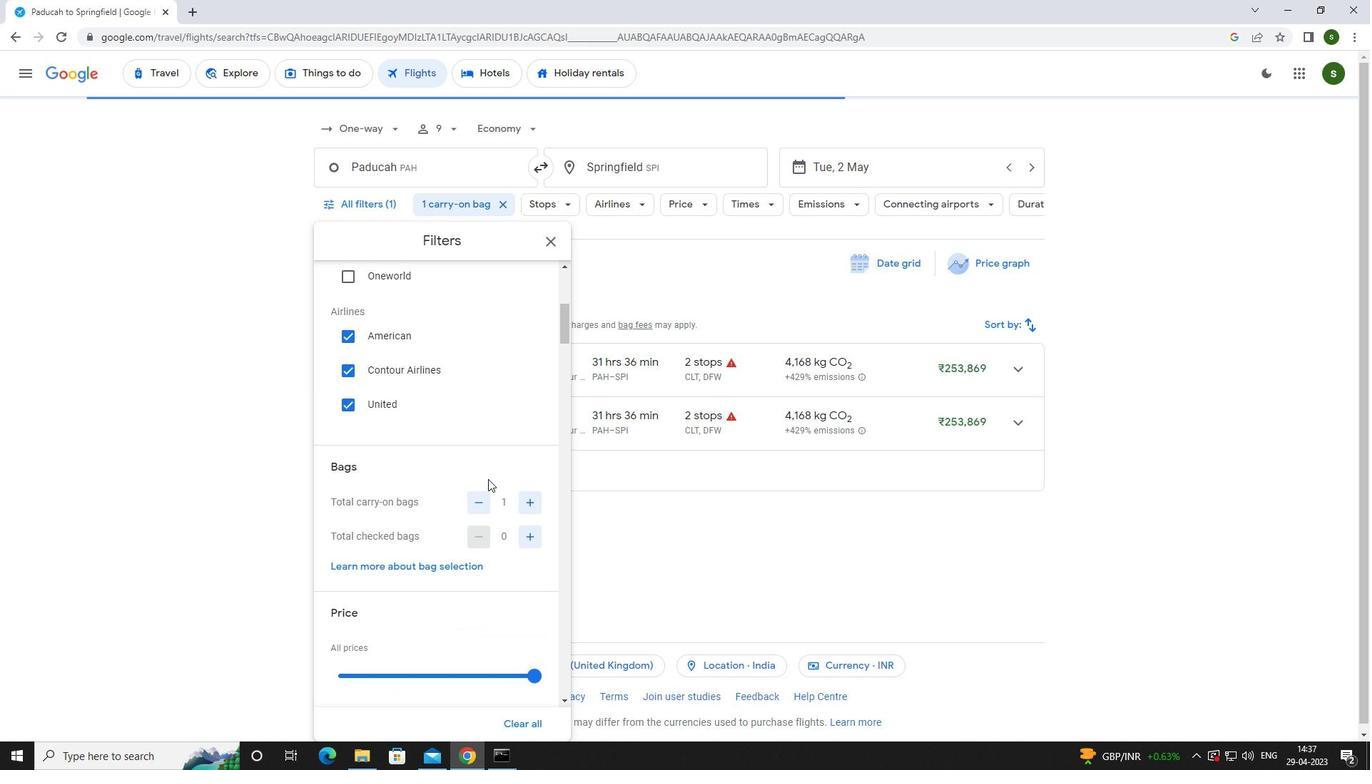 
Action: Mouse scrolled (488, 478) with delta (0, 0)
Screenshot: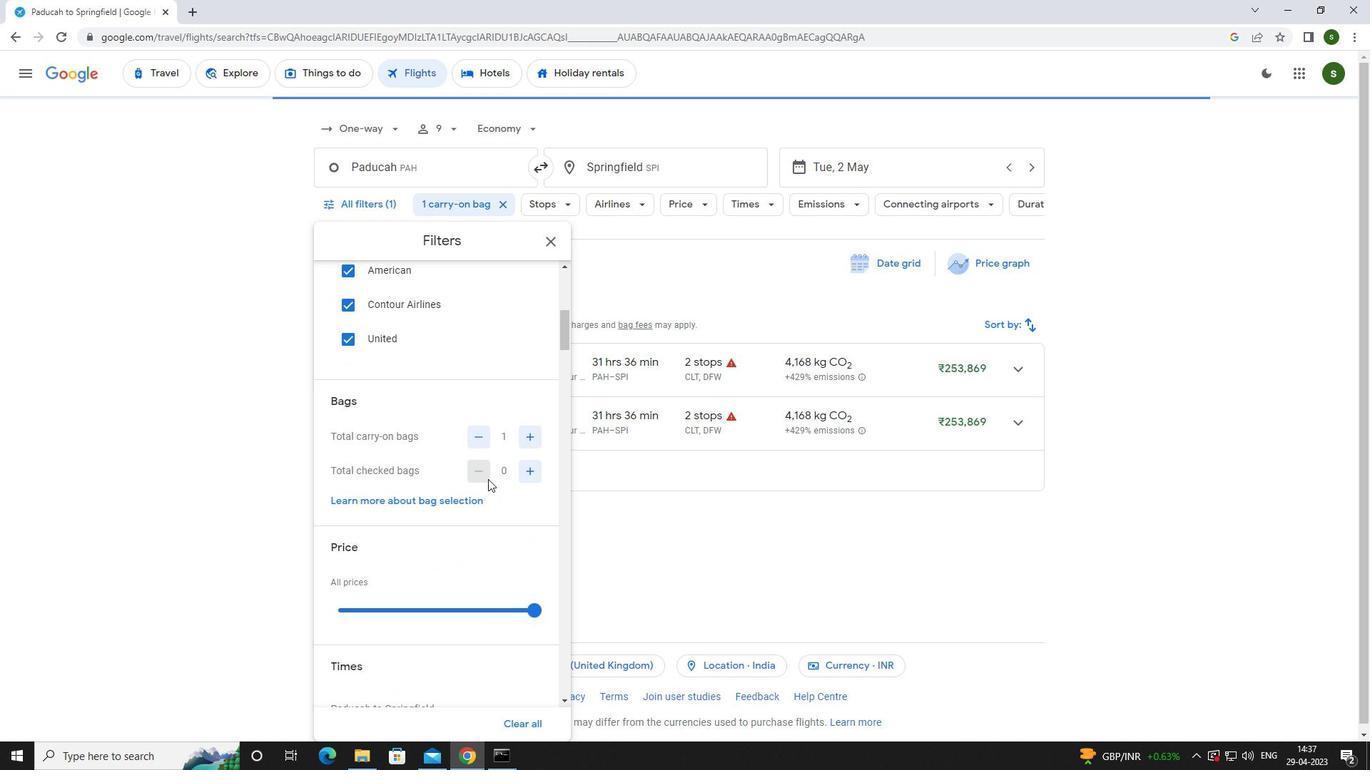 
Action: Mouse scrolled (488, 478) with delta (0, 0)
Screenshot: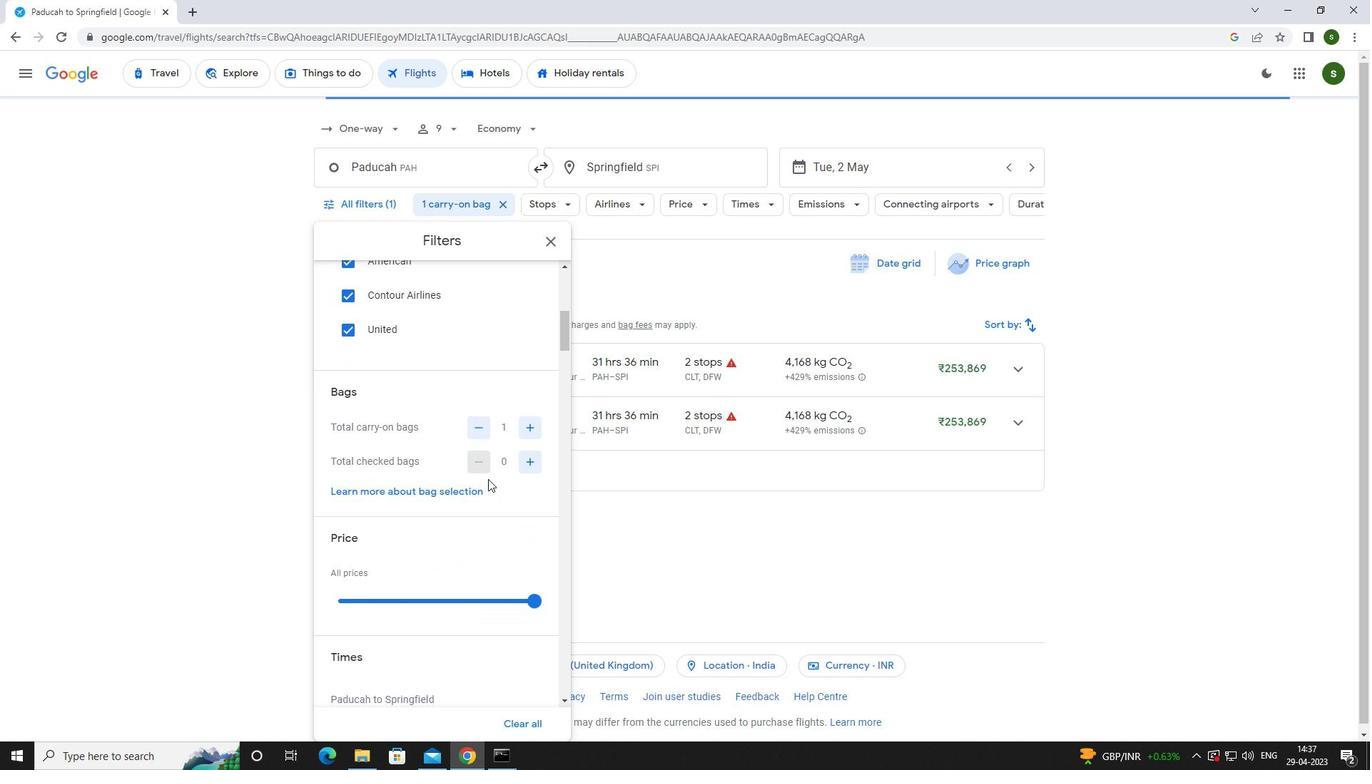 
Action: Mouse moved to (535, 392)
Screenshot: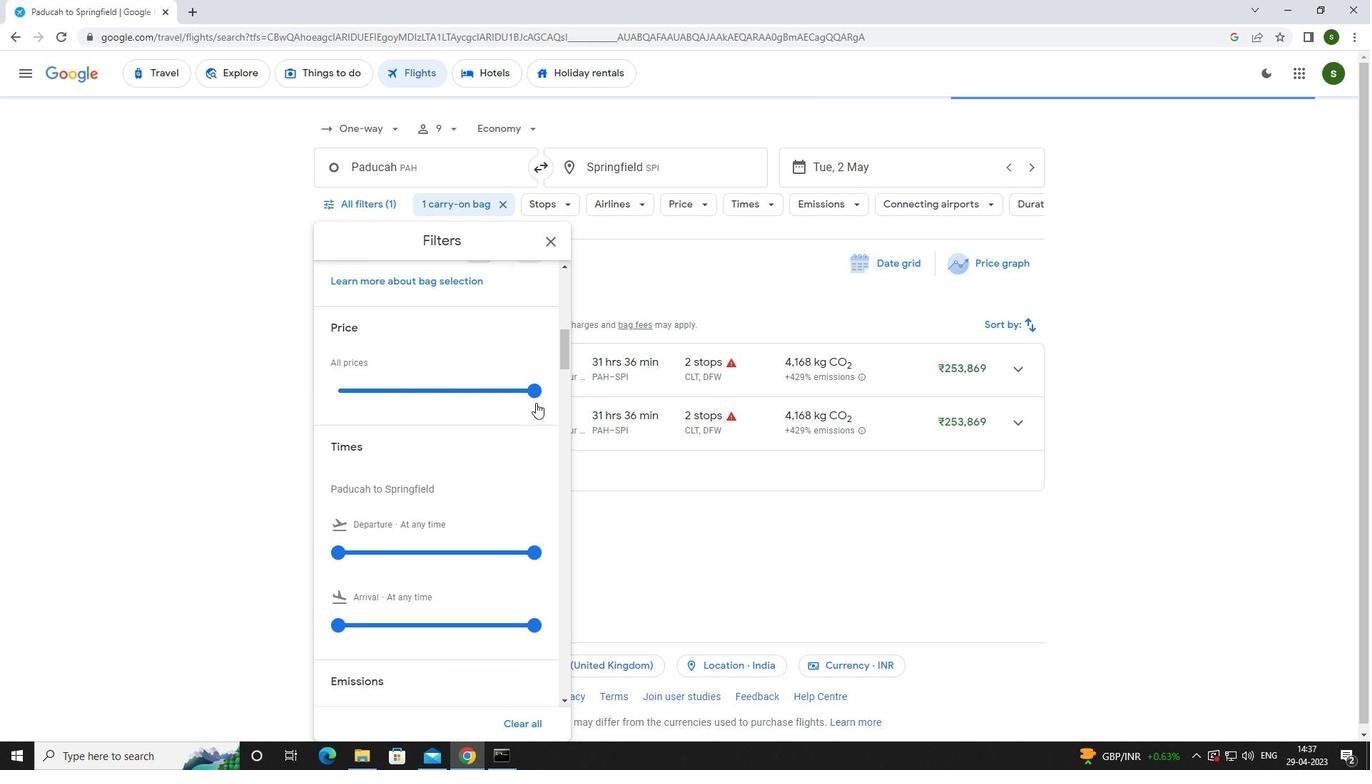 
Action: Mouse pressed left at (535, 392)
Screenshot: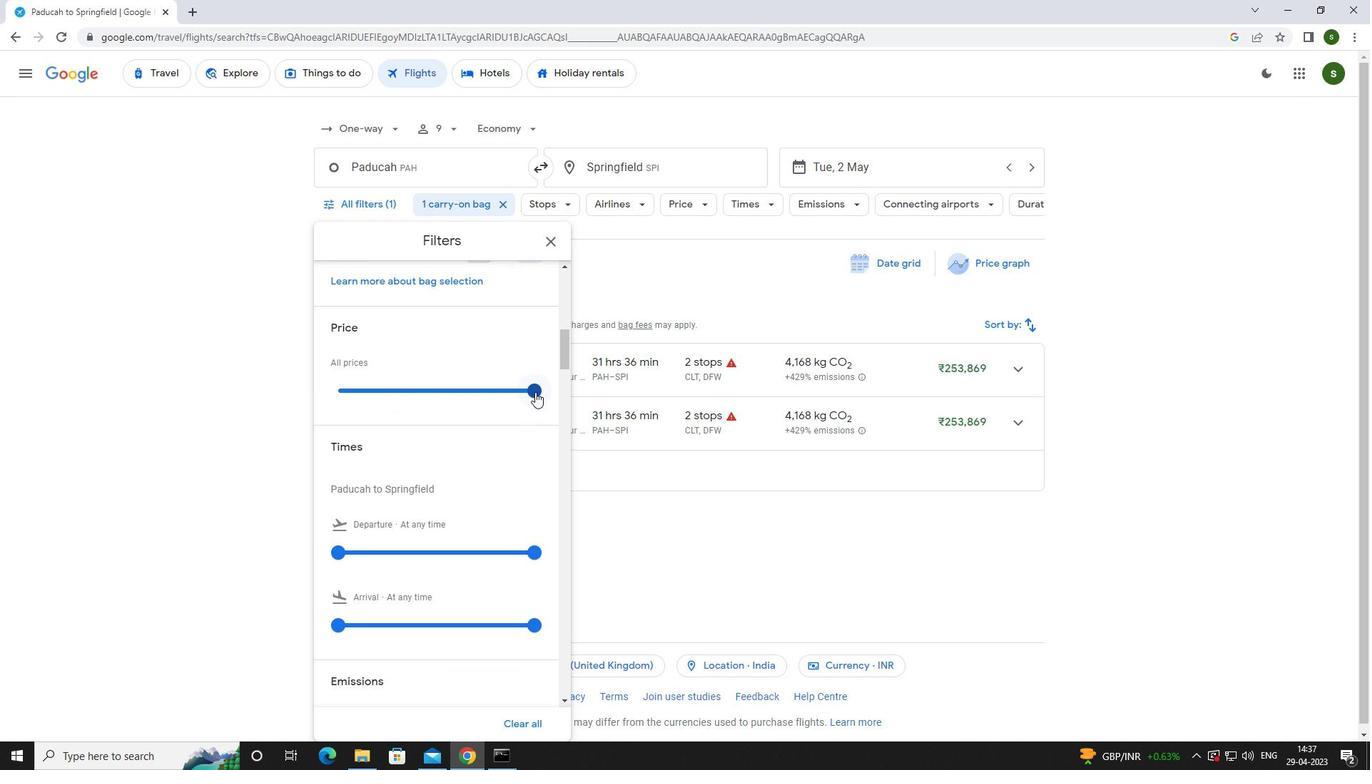 
Action: Mouse pressed left at (535, 392)
Screenshot: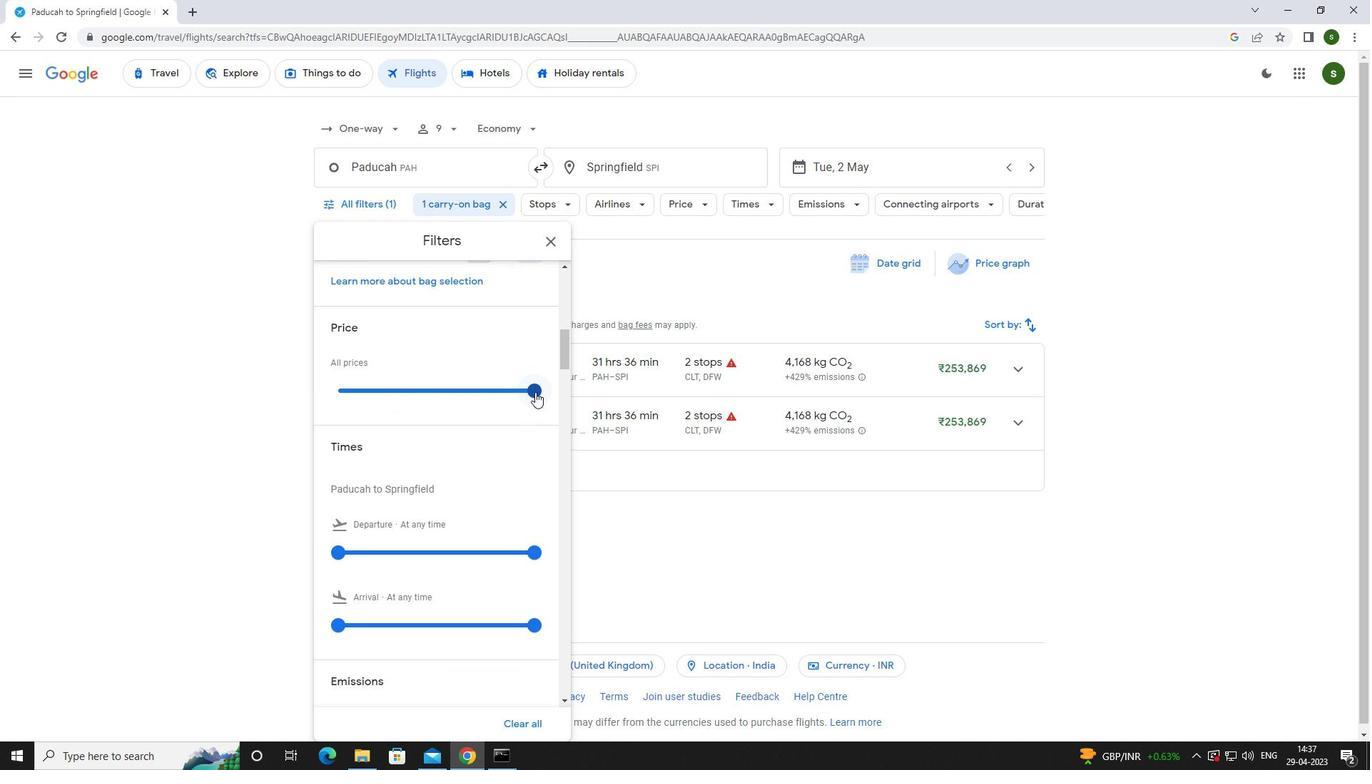
Action: Mouse moved to (398, 466)
Screenshot: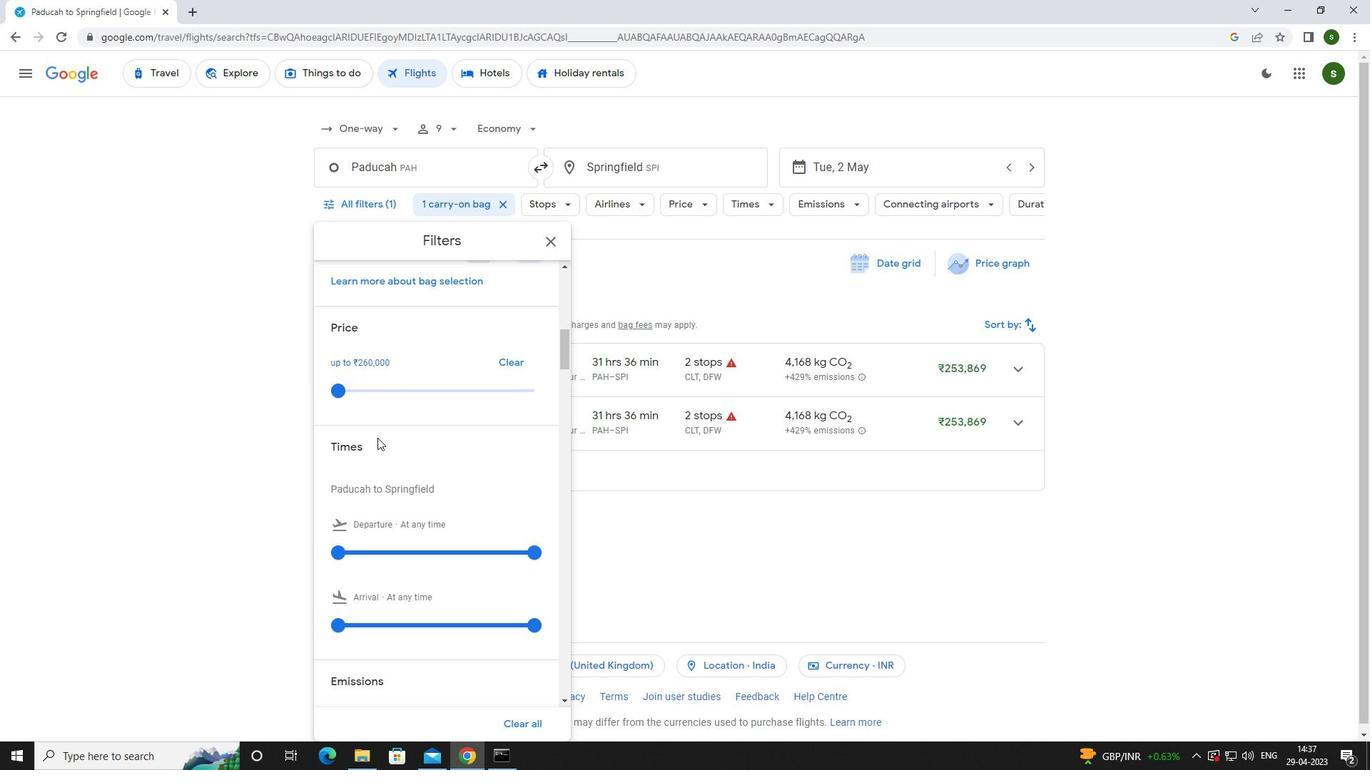 
Action: Mouse scrolled (398, 466) with delta (0, 0)
Screenshot: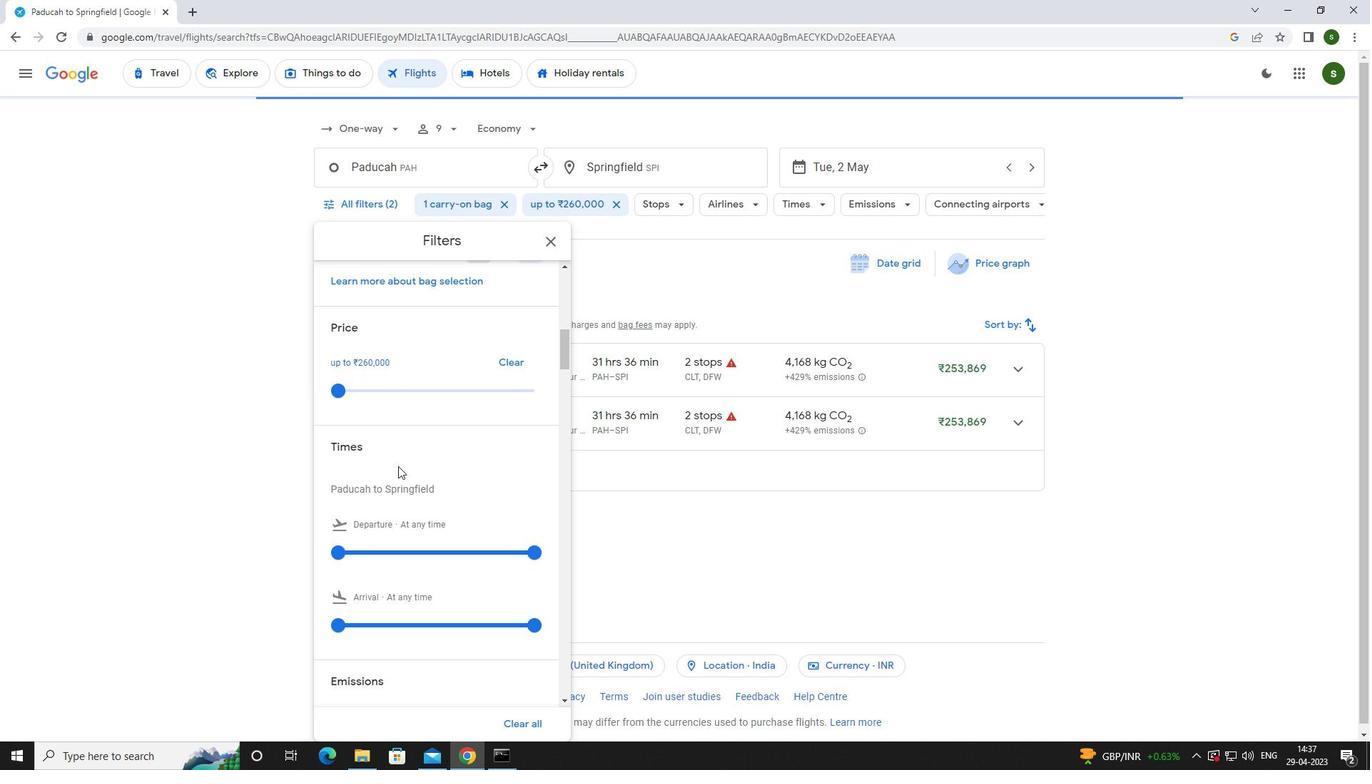 
Action: Mouse scrolled (398, 466) with delta (0, 0)
Screenshot: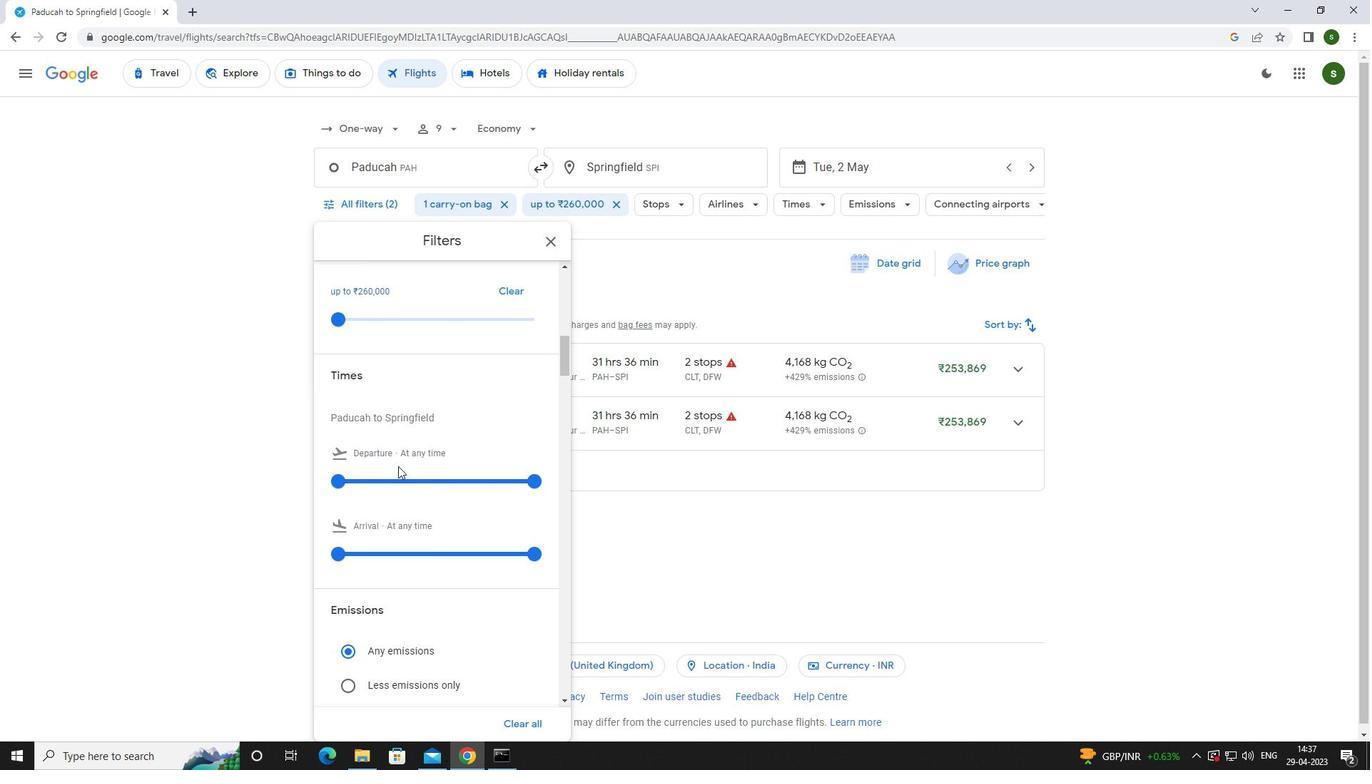 
Action: Mouse moved to (342, 409)
Screenshot: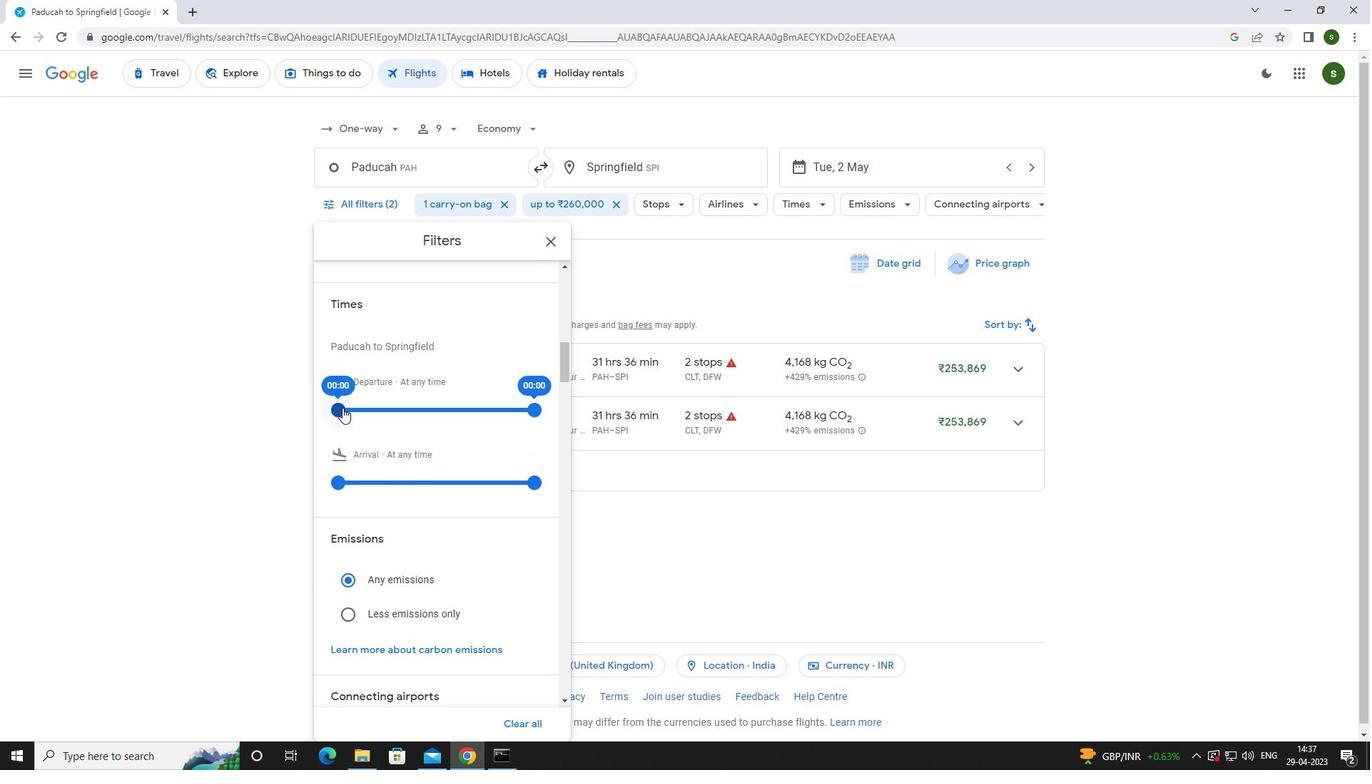
Action: Mouse pressed left at (342, 409)
Screenshot: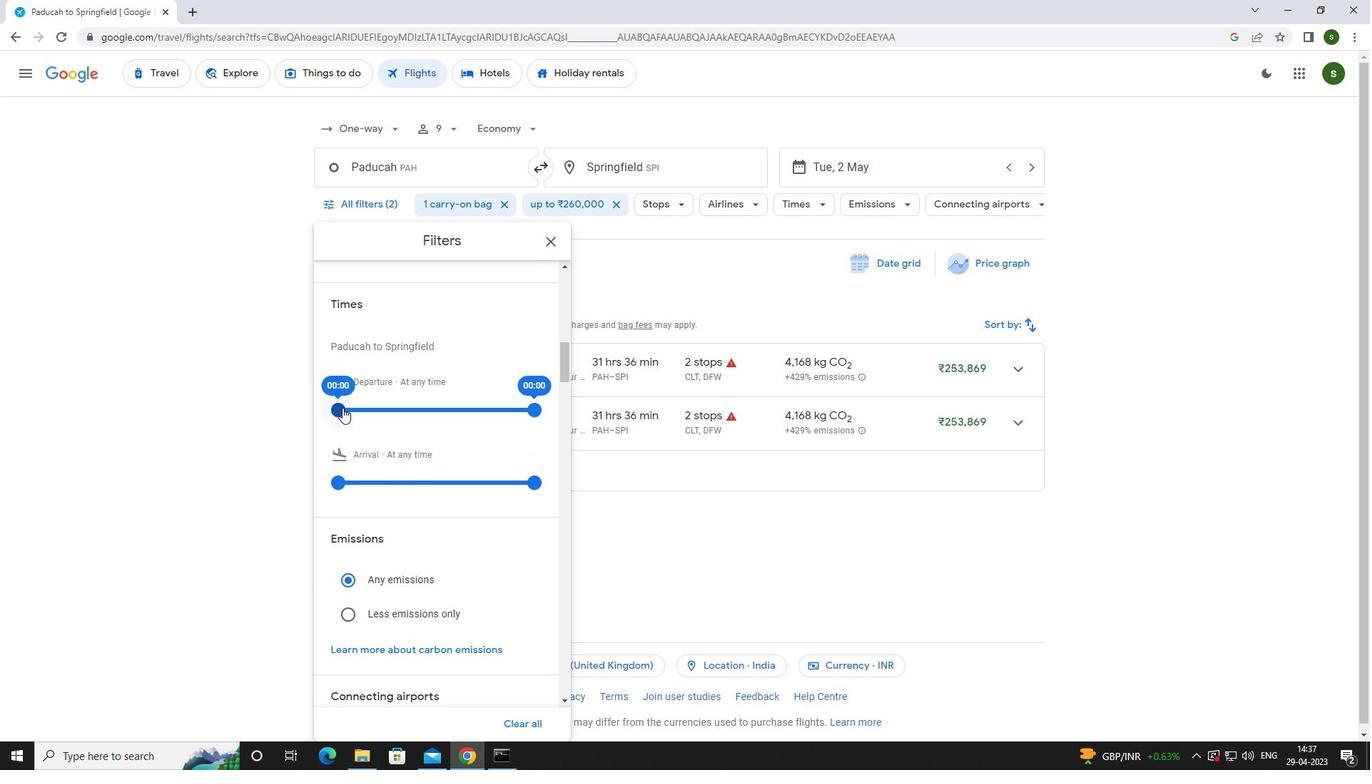 
Action: Mouse moved to (653, 528)
Screenshot: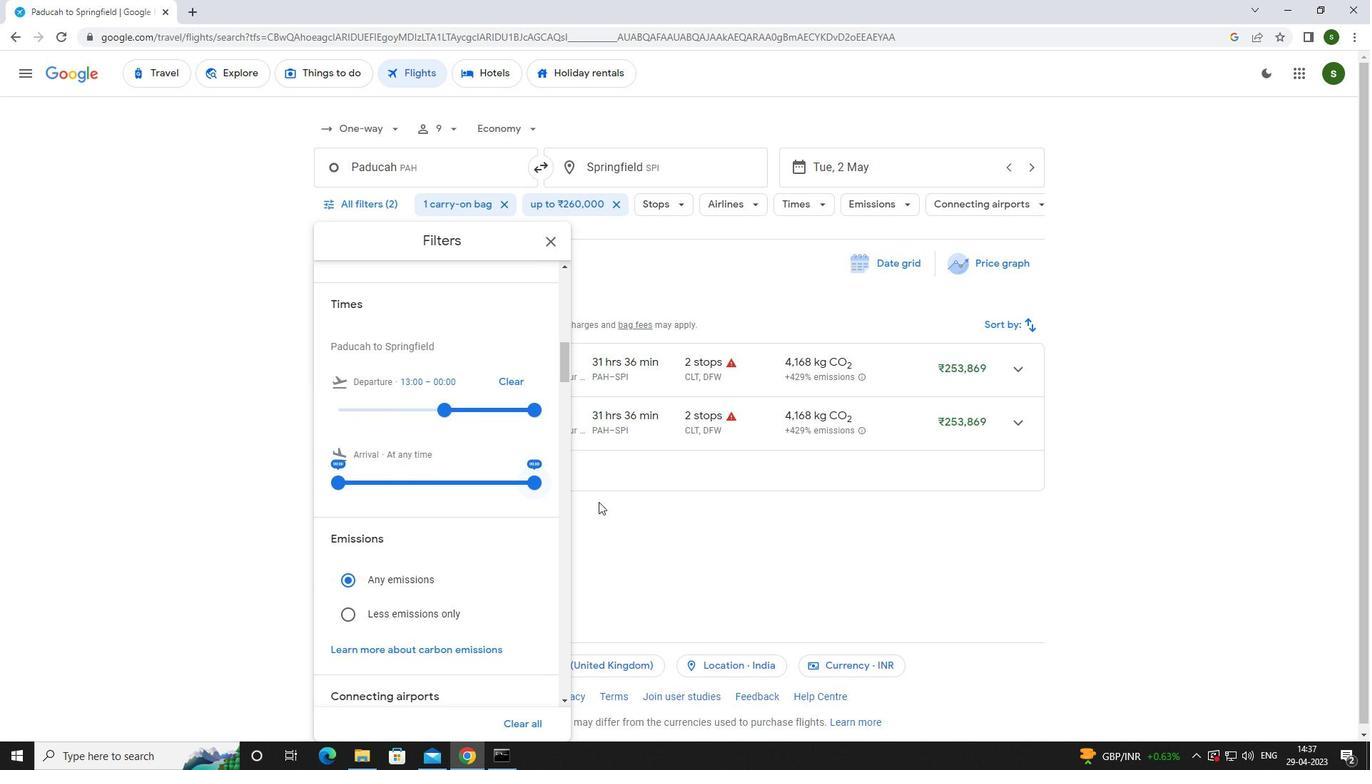 
Action: Mouse pressed left at (653, 528)
Screenshot: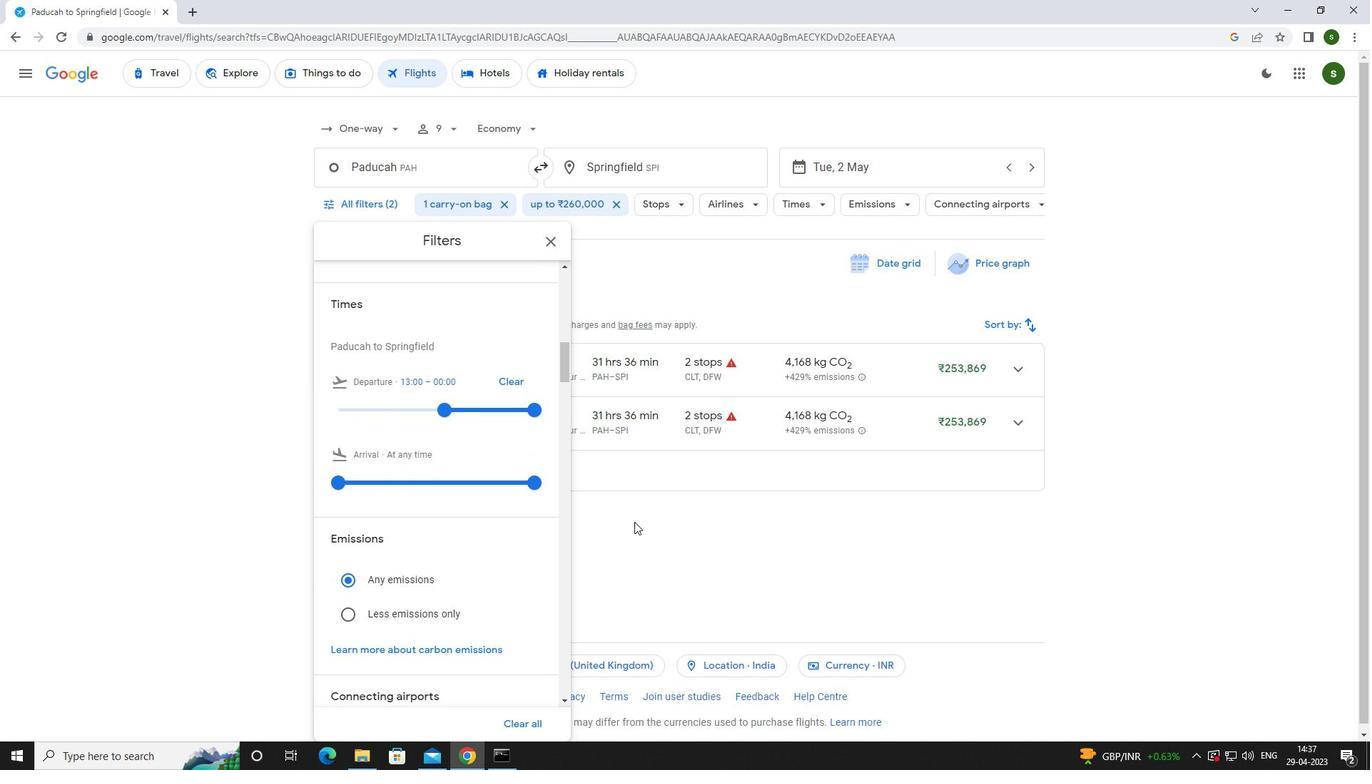 
Action: Mouse moved to (654, 525)
Screenshot: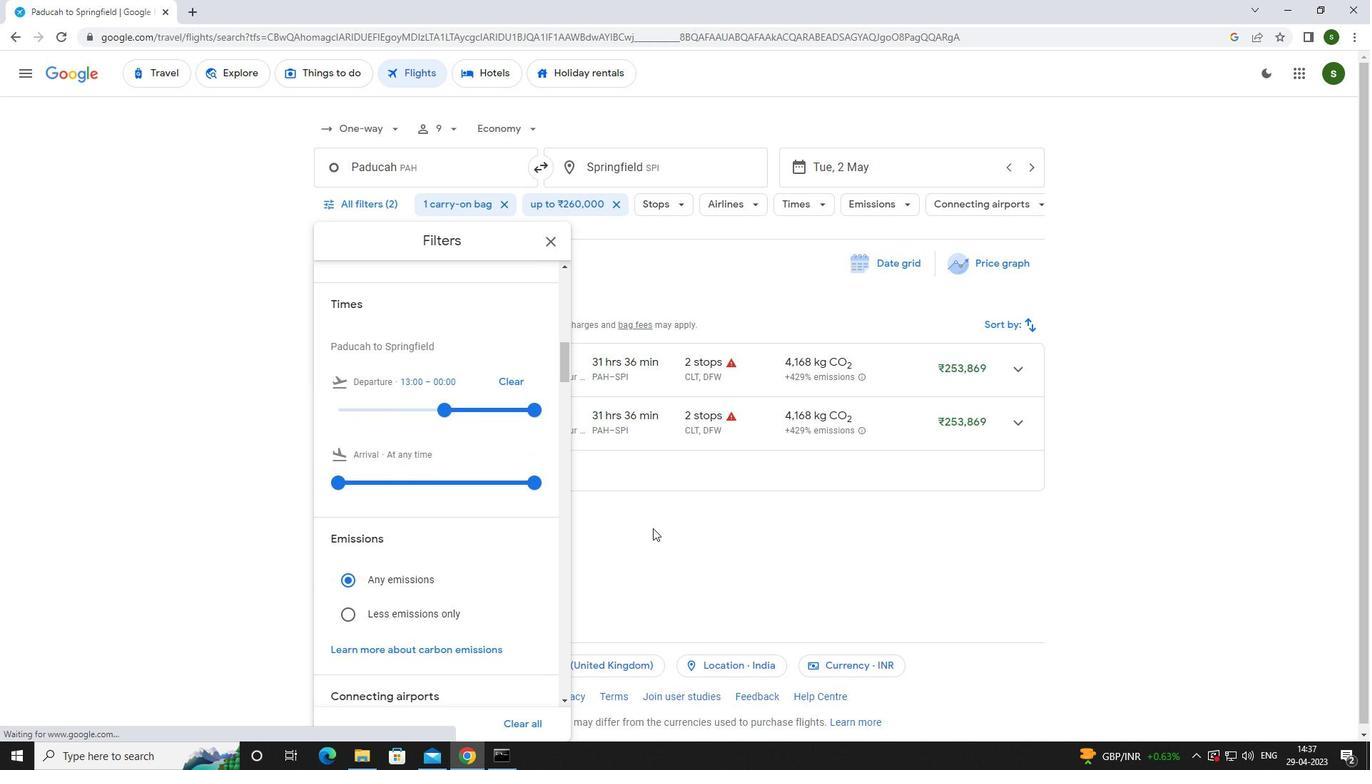 
